 Task: Find connections with filter location Mansoûra with filter topic #Mondaymotivationwith filter profile language Potuguese with filter current company Fragomen with filter school ITM UNIVERSITY, GWALIOR with filter industry Fossil Fuel Electric Power Generation with filter service category Resume Writing with filter keywords title Supervisors
Action: Mouse moved to (679, 83)
Screenshot: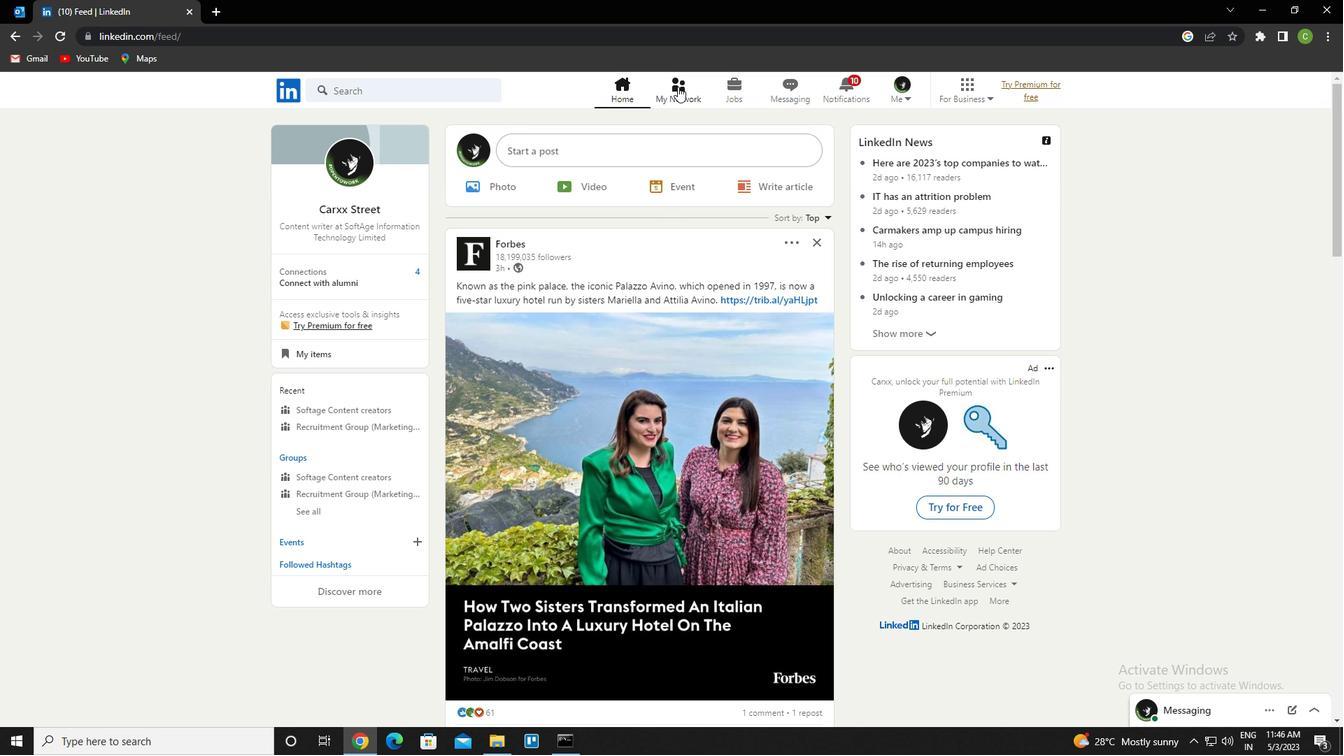 
Action: Mouse pressed left at (679, 83)
Screenshot: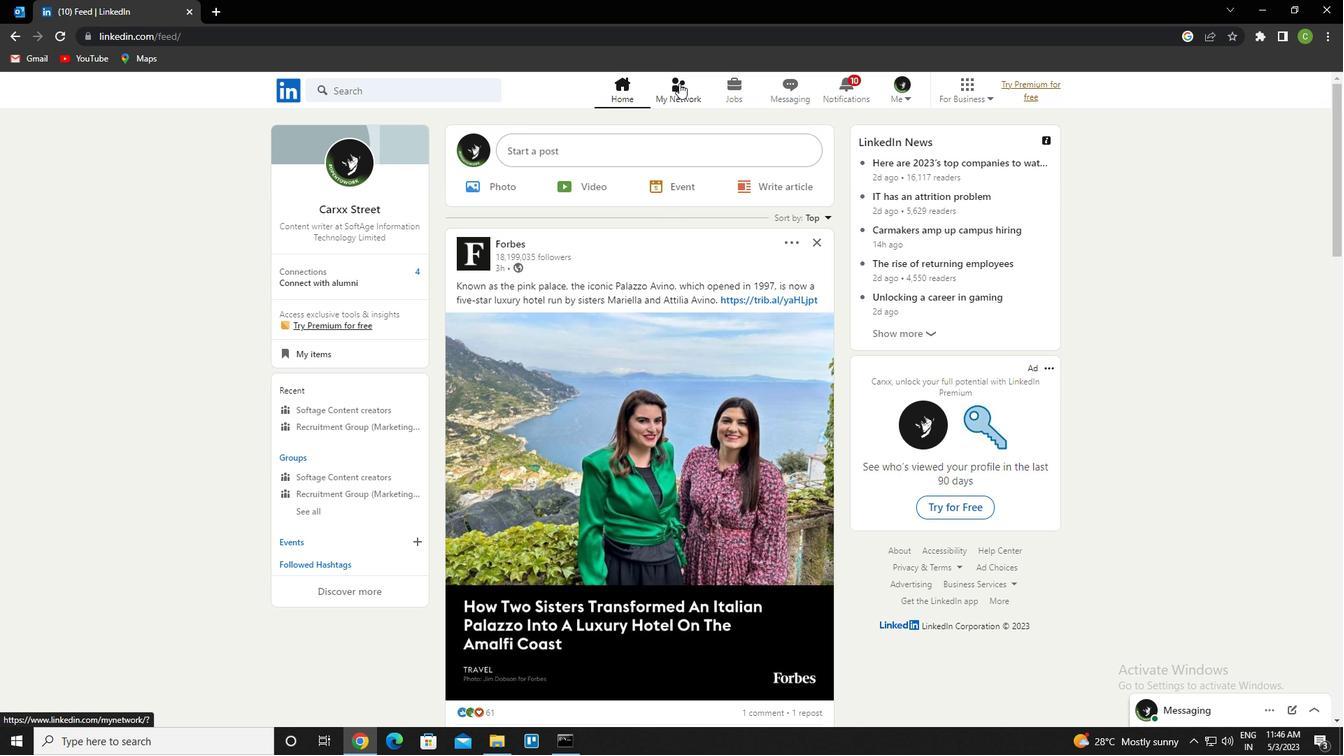 
Action: Mouse moved to (434, 169)
Screenshot: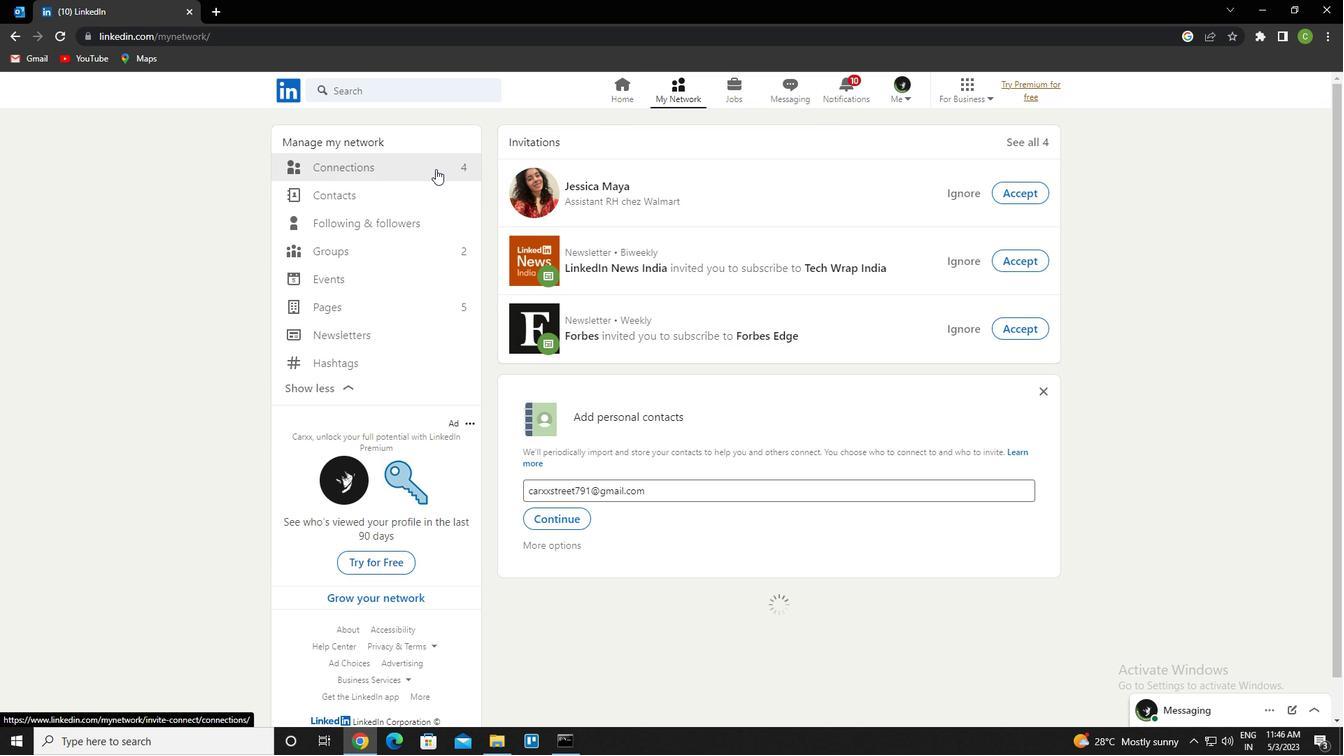 
Action: Mouse pressed left at (434, 169)
Screenshot: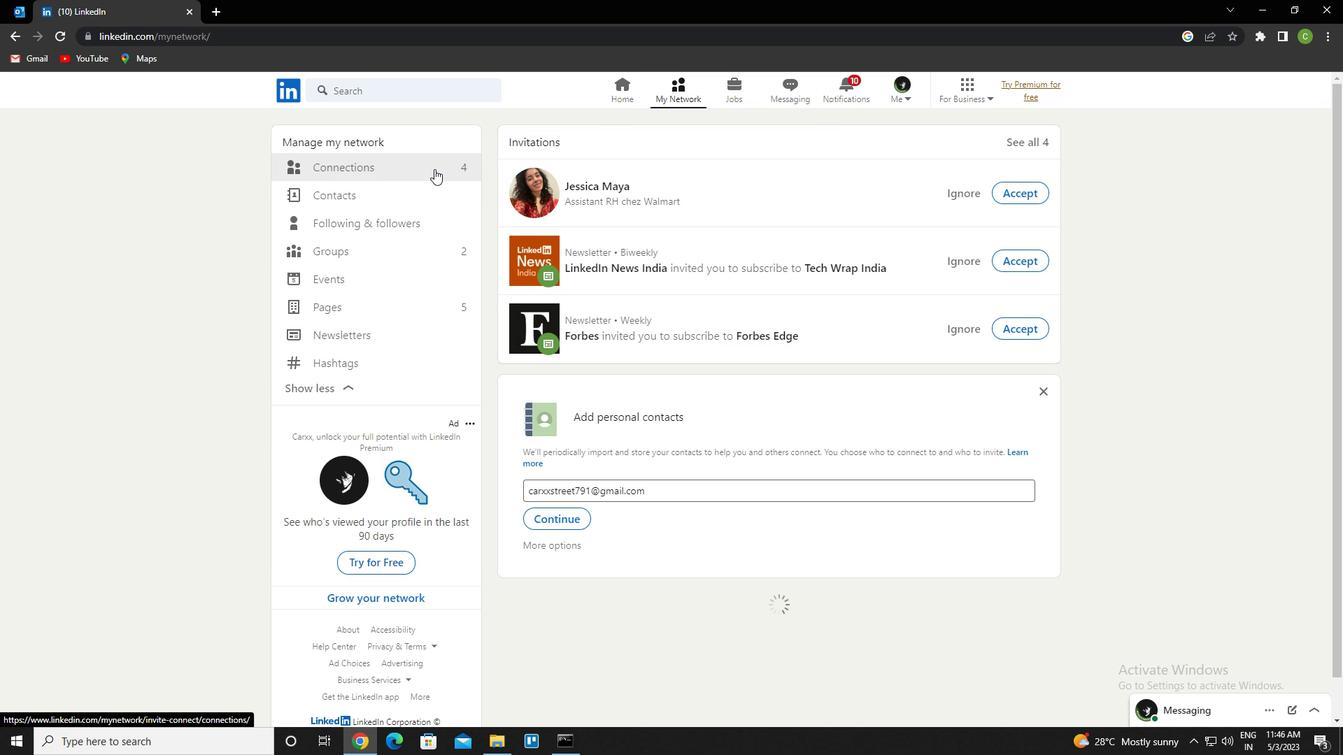 
Action: Mouse moved to (799, 174)
Screenshot: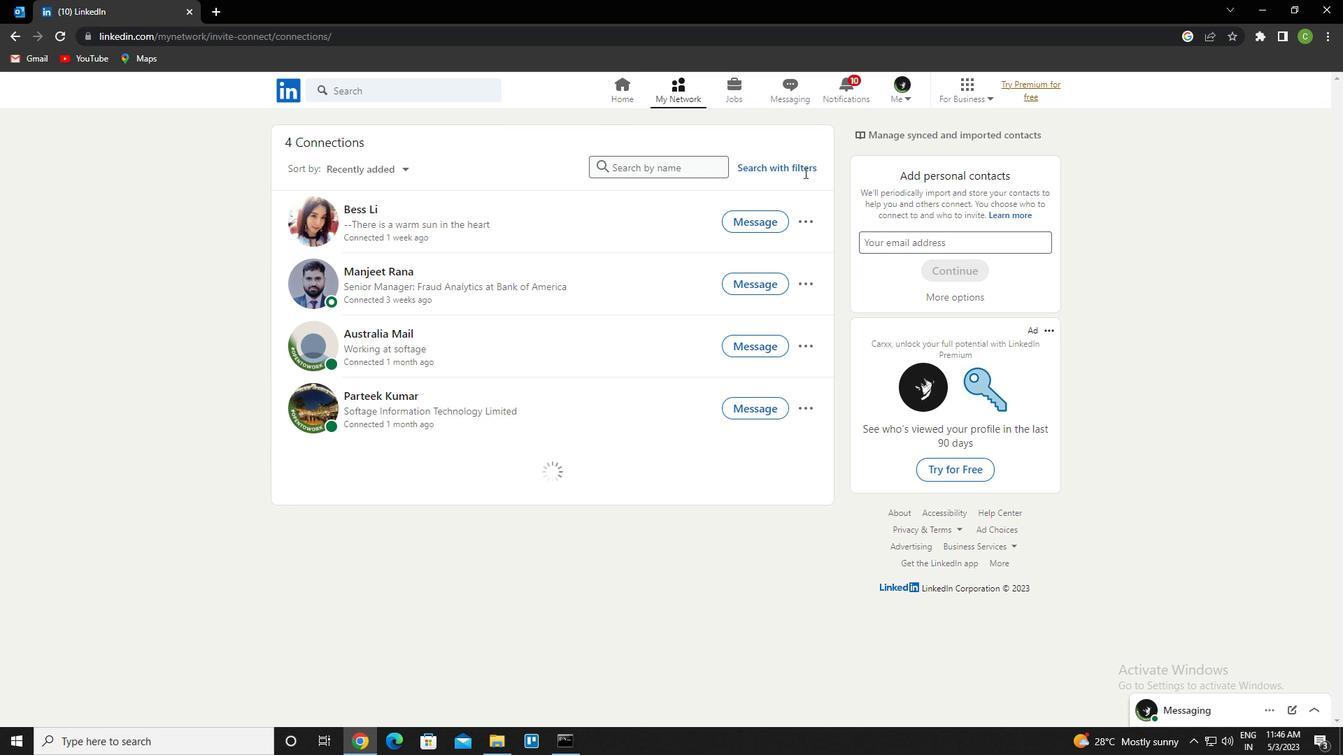 
Action: Mouse pressed left at (799, 174)
Screenshot: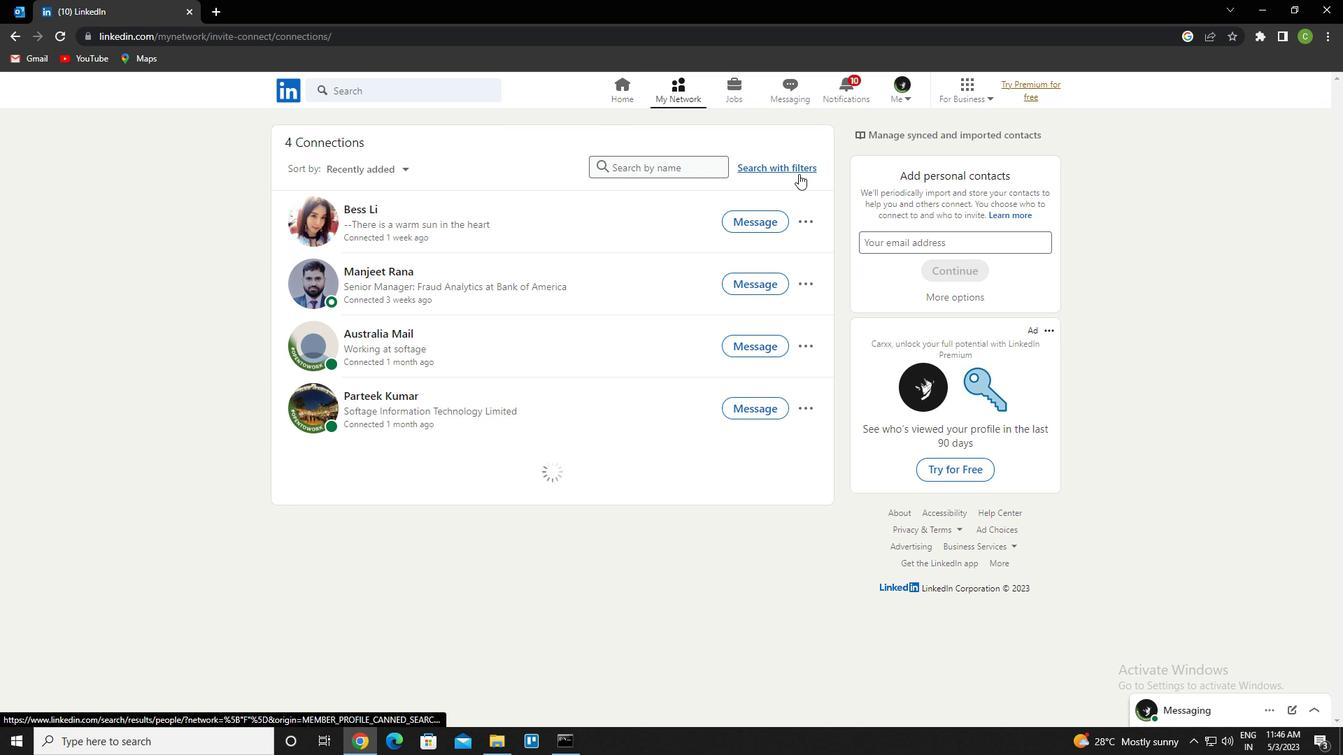 
Action: Mouse moved to (724, 131)
Screenshot: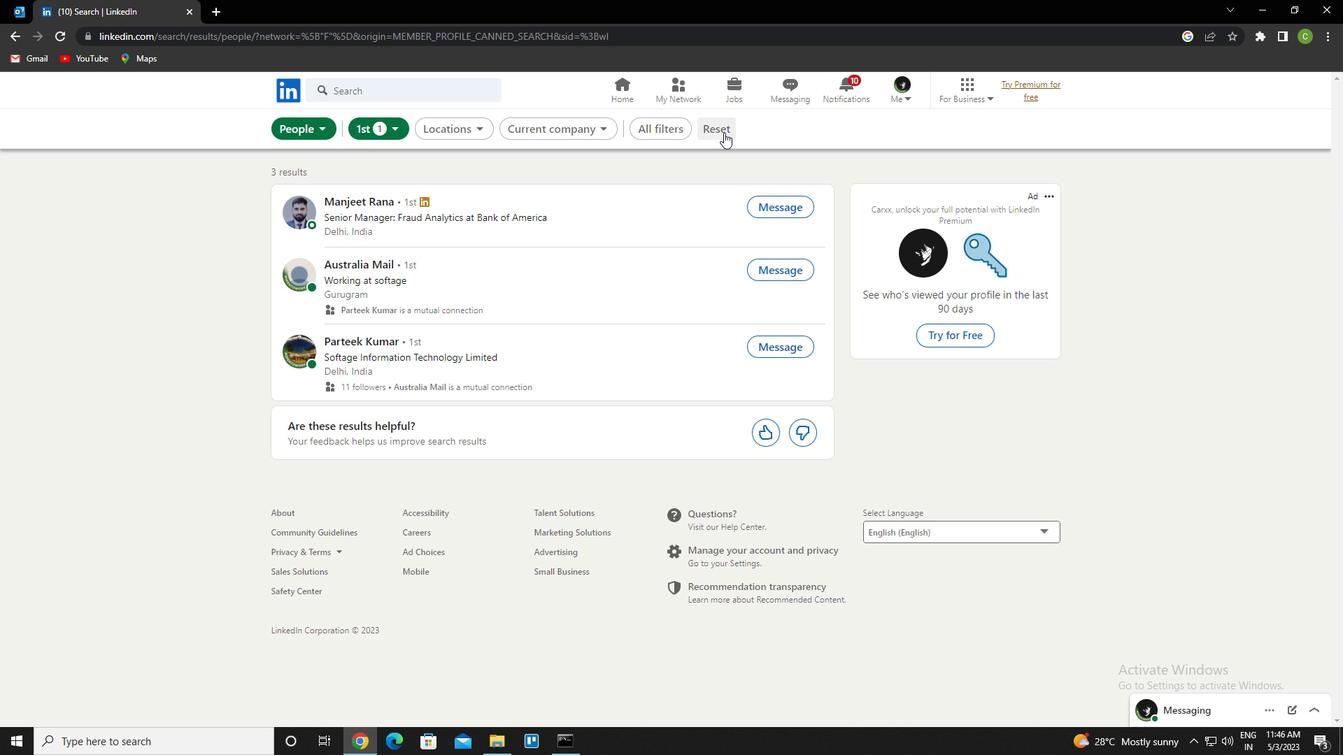 
Action: Mouse pressed left at (724, 131)
Screenshot: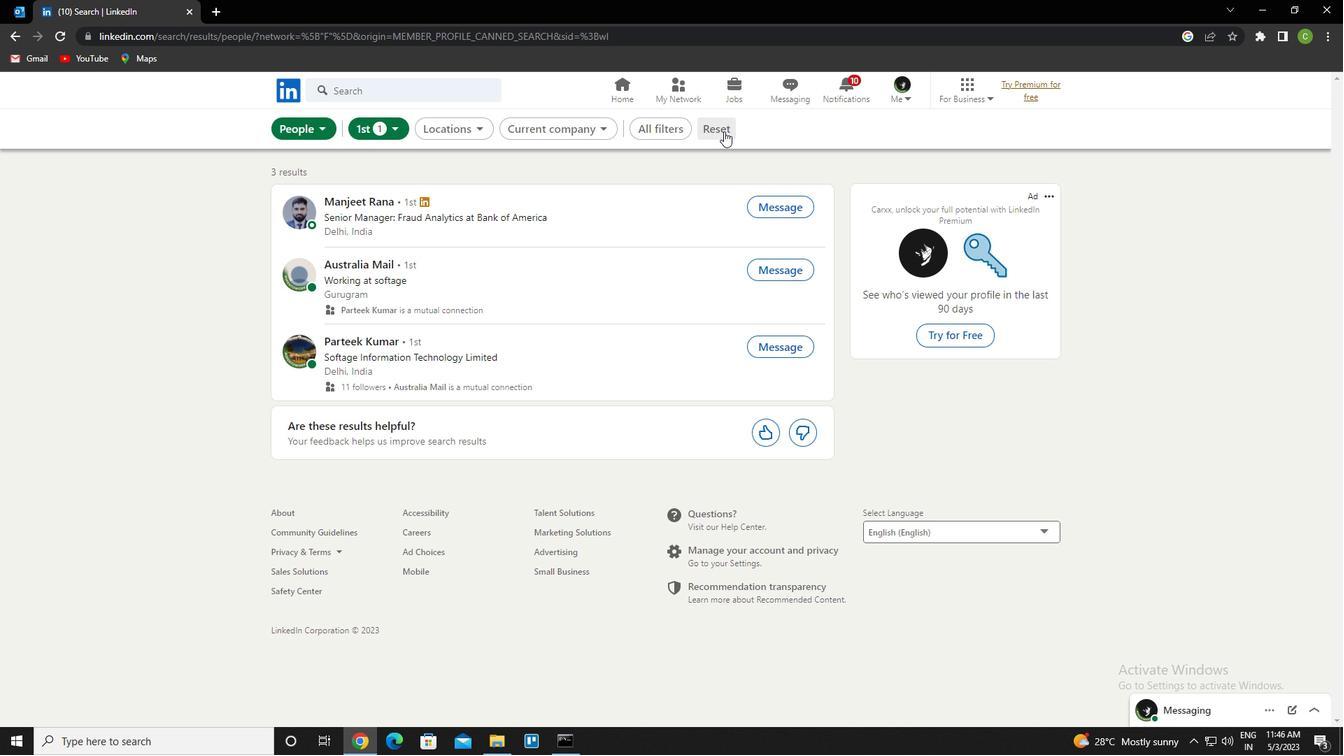 
Action: Mouse moved to (703, 132)
Screenshot: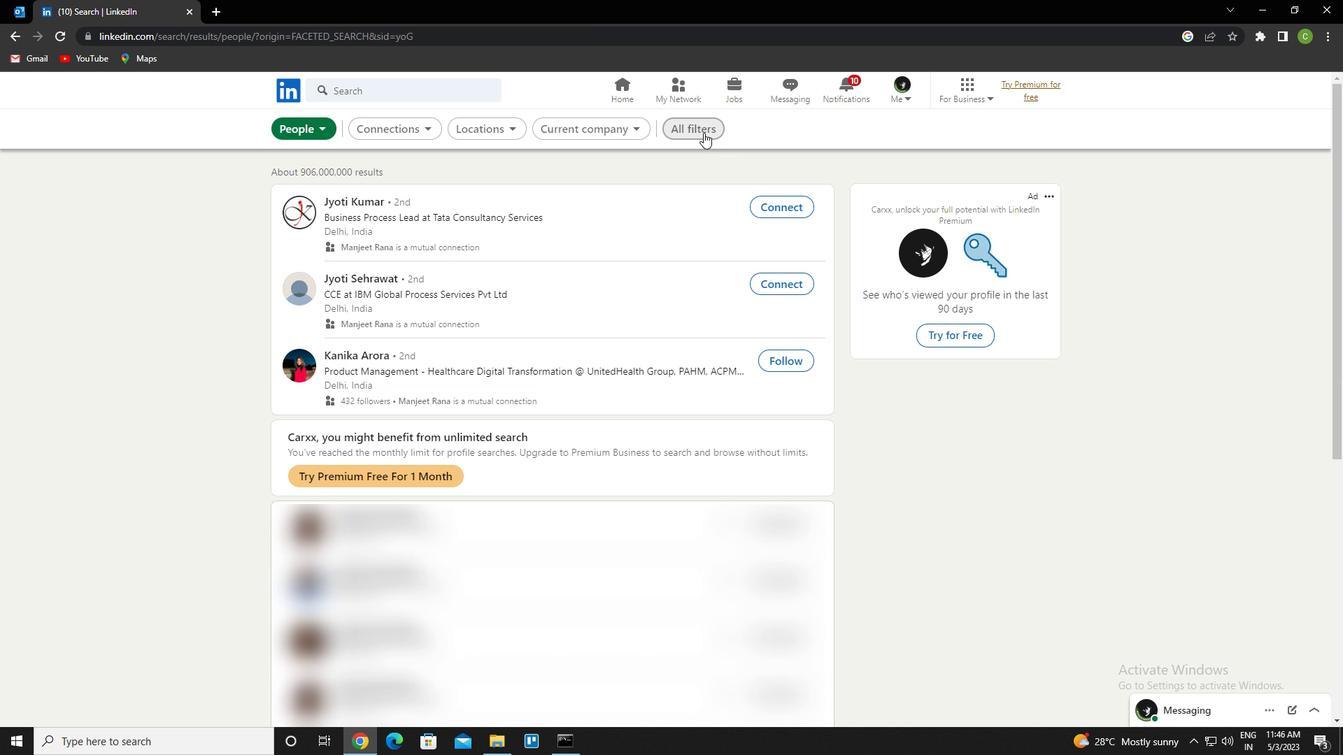 
Action: Mouse pressed left at (703, 132)
Screenshot: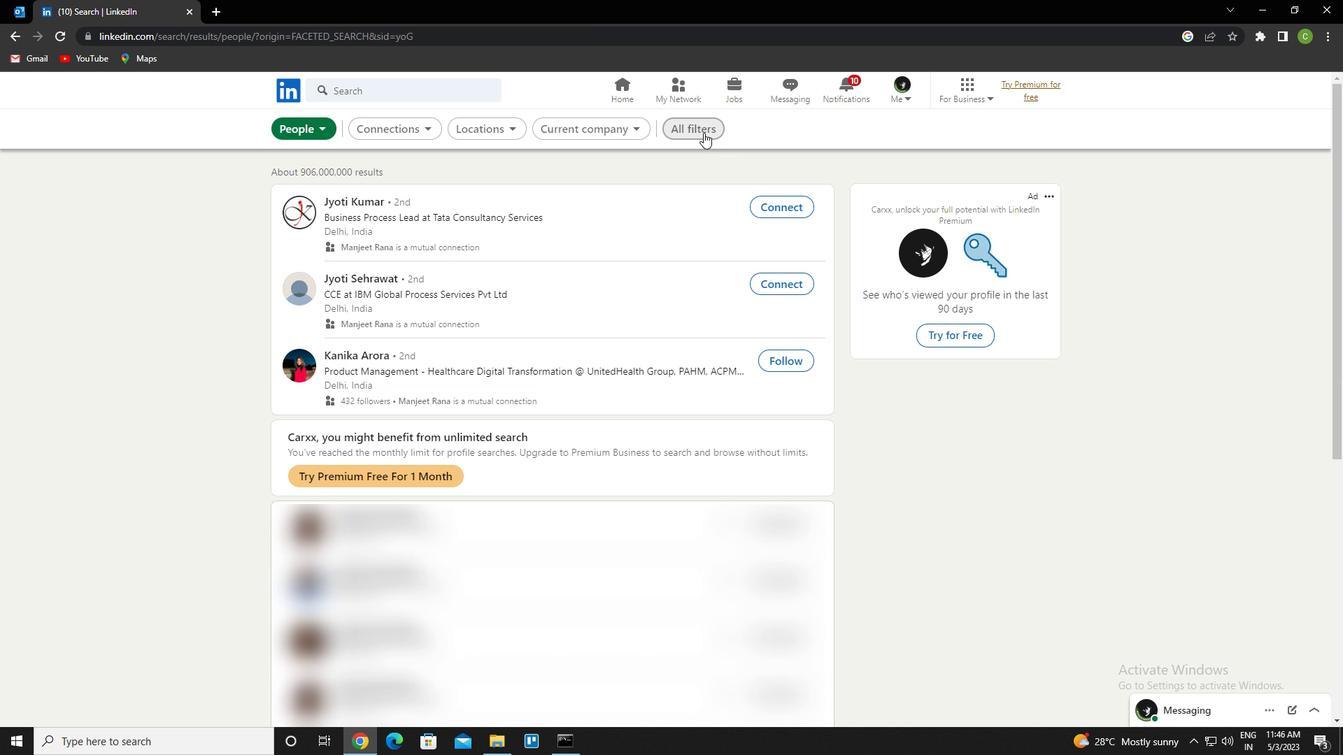 
Action: Mouse moved to (1225, 454)
Screenshot: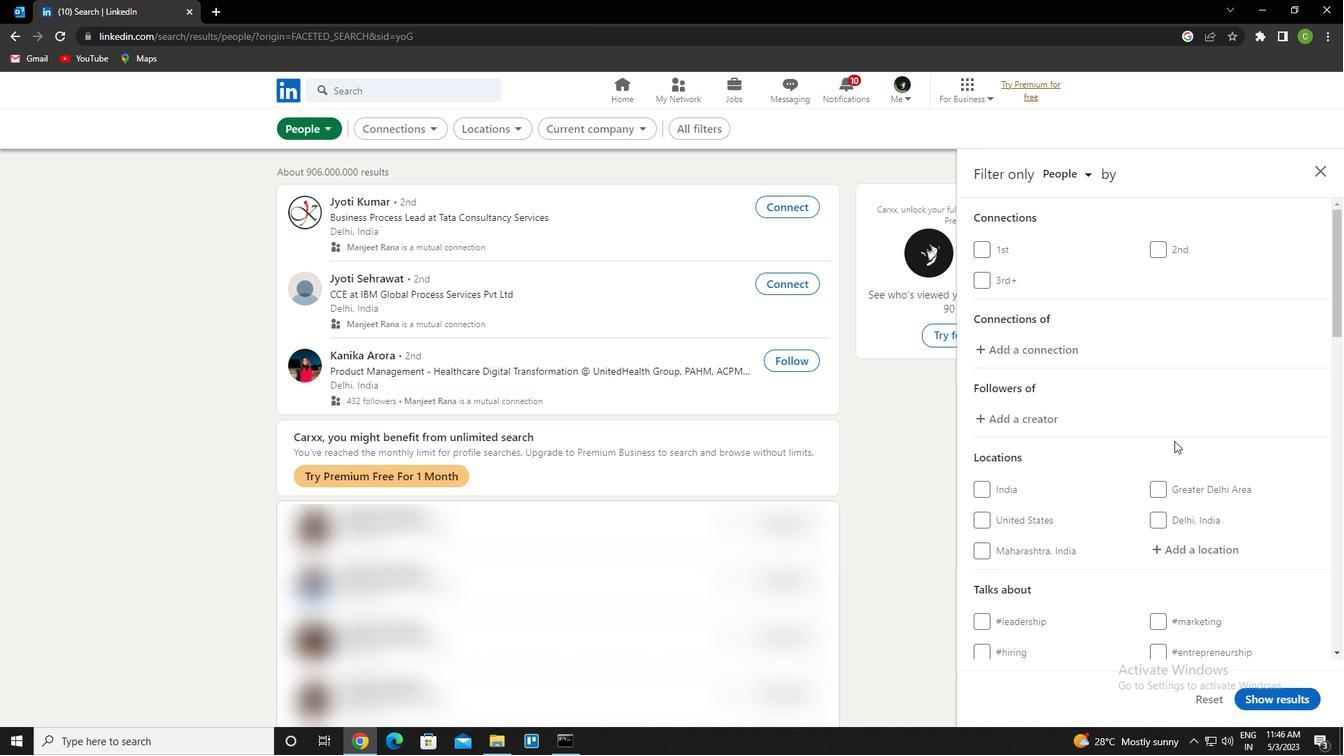 
Action: Mouse scrolled (1225, 453) with delta (0, 0)
Screenshot: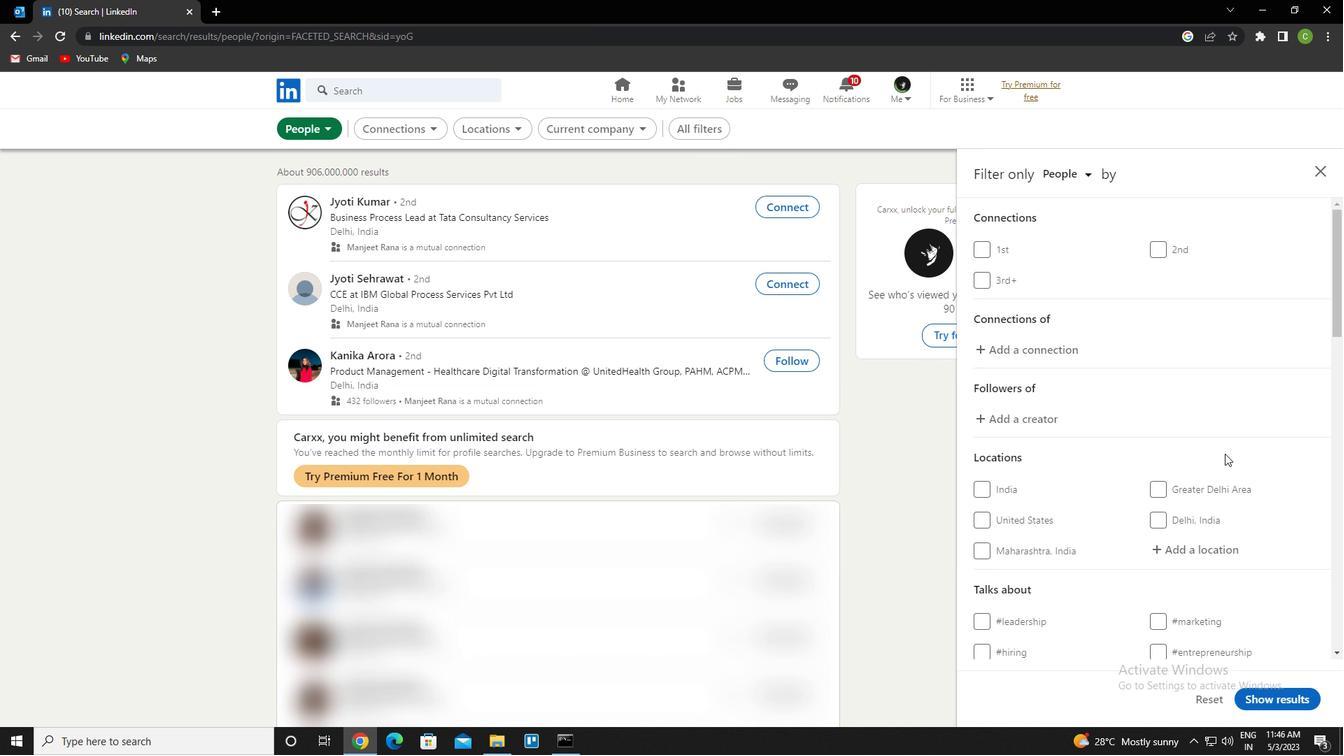 
Action: Mouse scrolled (1225, 453) with delta (0, 0)
Screenshot: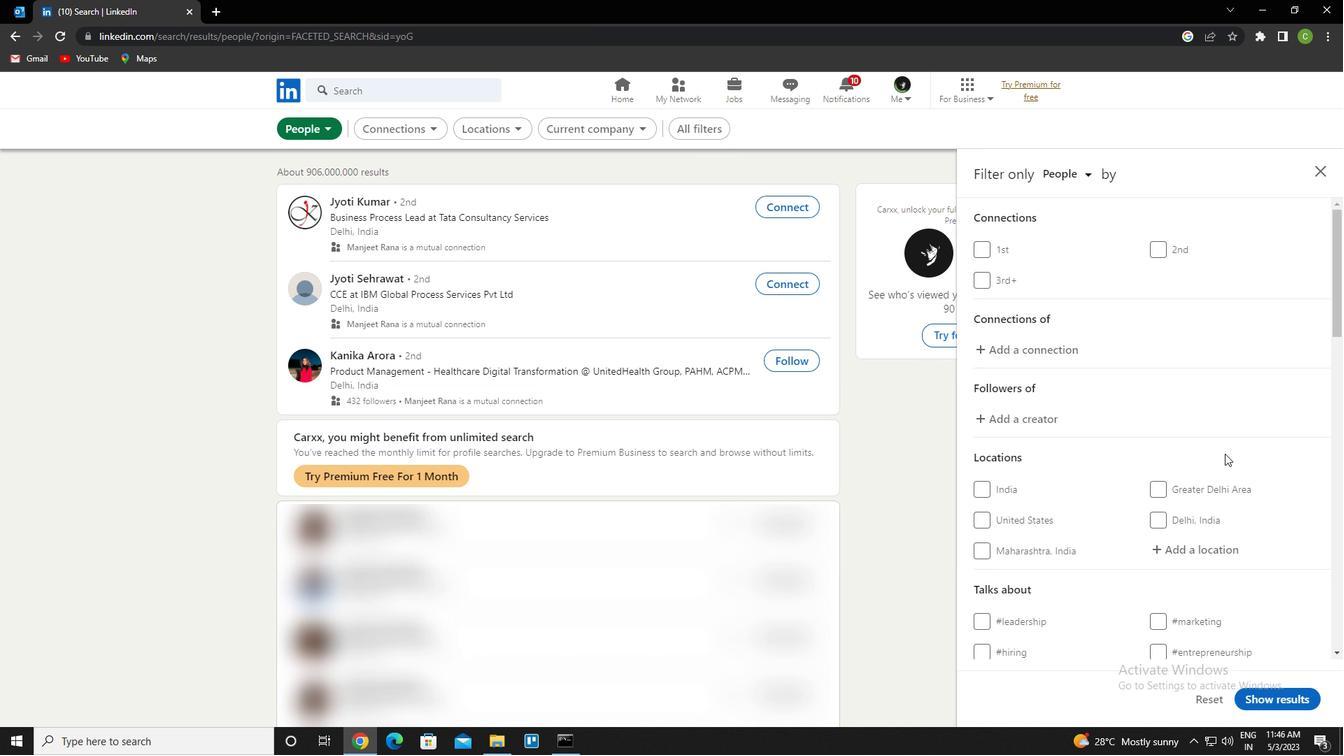 
Action: Mouse scrolled (1225, 453) with delta (0, 0)
Screenshot: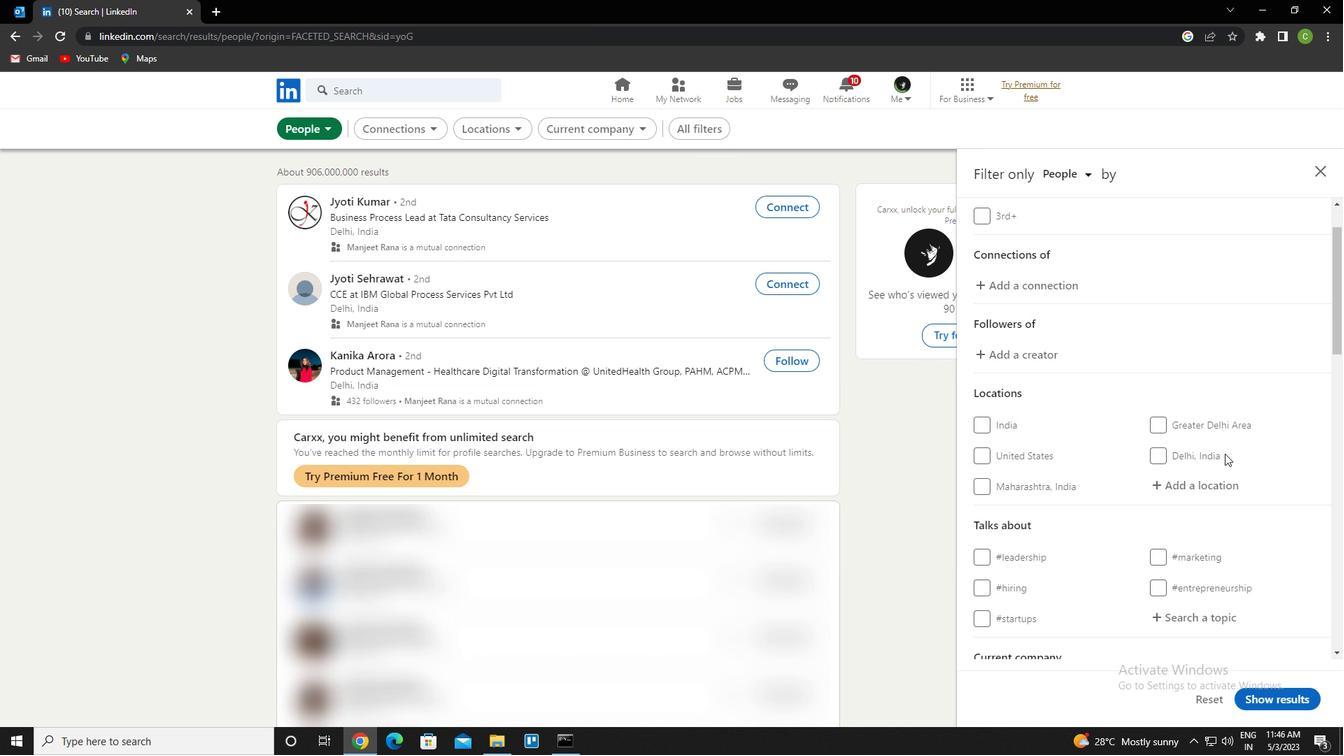 
Action: Mouse moved to (1209, 340)
Screenshot: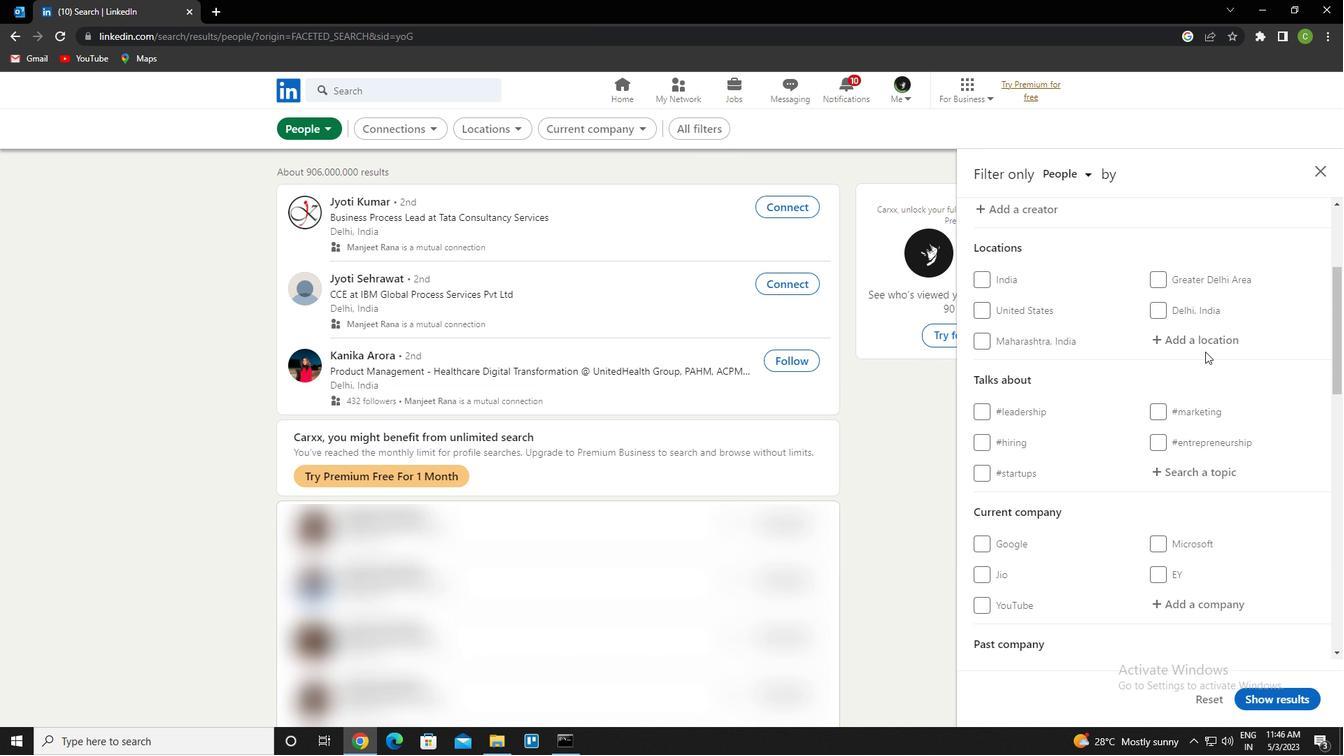 
Action: Mouse pressed left at (1209, 340)
Screenshot: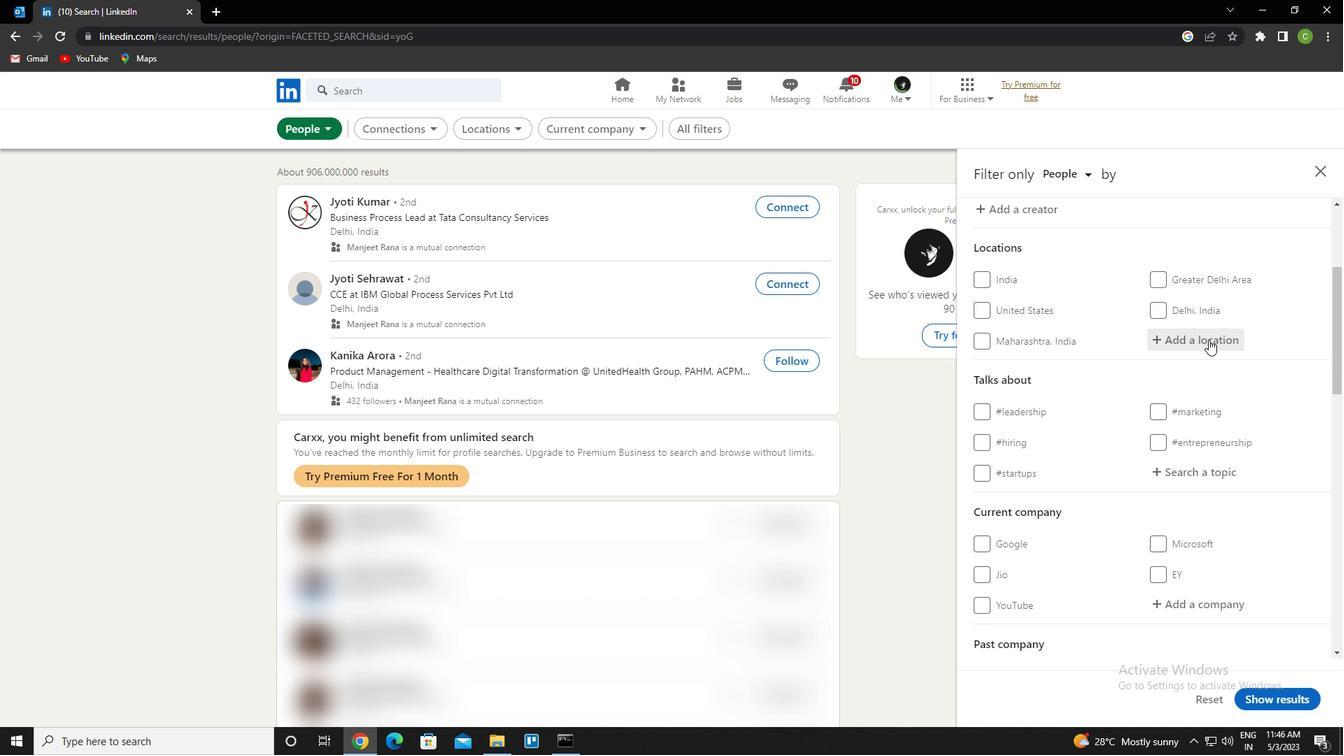 
Action: Key pressed <Key.caps_lock>m<Key.caps_lock>ansoura<Key.down><Key.down><Key.enter>
Screenshot: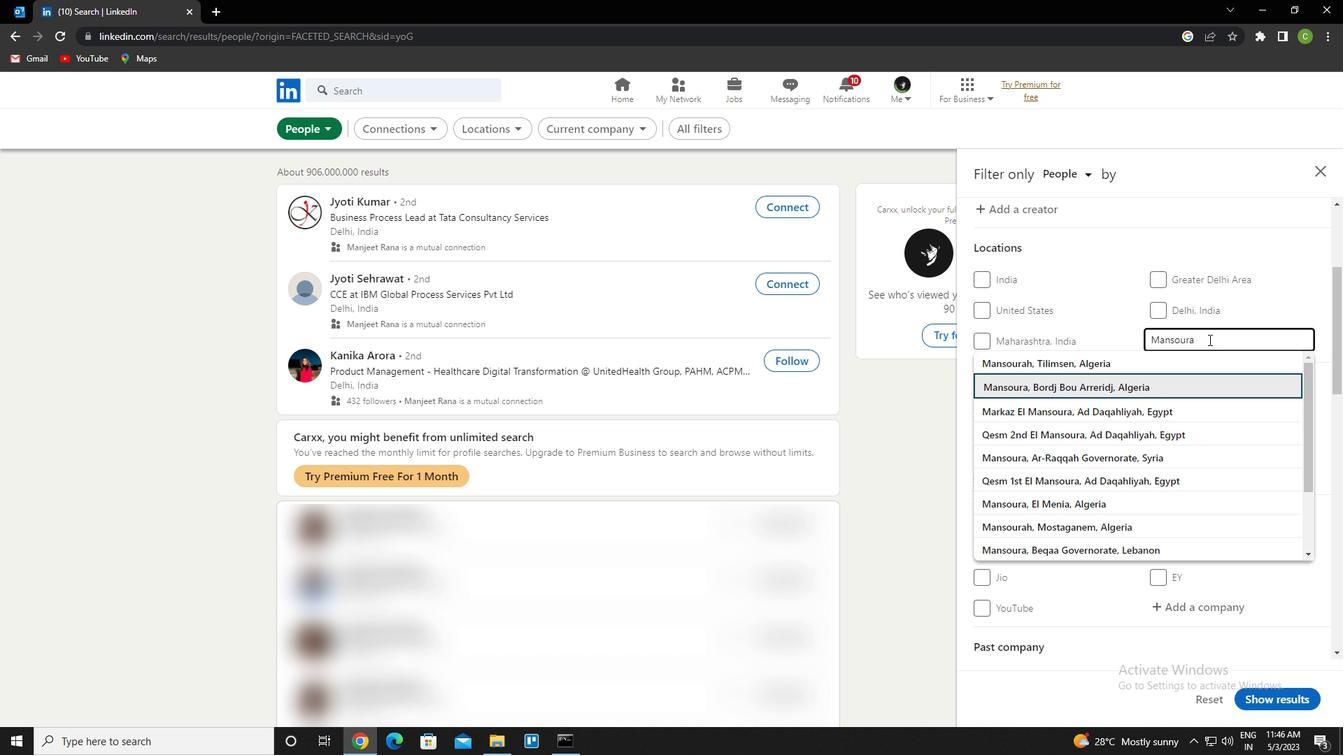 
Action: Mouse scrolled (1209, 339) with delta (0, 0)
Screenshot: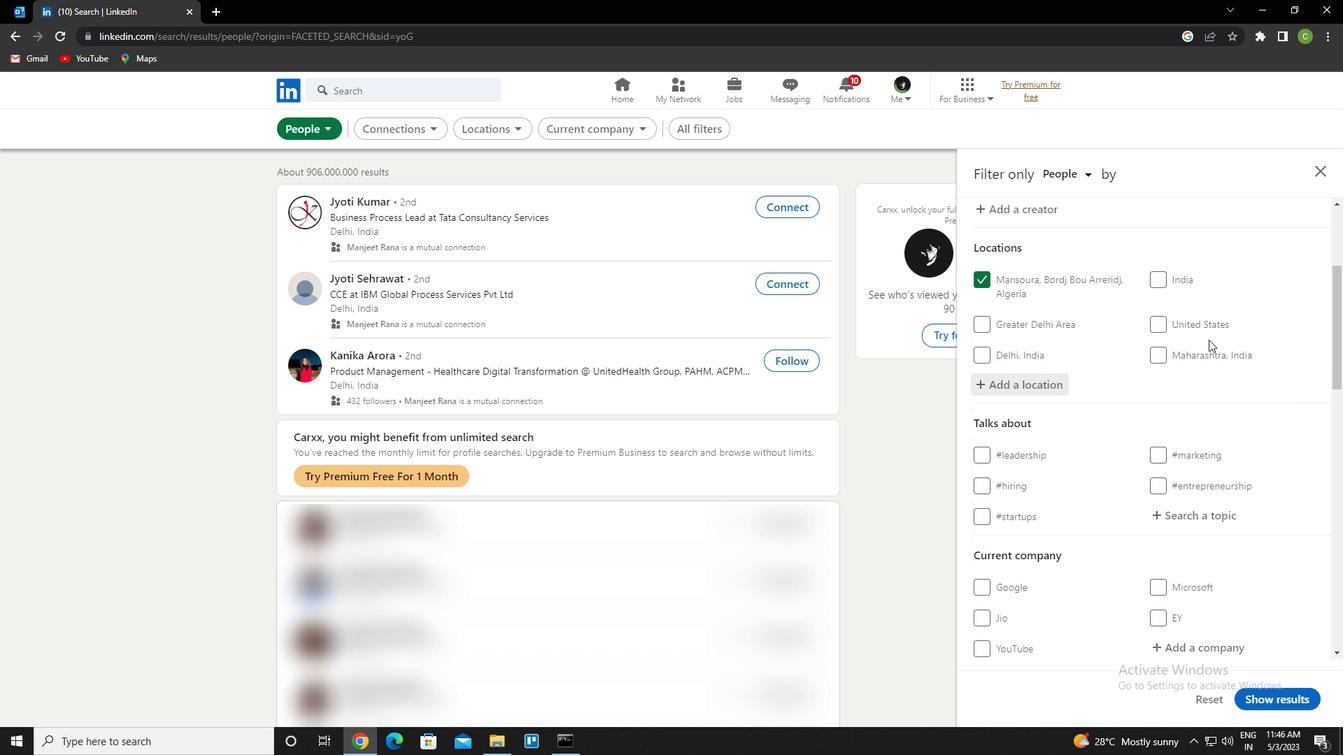 
Action: Mouse scrolled (1209, 339) with delta (0, 0)
Screenshot: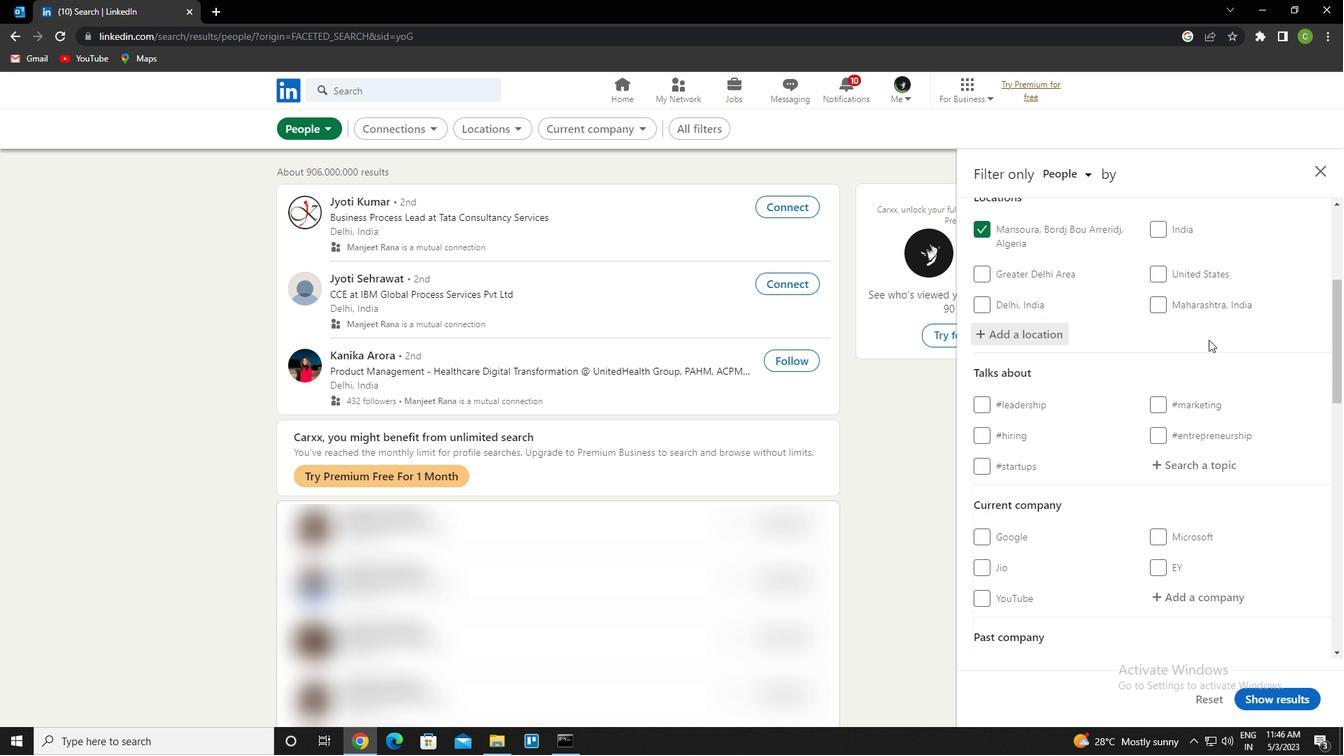 
Action: Mouse moved to (1212, 379)
Screenshot: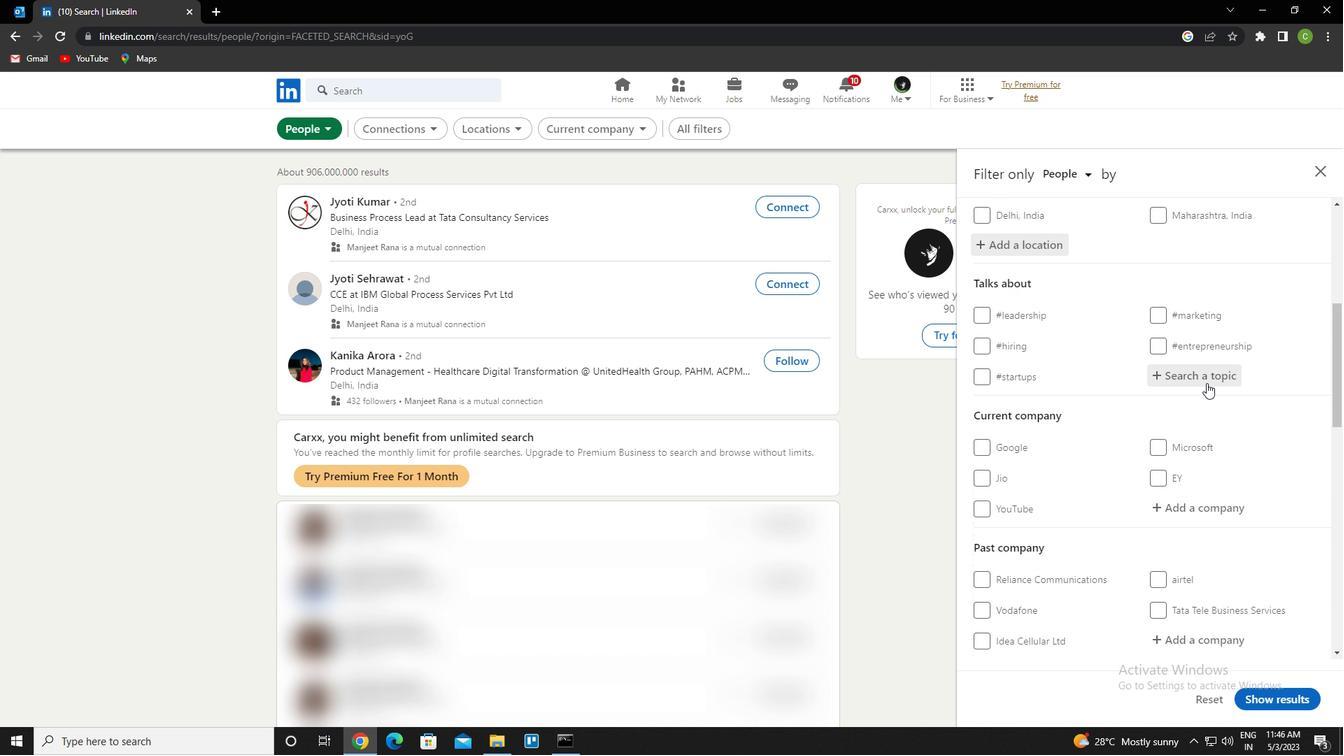 
Action: Mouse pressed left at (1212, 379)
Screenshot: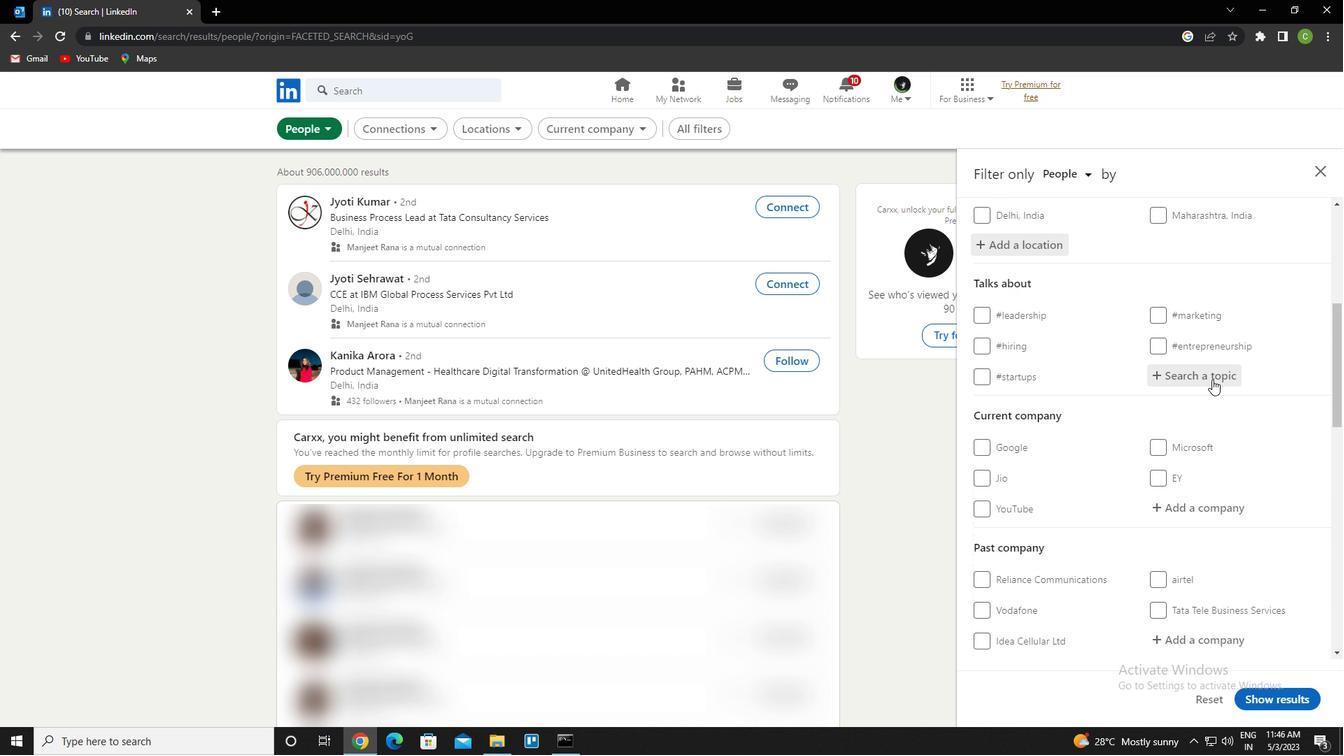 
Action: Key pressed mondaymotivation<Key.down><Key.enter>
Screenshot: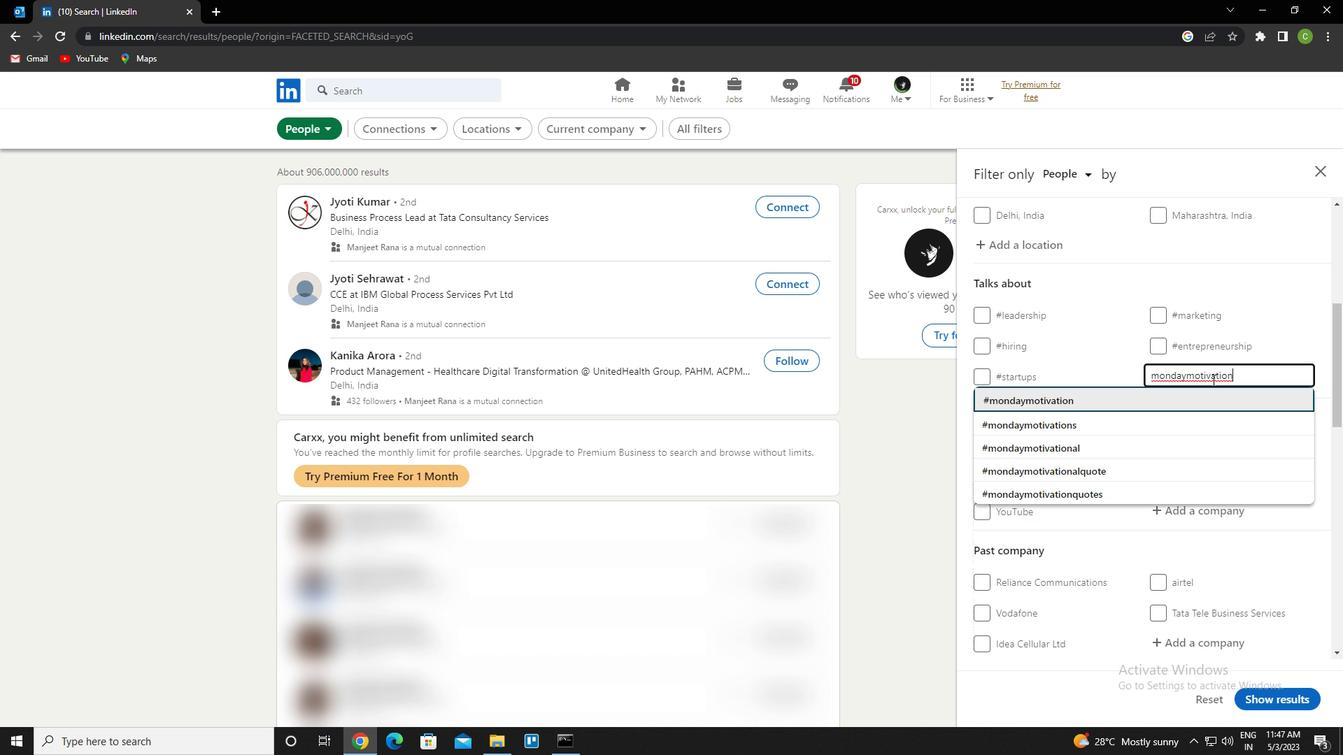 
Action: Mouse scrolled (1212, 379) with delta (0, 0)
Screenshot: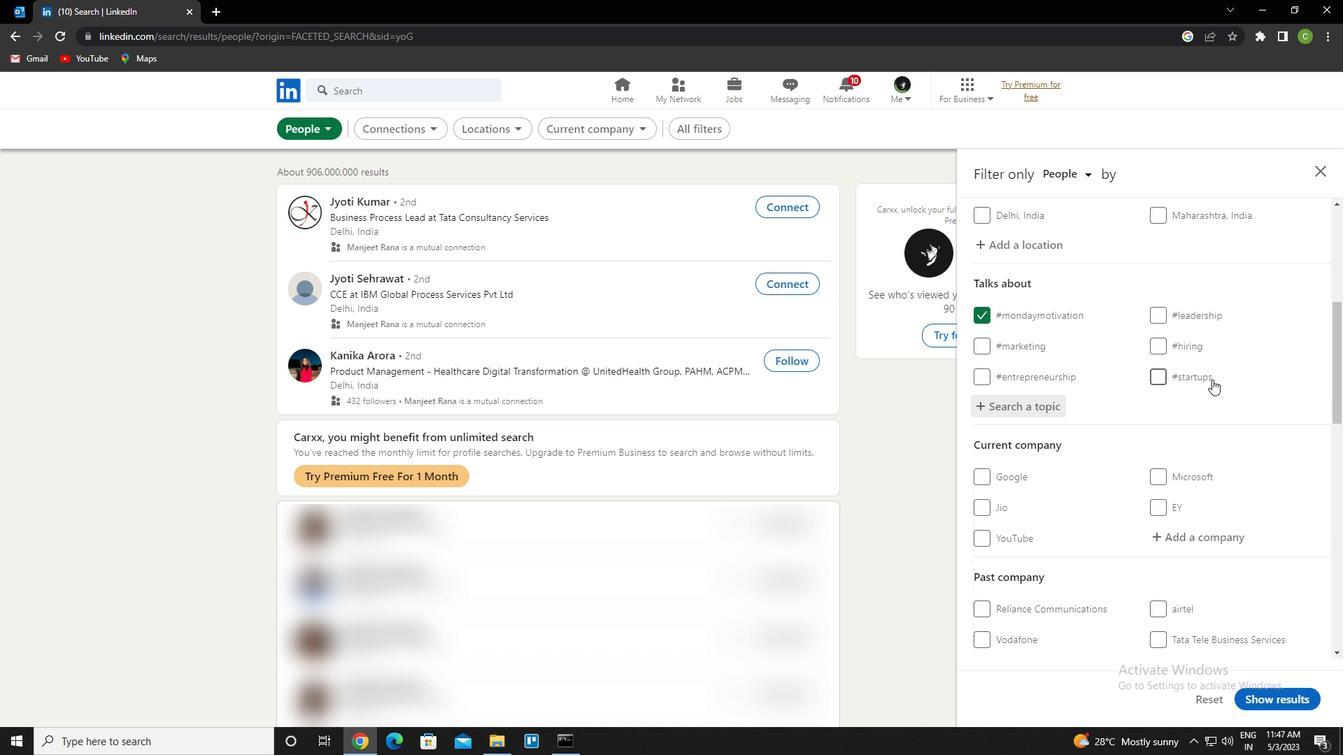 
Action: Mouse scrolled (1212, 379) with delta (0, 0)
Screenshot: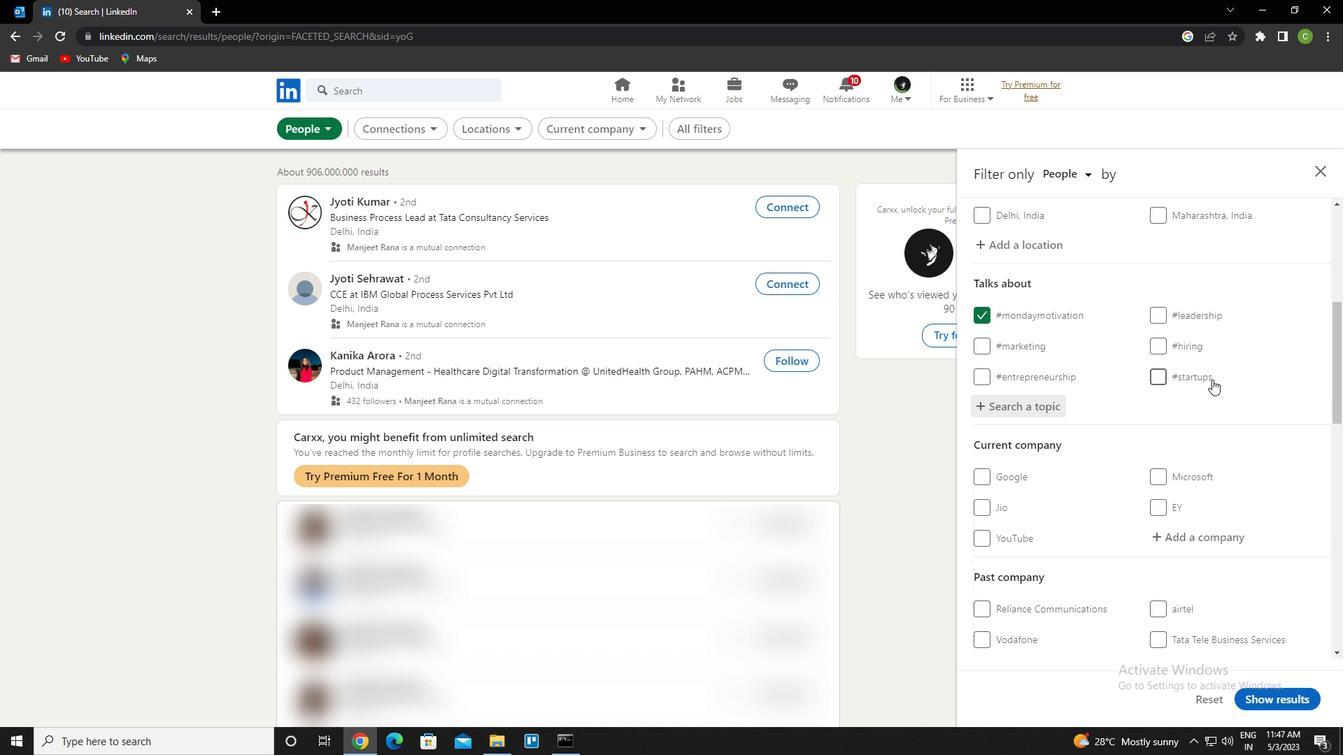 
Action: Mouse moved to (1212, 379)
Screenshot: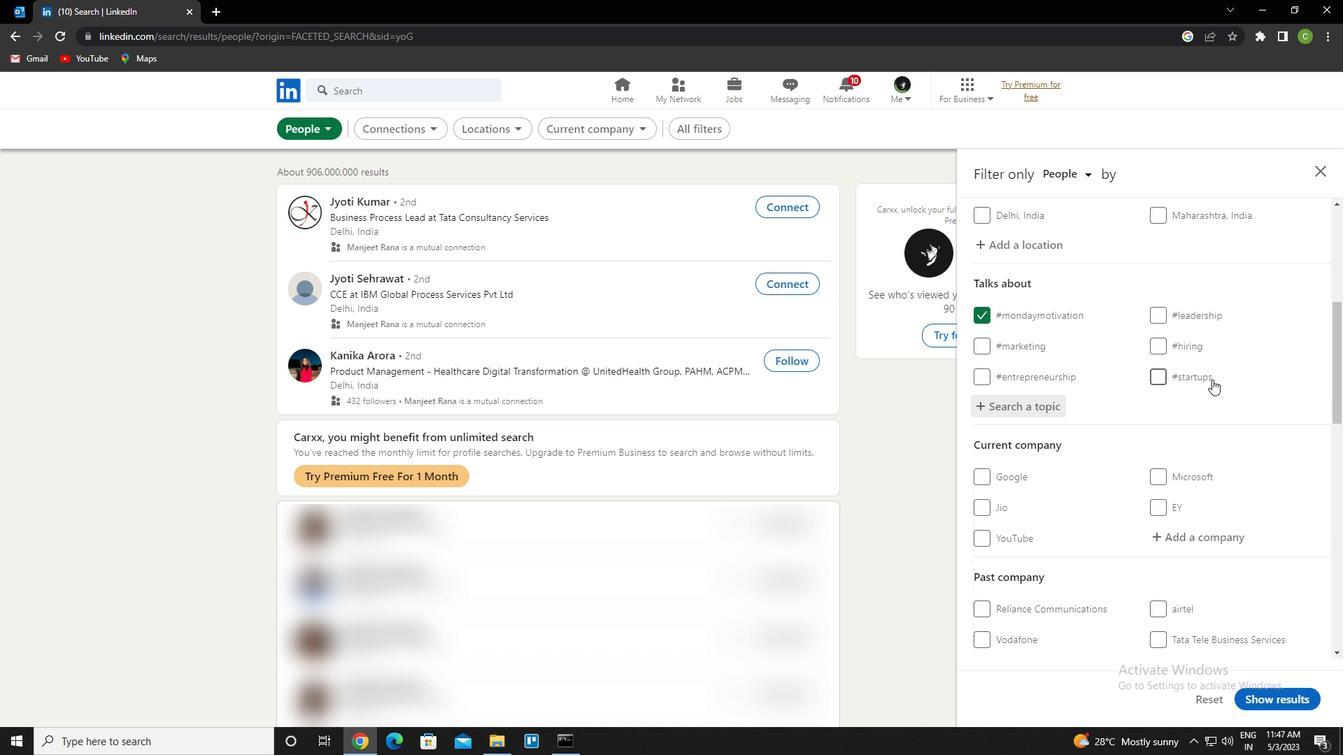 
Action: Mouse scrolled (1212, 379) with delta (0, 0)
Screenshot: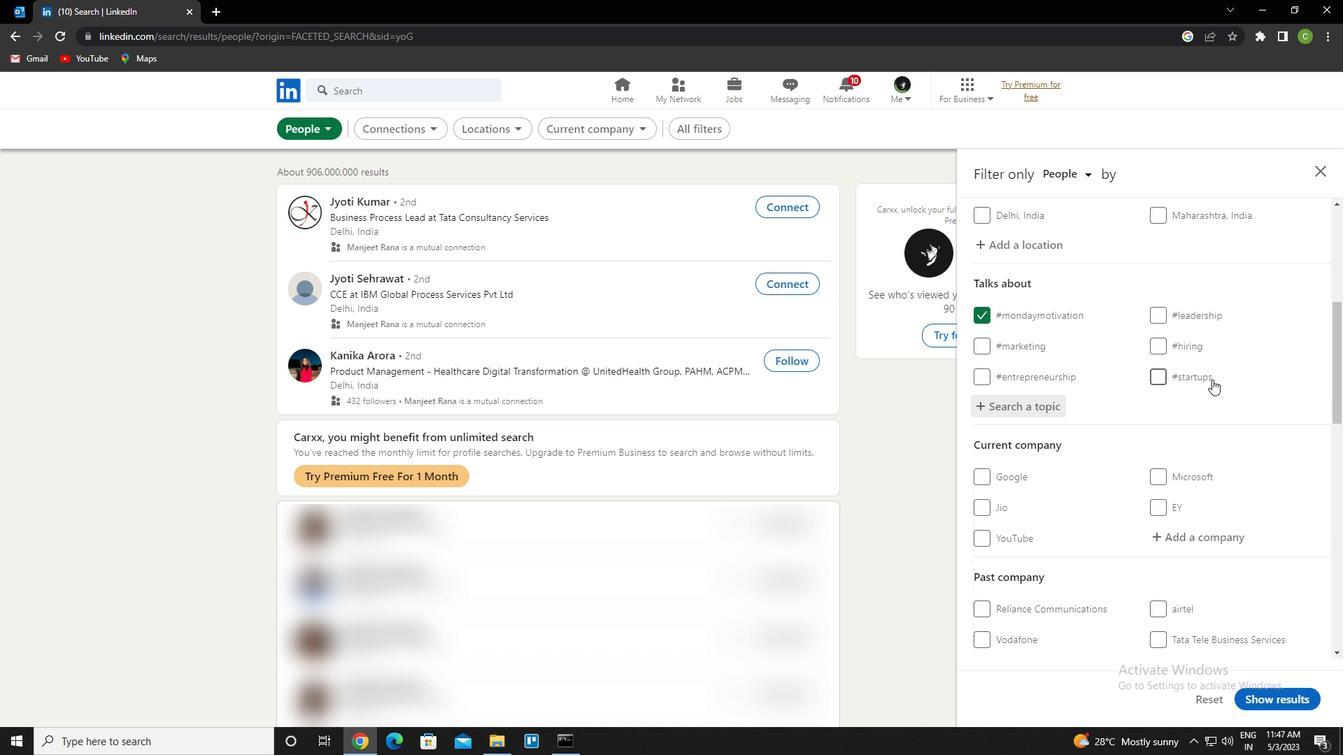 
Action: Mouse moved to (1208, 382)
Screenshot: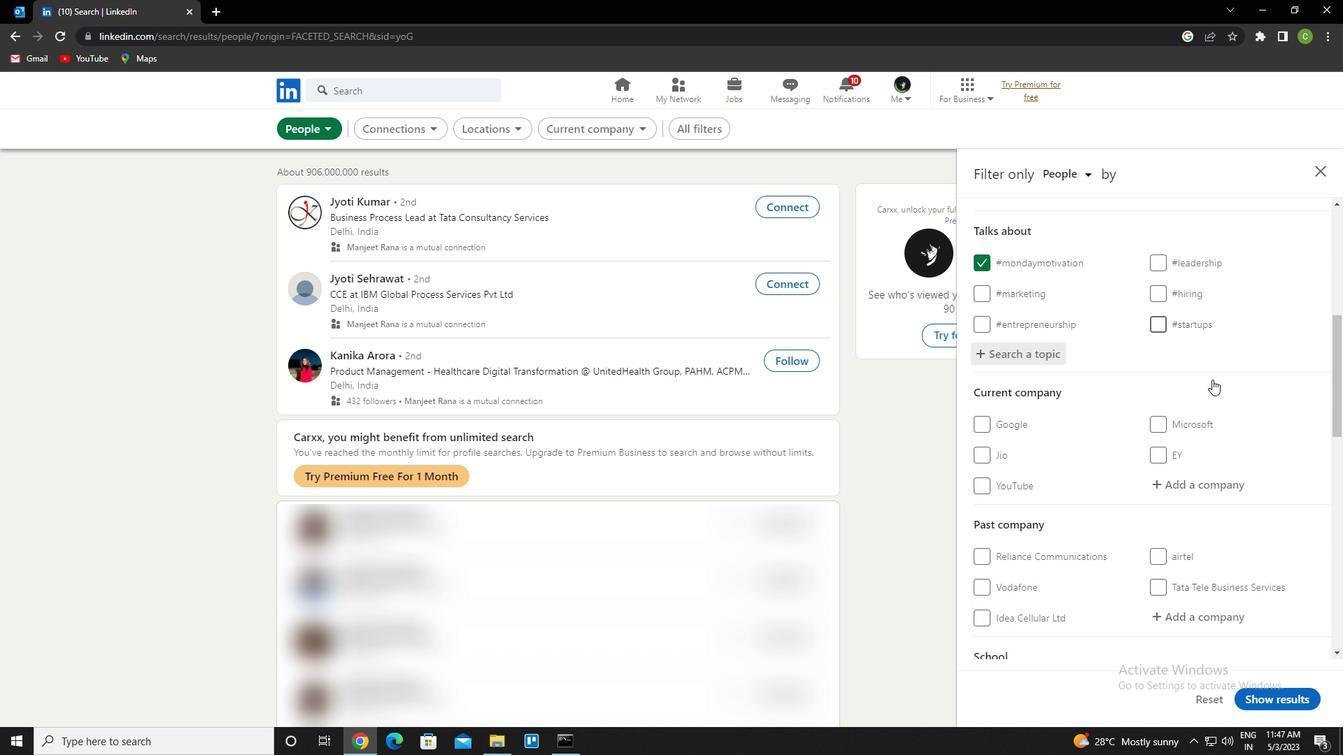 
Action: Mouse scrolled (1208, 381) with delta (0, 0)
Screenshot: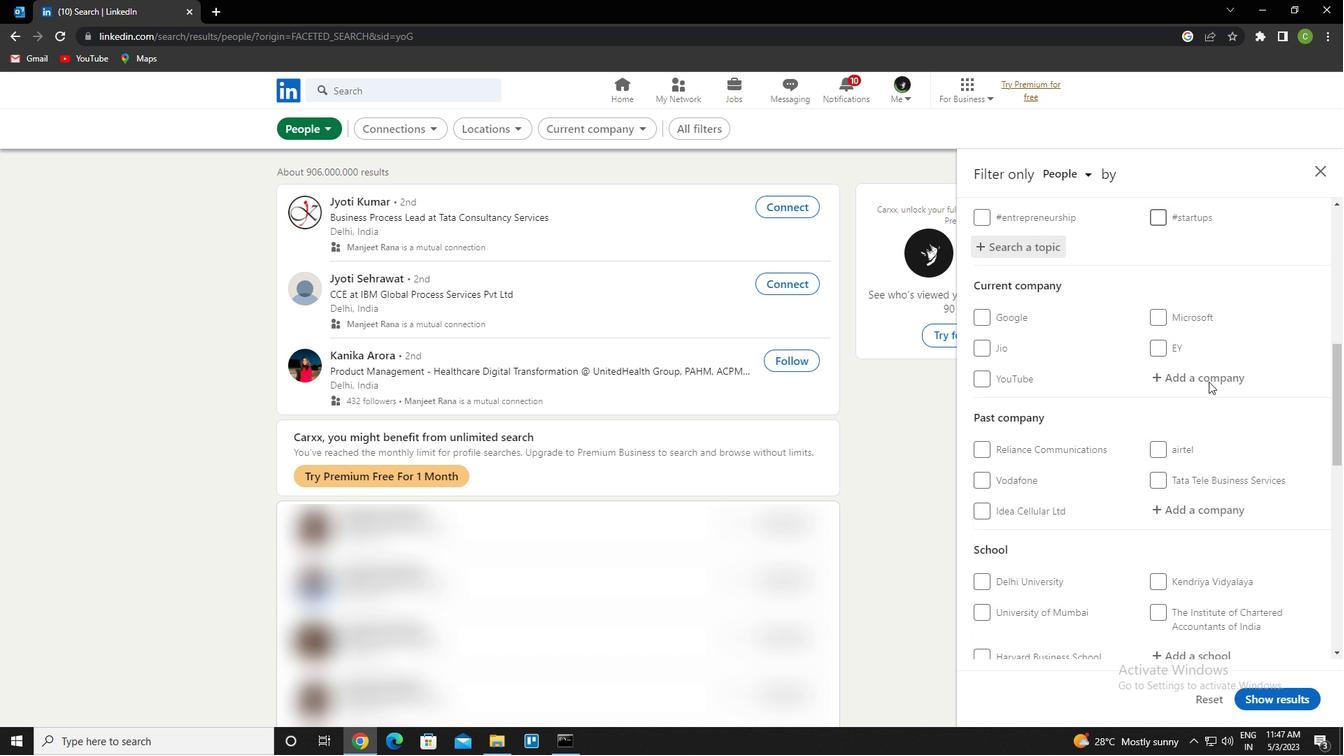 
Action: Mouse moved to (1206, 382)
Screenshot: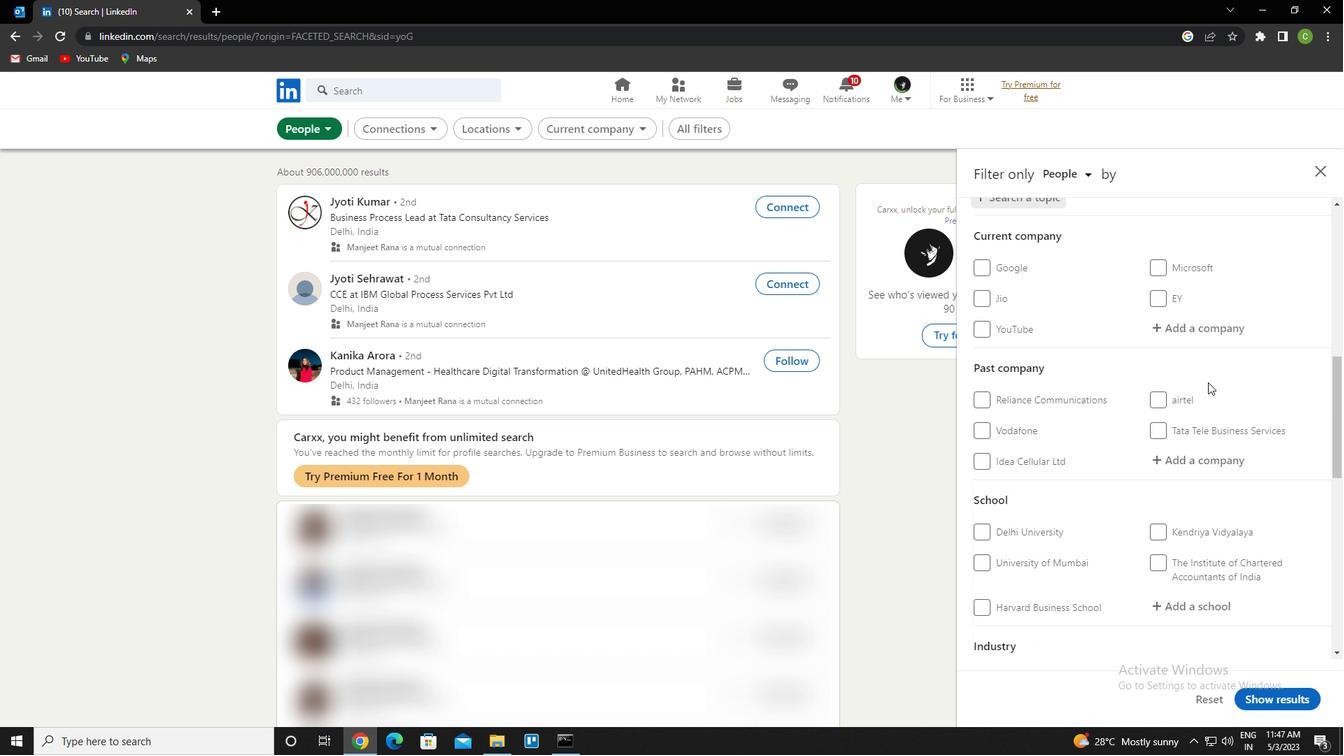
Action: Mouse scrolled (1206, 382) with delta (0, 0)
Screenshot: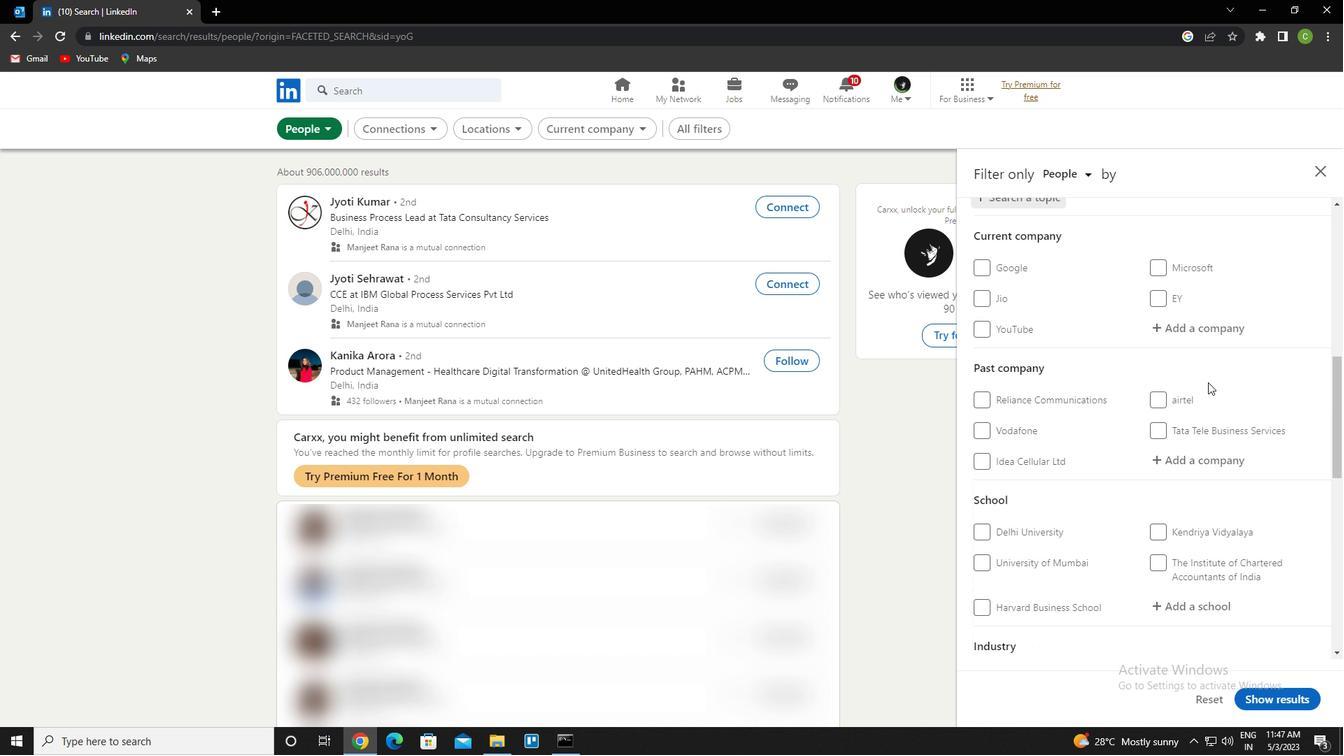 
Action: Mouse moved to (1204, 384)
Screenshot: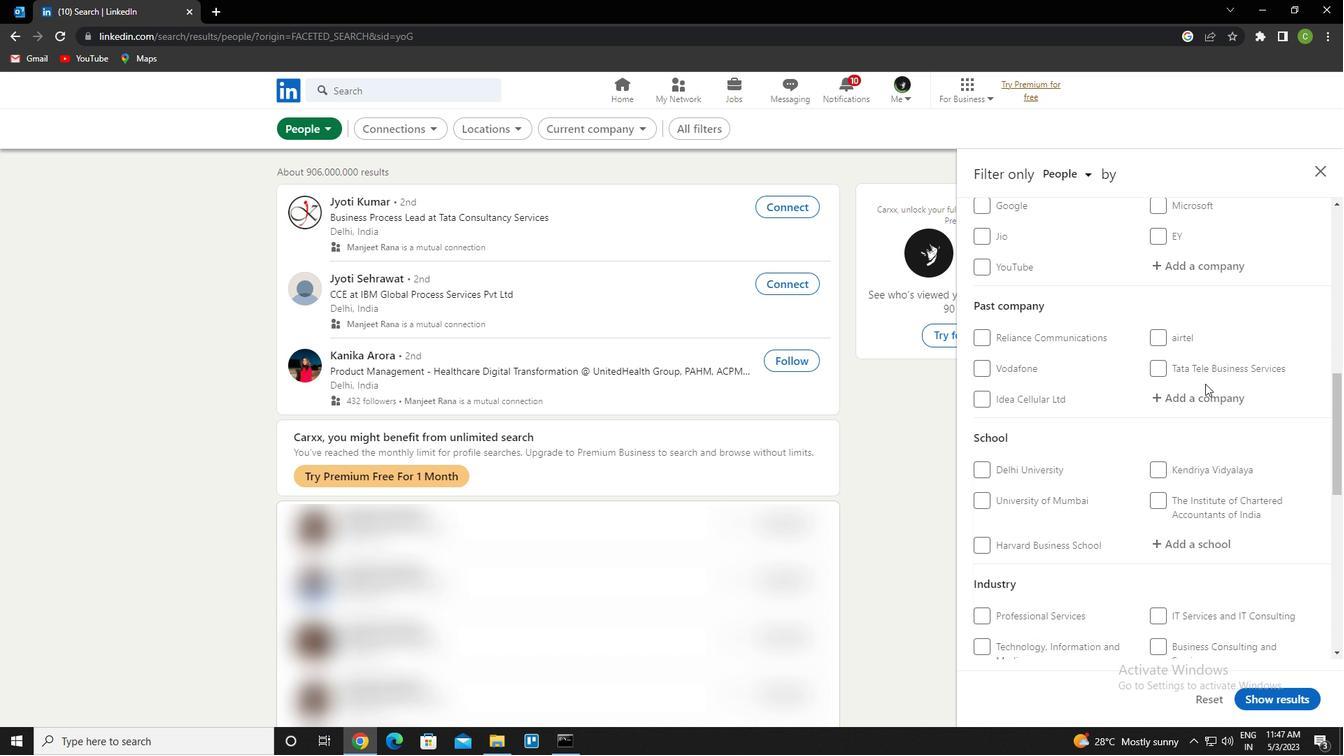 
Action: Mouse scrolled (1204, 383) with delta (0, 0)
Screenshot: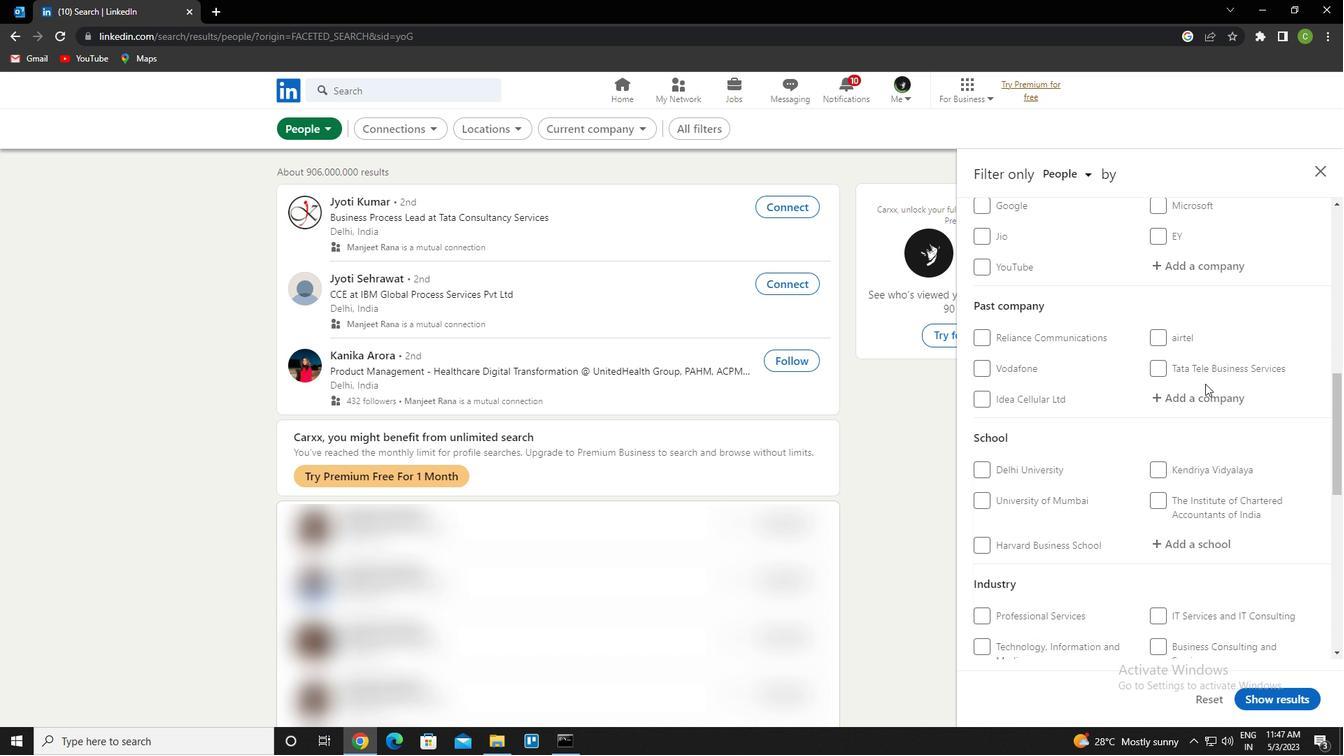 
Action: Mouse moved to (1194, 374)
Screenshot: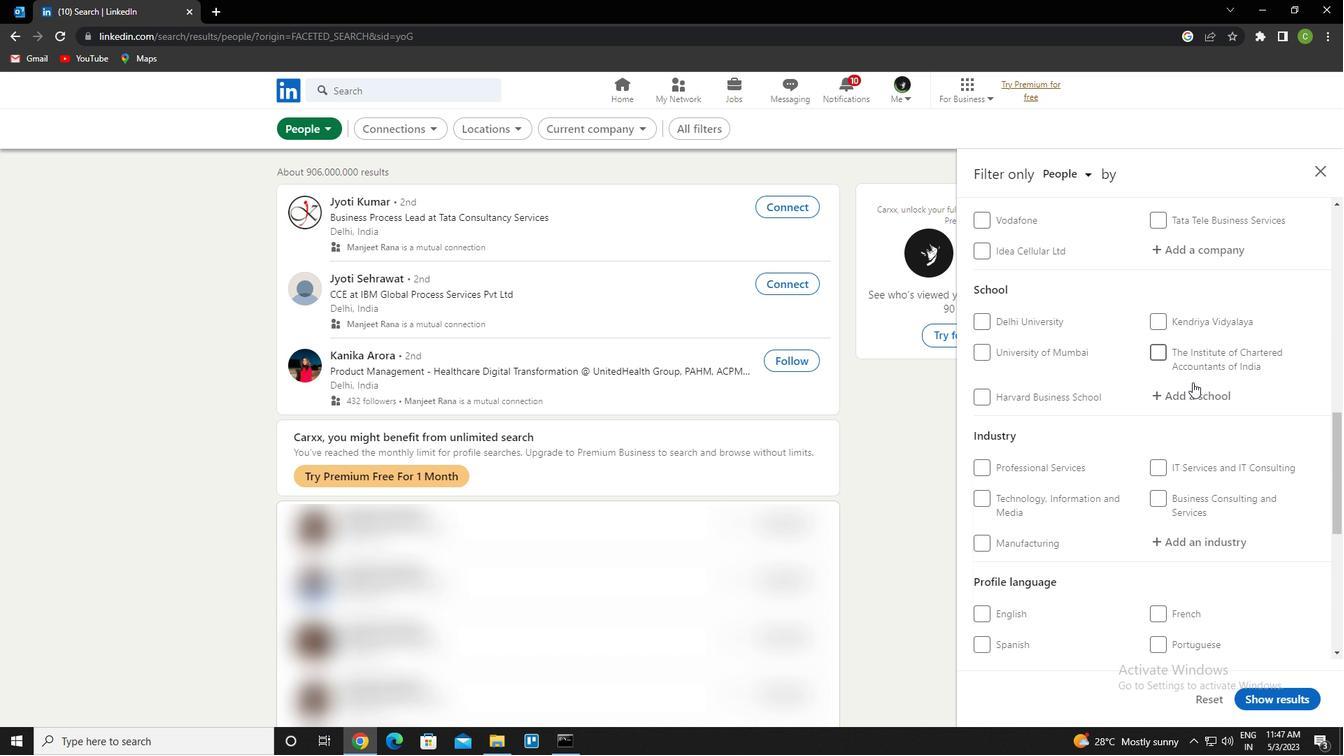 
Action: Mouse scrolled (1194, 373) with delta (0, 0)
Screenshot: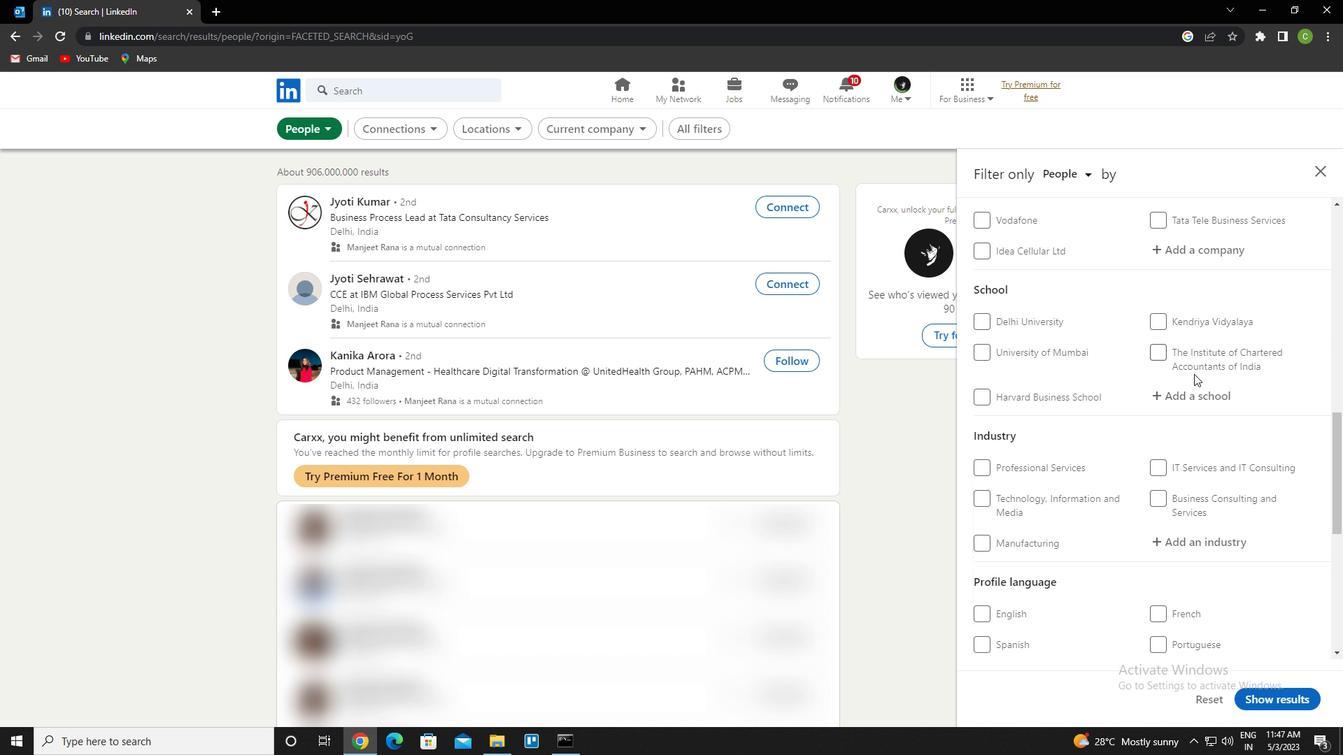 
Action: Mouse moved to (1193, 374)
Screenshot: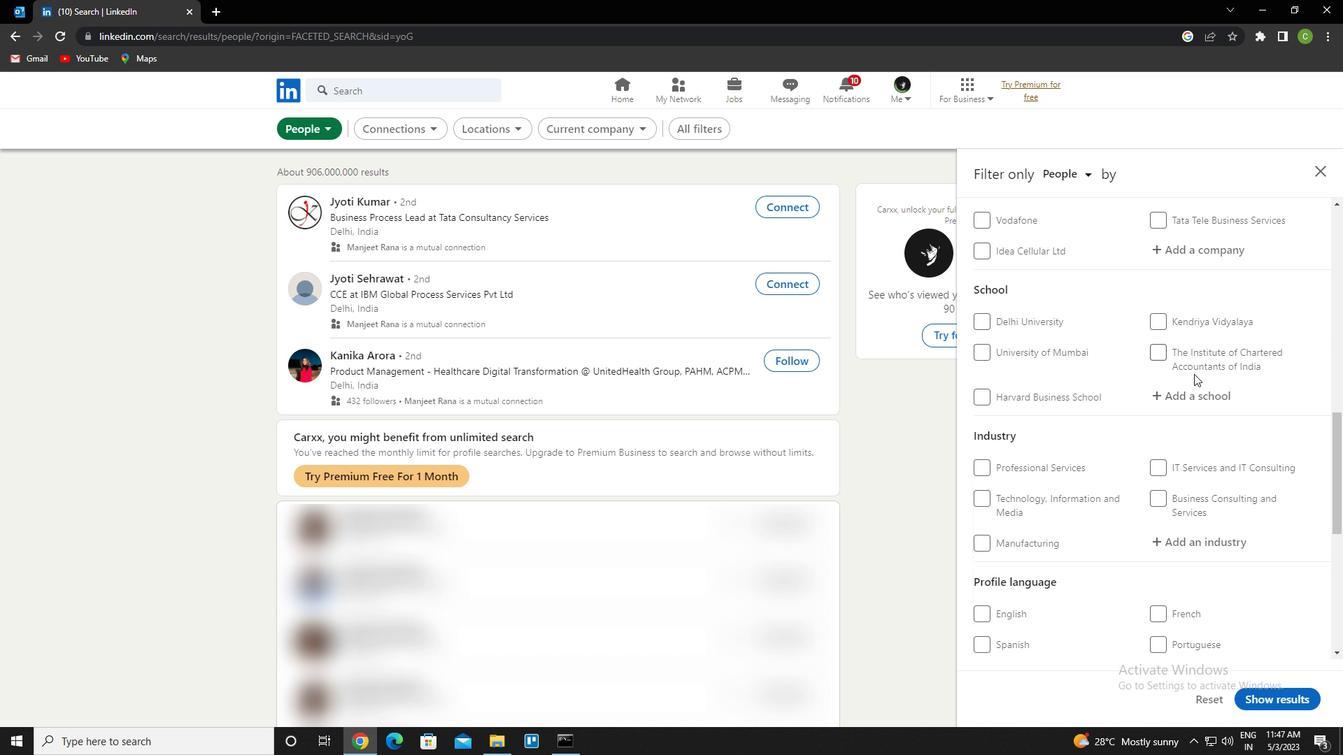 
Action: Mouse scrolled (1193, 373) with delta (0, 0)
Screenshot: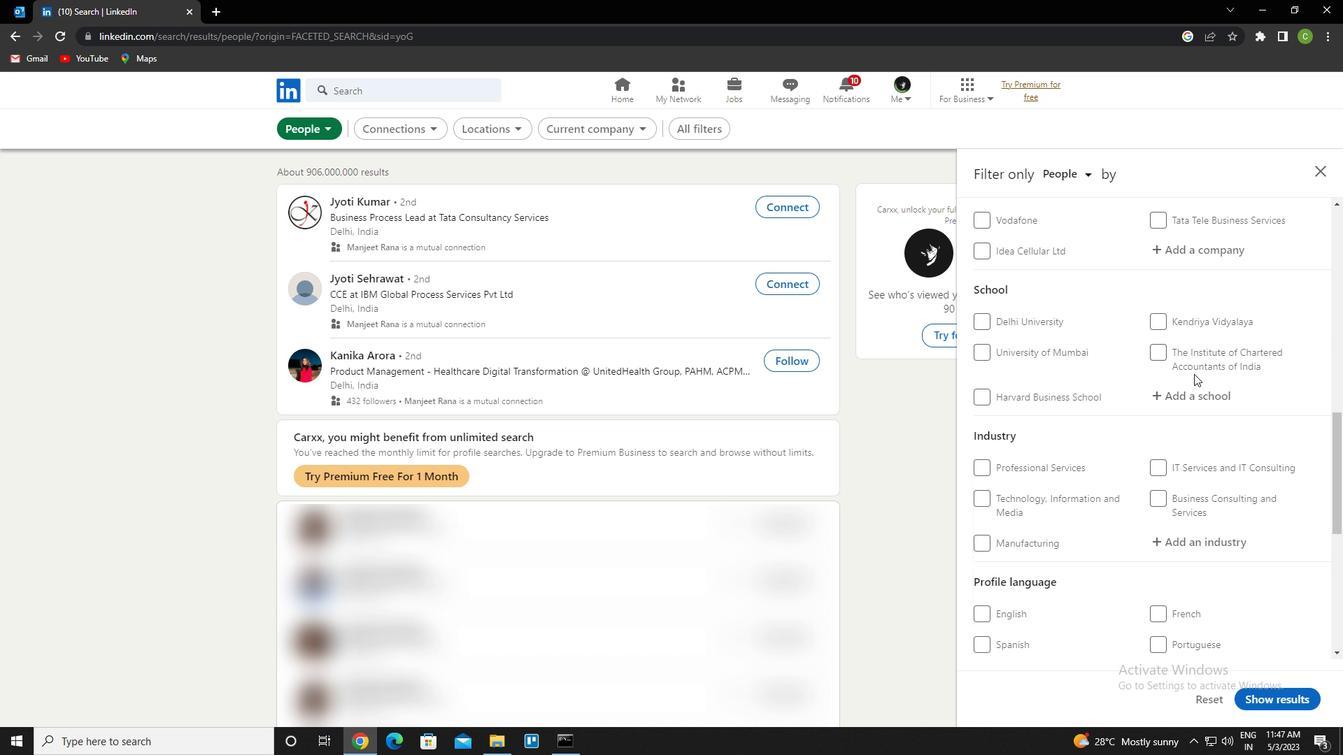 
Action: Mouse scrolled (1193, 373) with delta (0, 0)
Screenshot: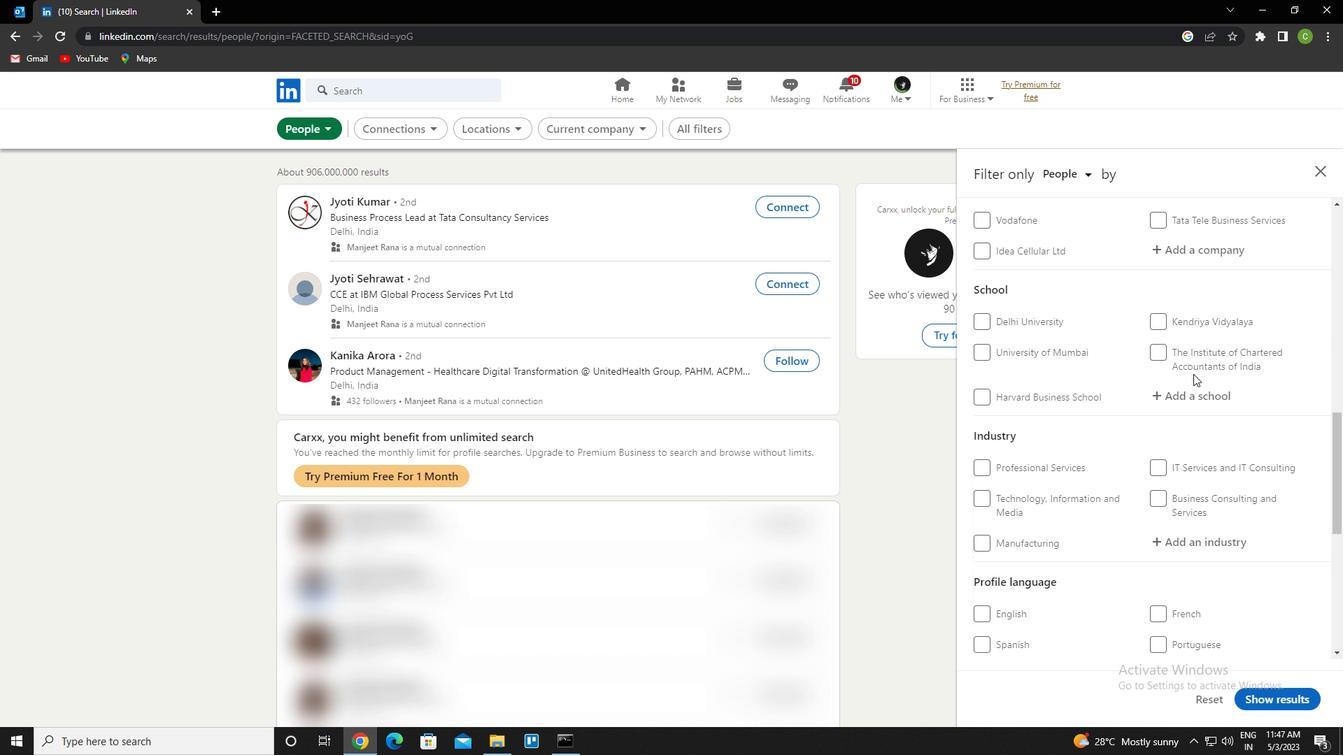 
Action: Mouse moved to (1158, 433)
Screenshot: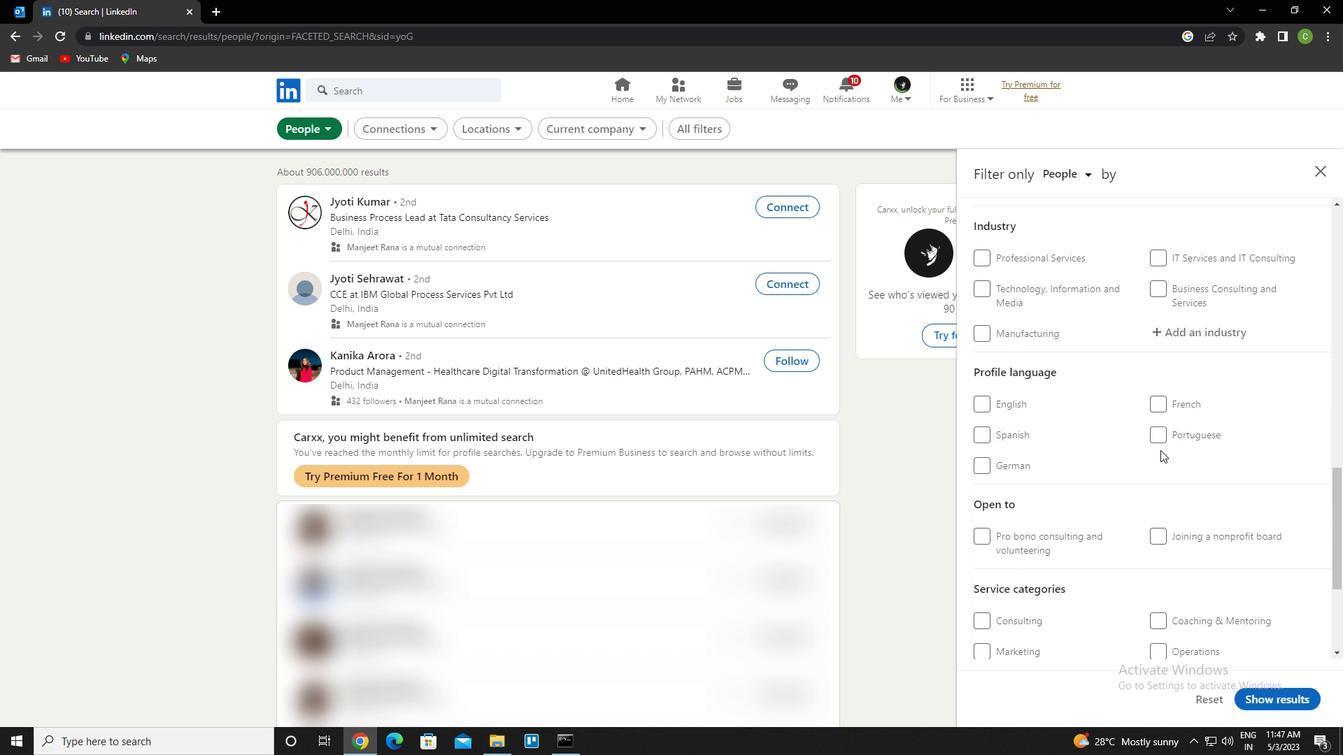 
Action: Mouse pressed left at (1158, 433)
Screenshot: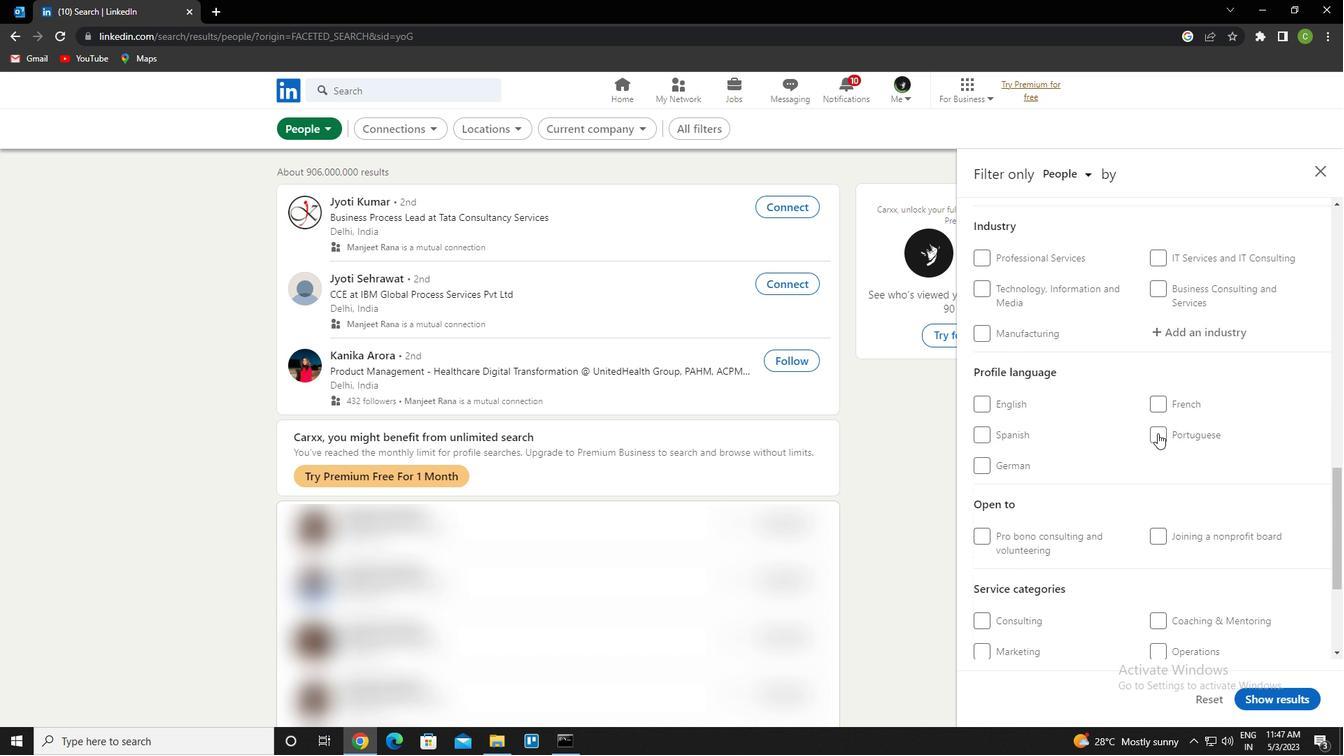 
Action: Mouse moved to (1097, 465)
Screenshot: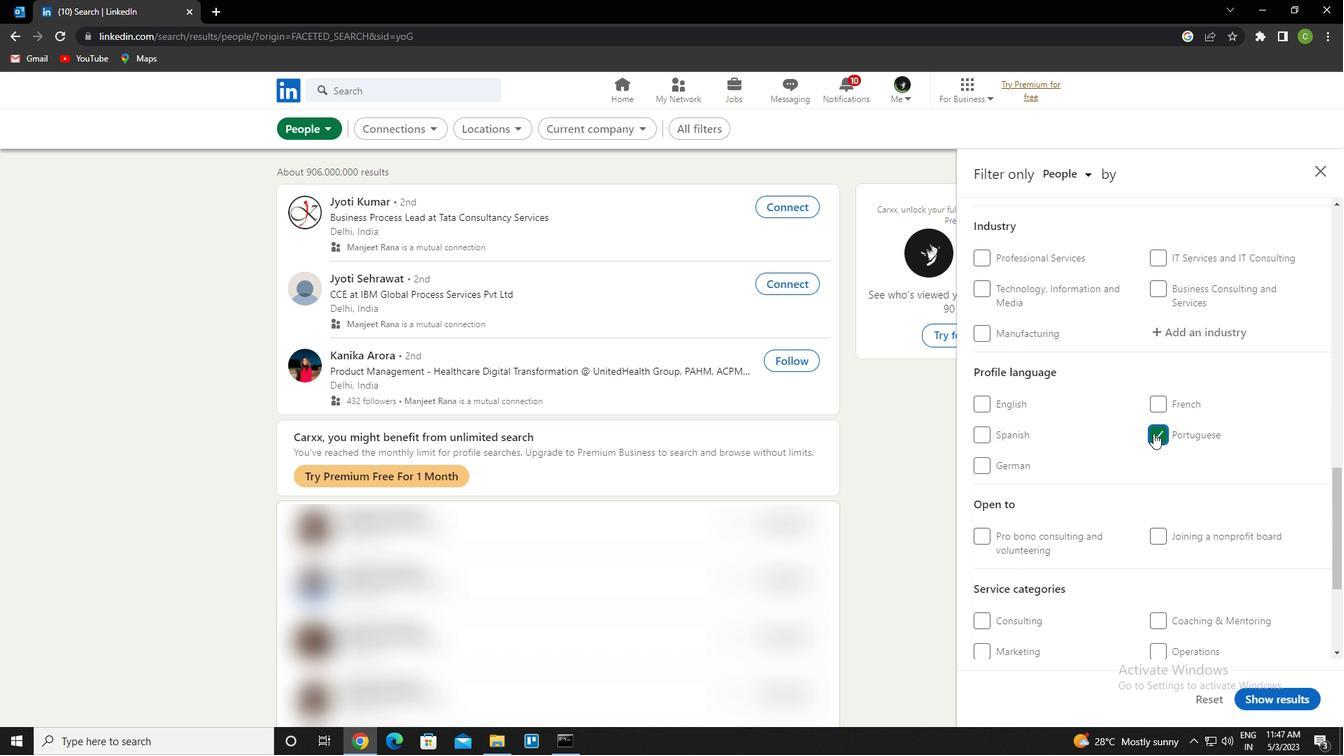 
Action: Mouse scrolled (1097, 466) with delta (0, 0)
Screenshot: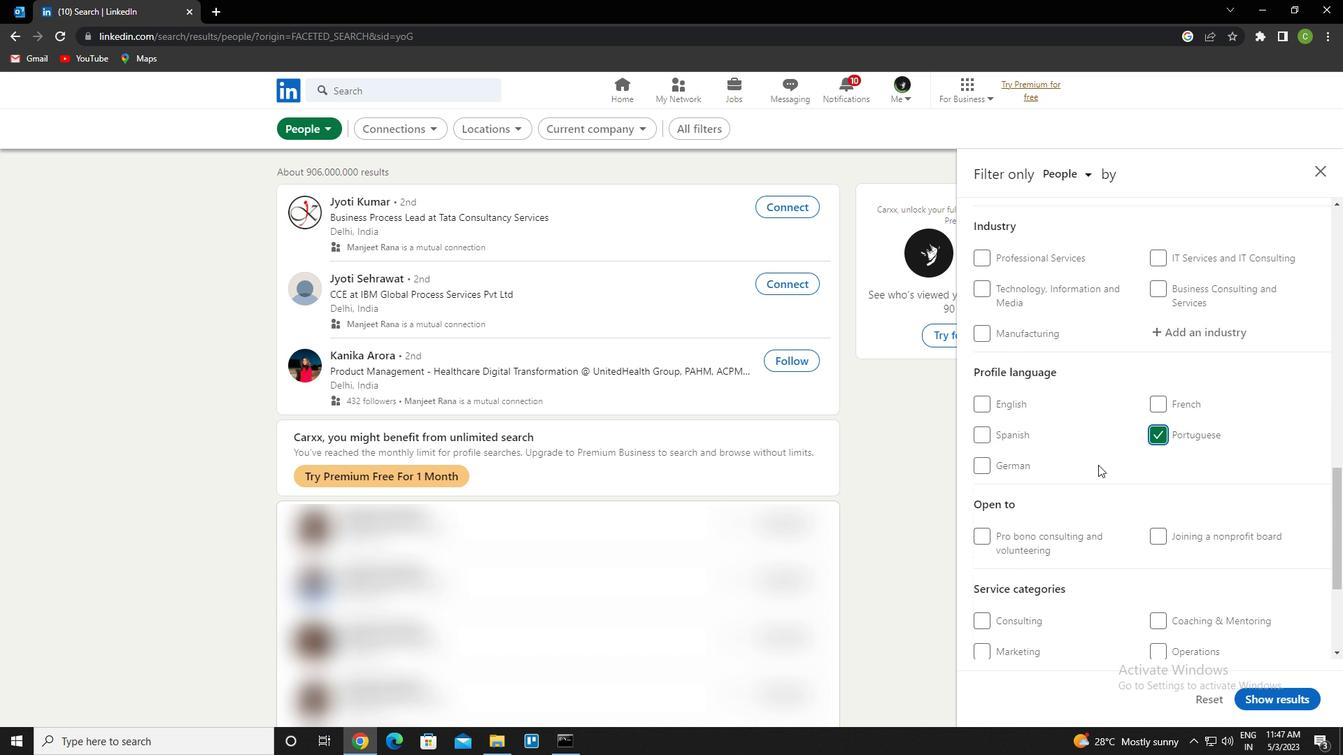 
Action: Mouse scrolled (1097, 466) with delta (0, 0)
Screenshot: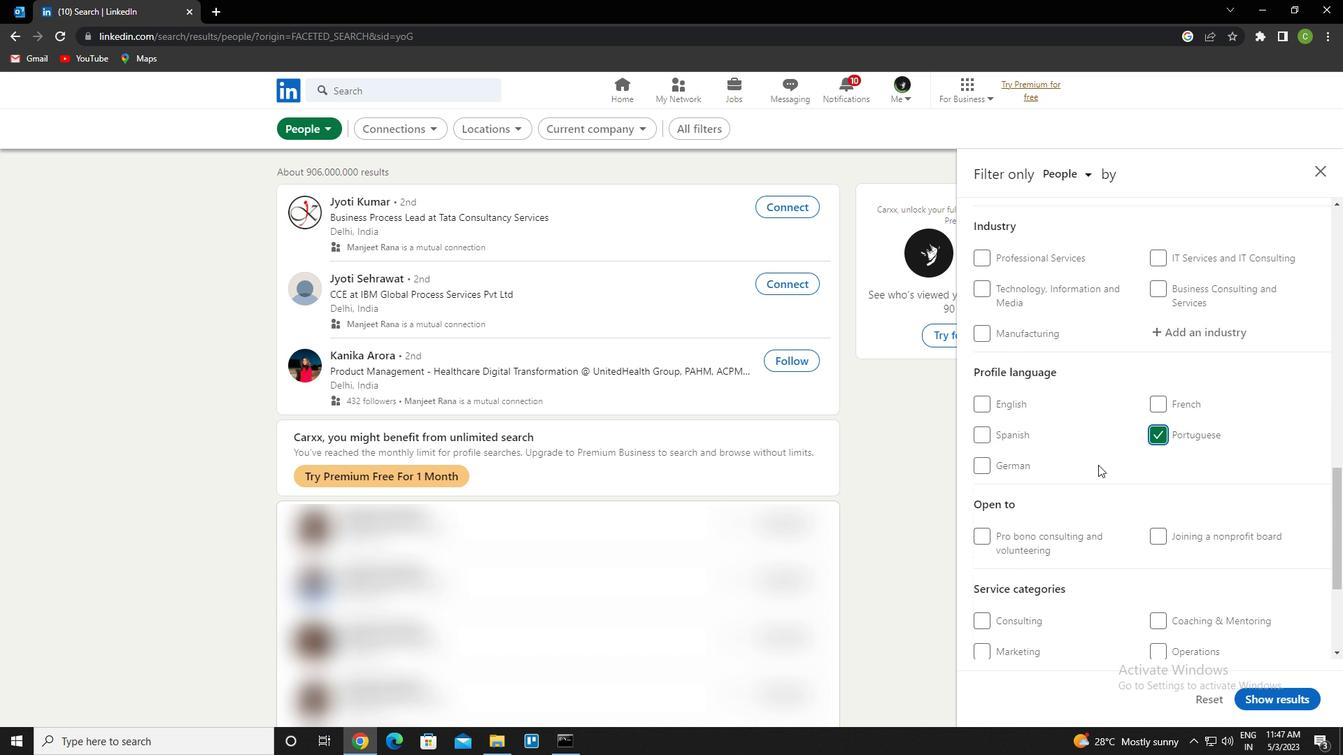 
Action: Mouse scrolled (1097, 466) with delta (0, 0)
Screenshot: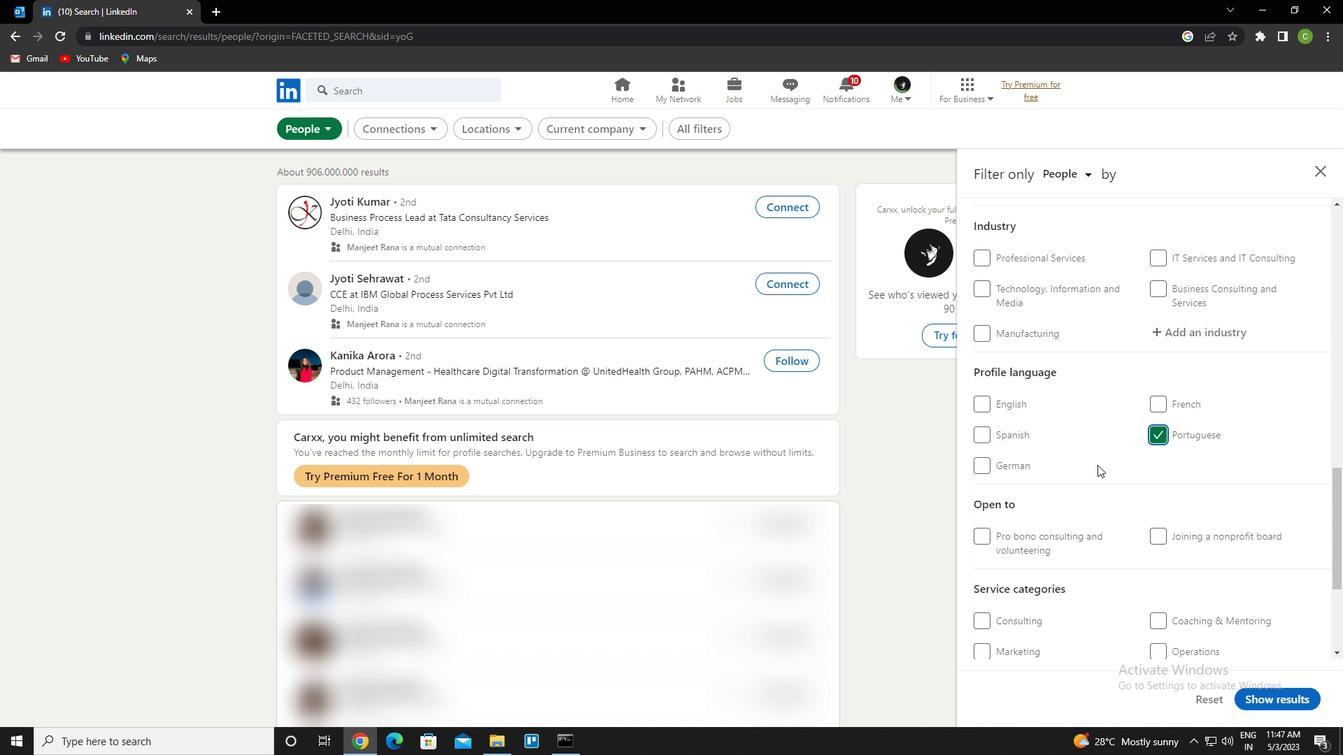 
Action: Mouse scrolled (1097, 466) with delta (0, 0)
Screenshot: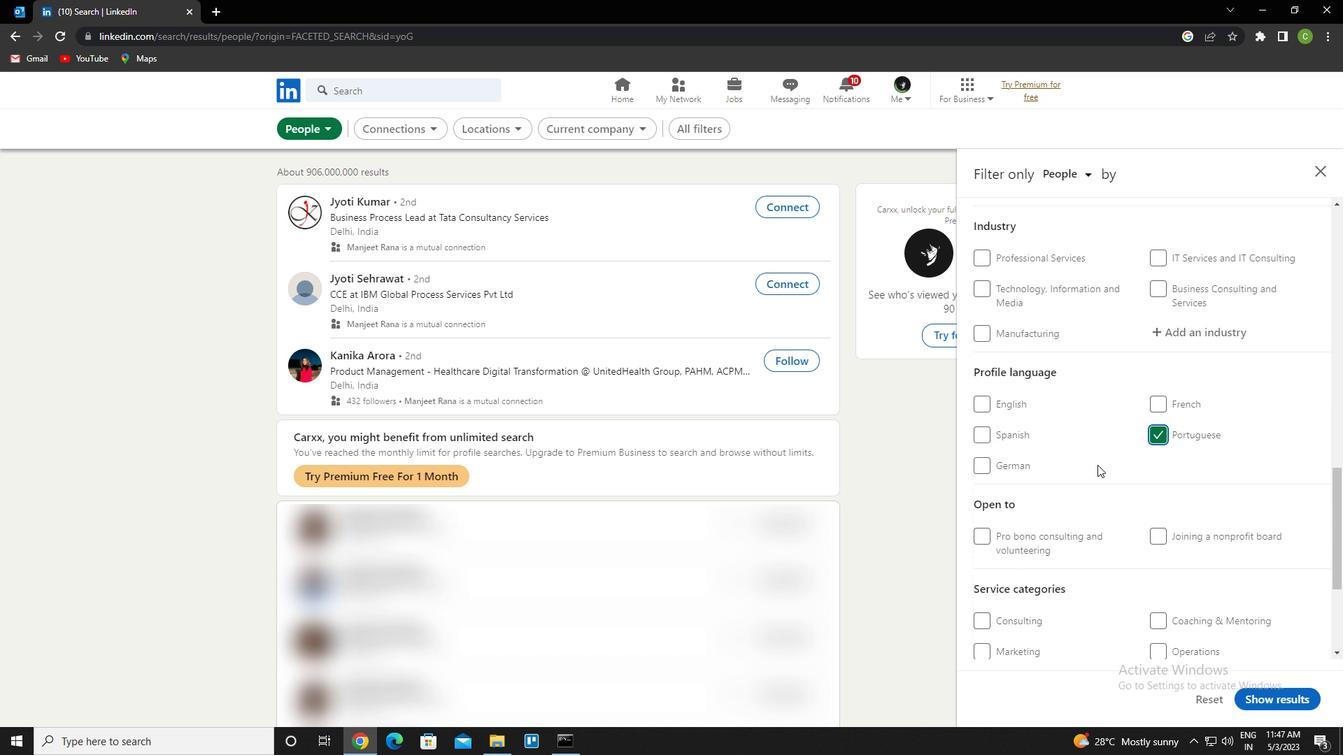 
Action: Mouse scrolled (1097, 466) with delta (0, 0)
Screenshot: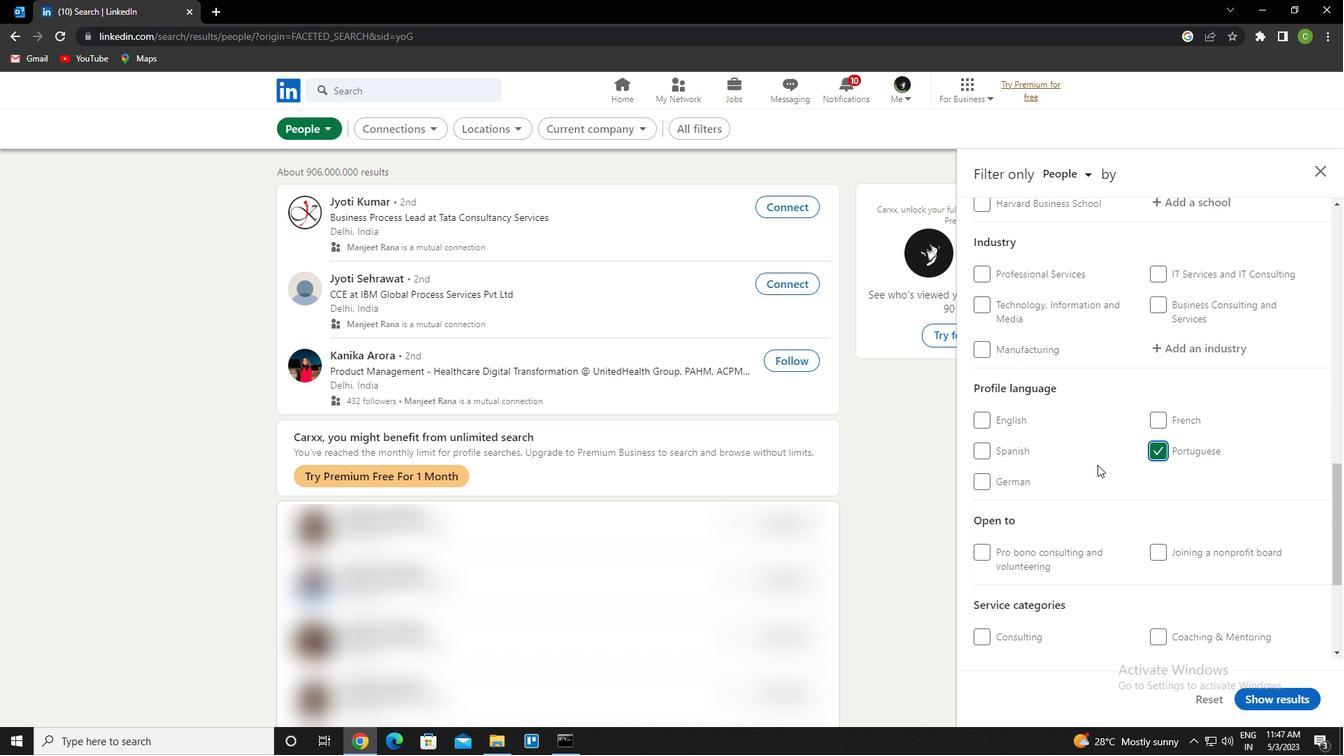 
Action: Mouse moved to (1102, 461)
Screenshot: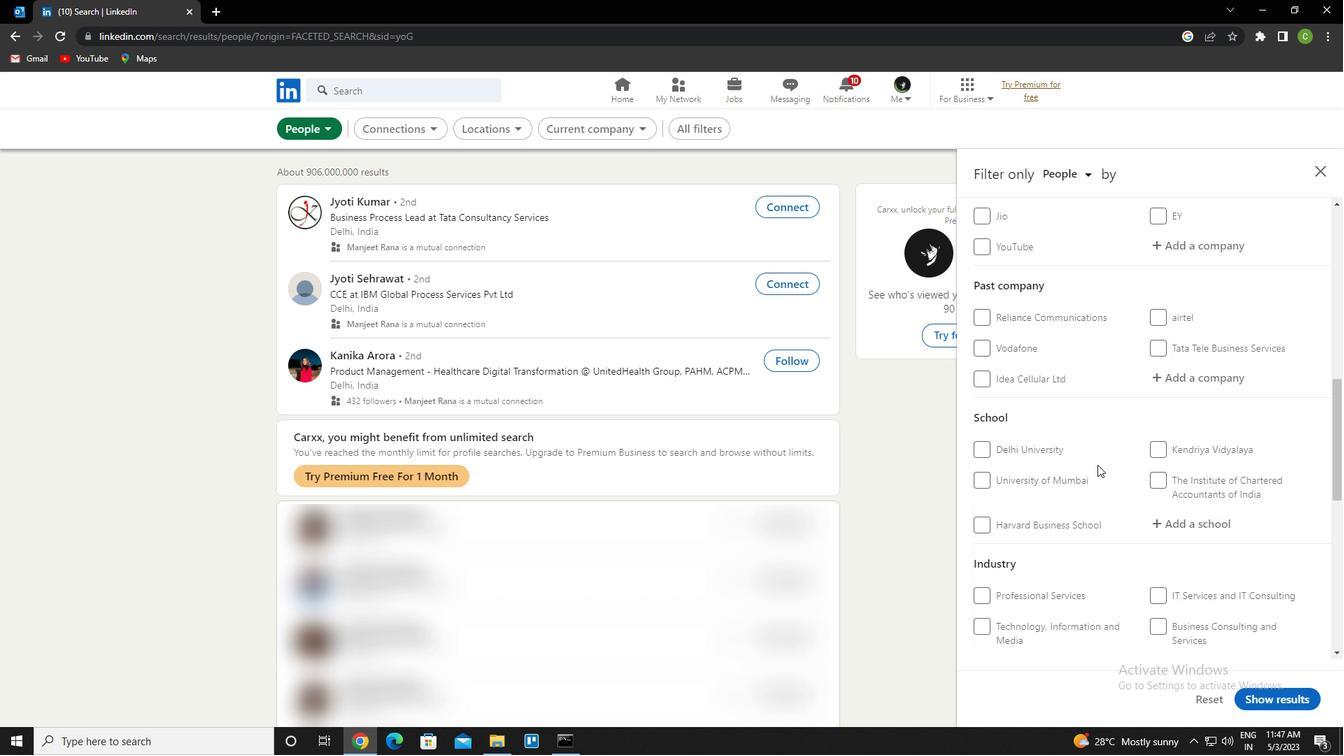 
Action: Mouse scrolled (1102, 462) with delta (0, 0)
Screenshot: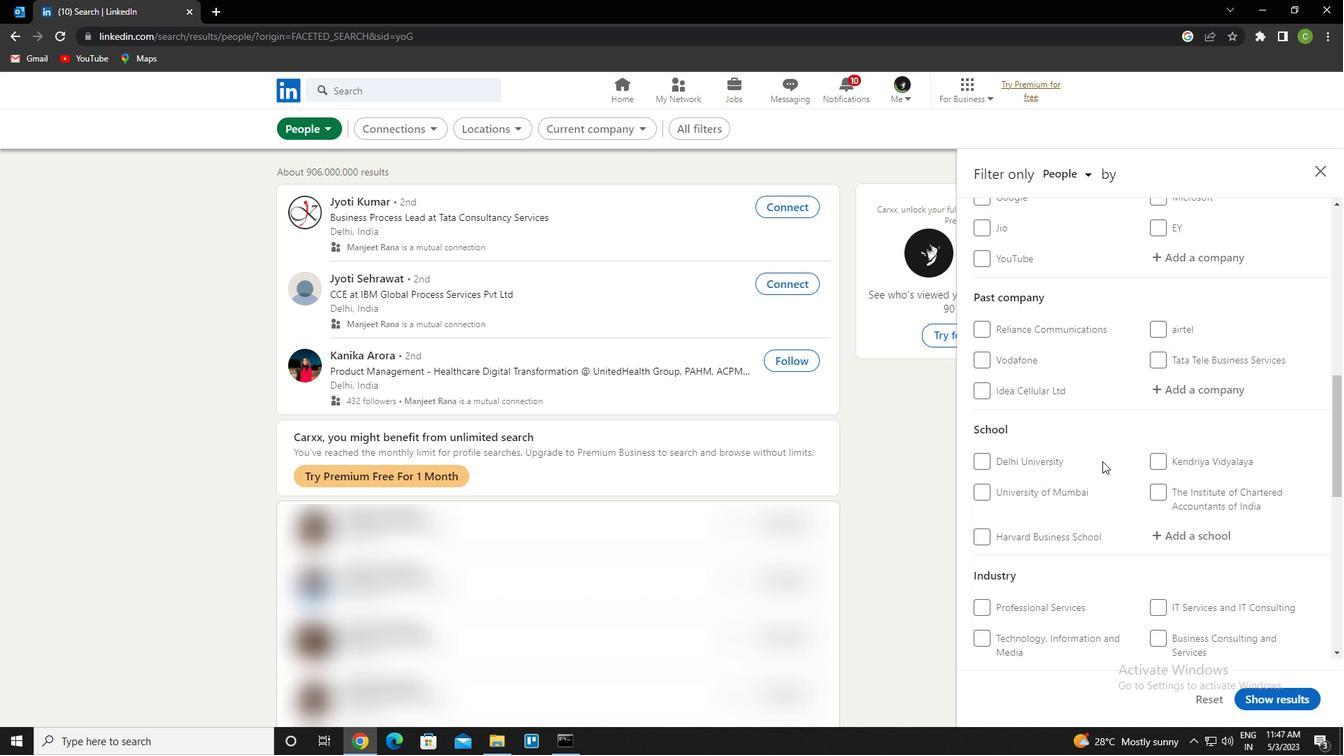 
Action: Mouse scrolled (1102, 462) with delta (0, 0)
Screenshot: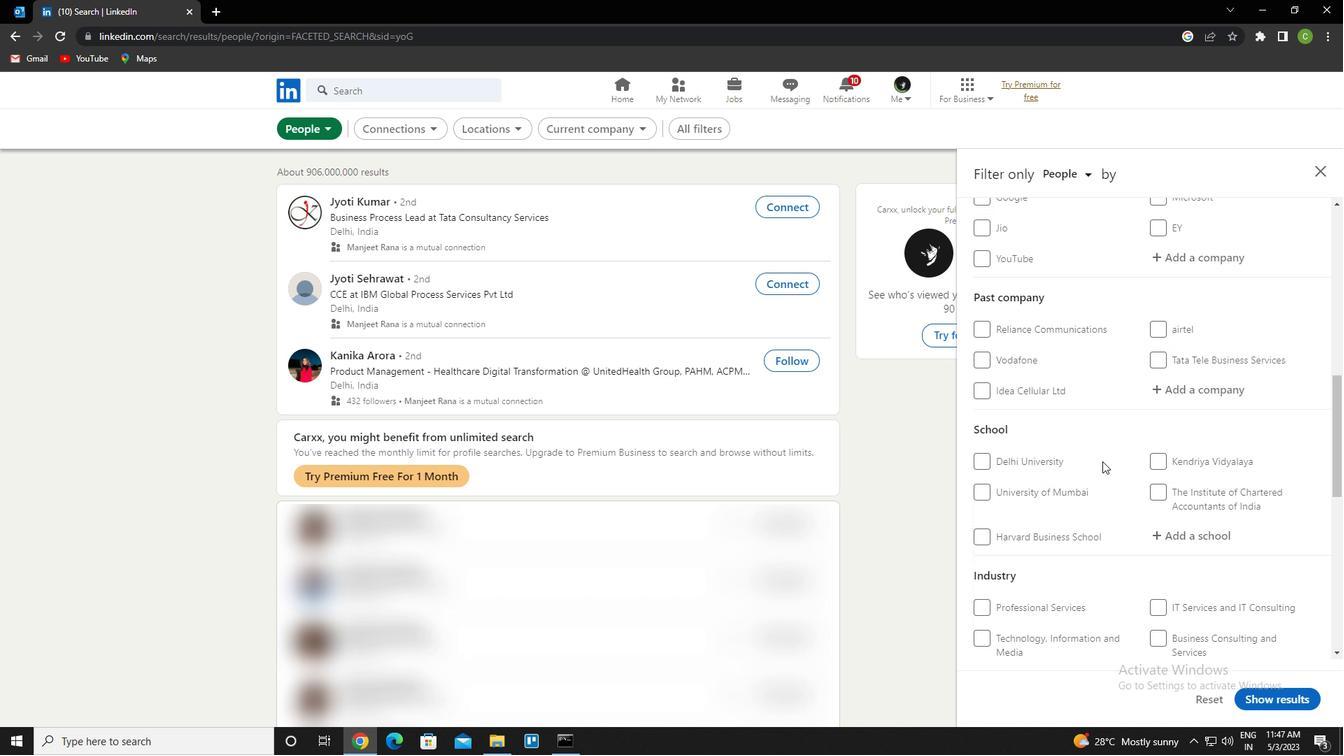 
Action: Mouse moved to (1180, 396)
Screenshot: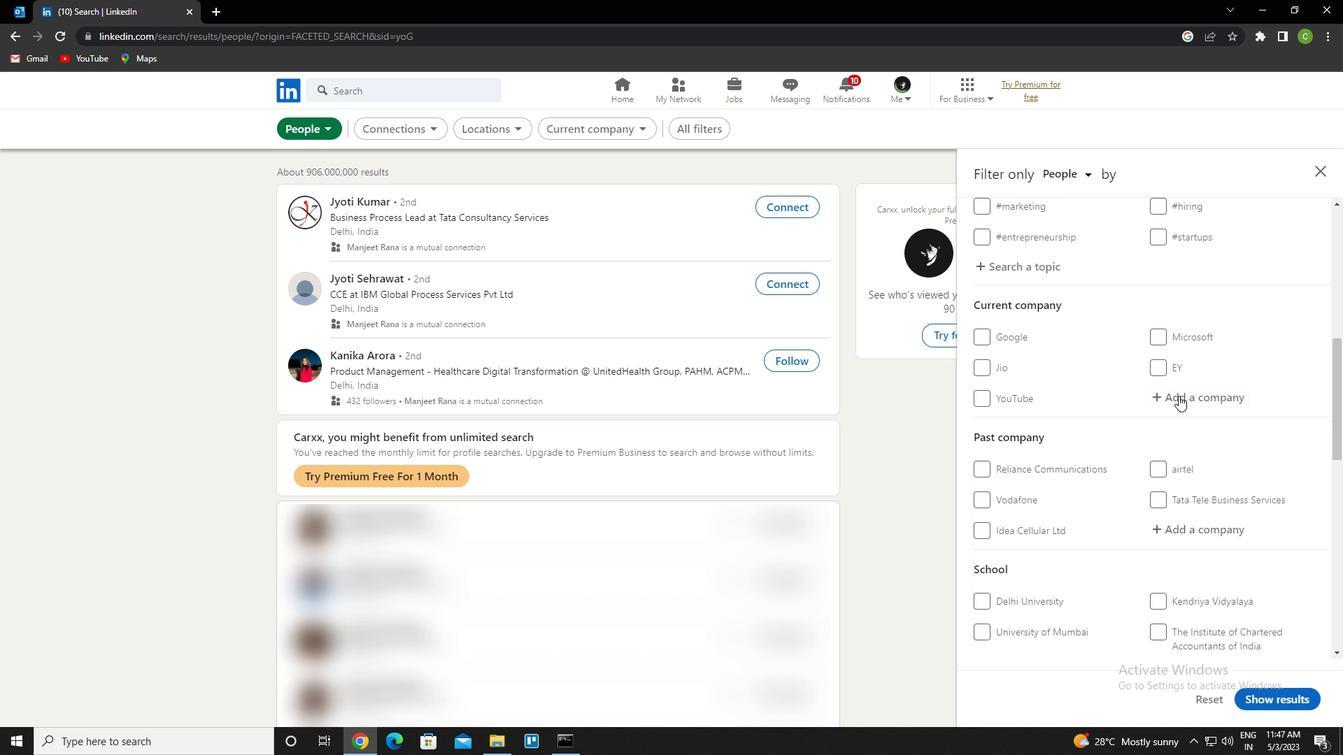 
Action: Mouse pressed left at (1180, 396)
Screenshot: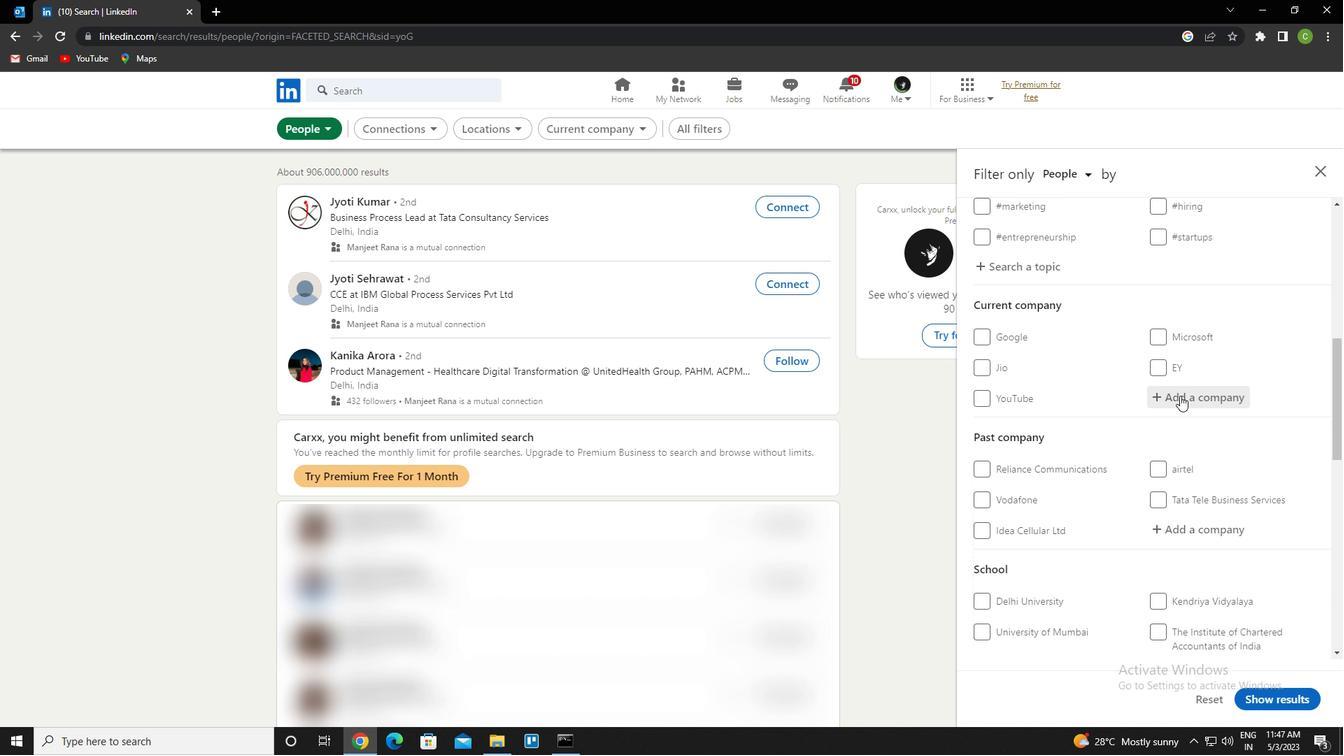 
Action: Key pressed <Key.caps_lock>f<Key.caps_lock>ragoman<Key.backspace><Key.backspace>en<Key.down><Key.enter>
Screenshot: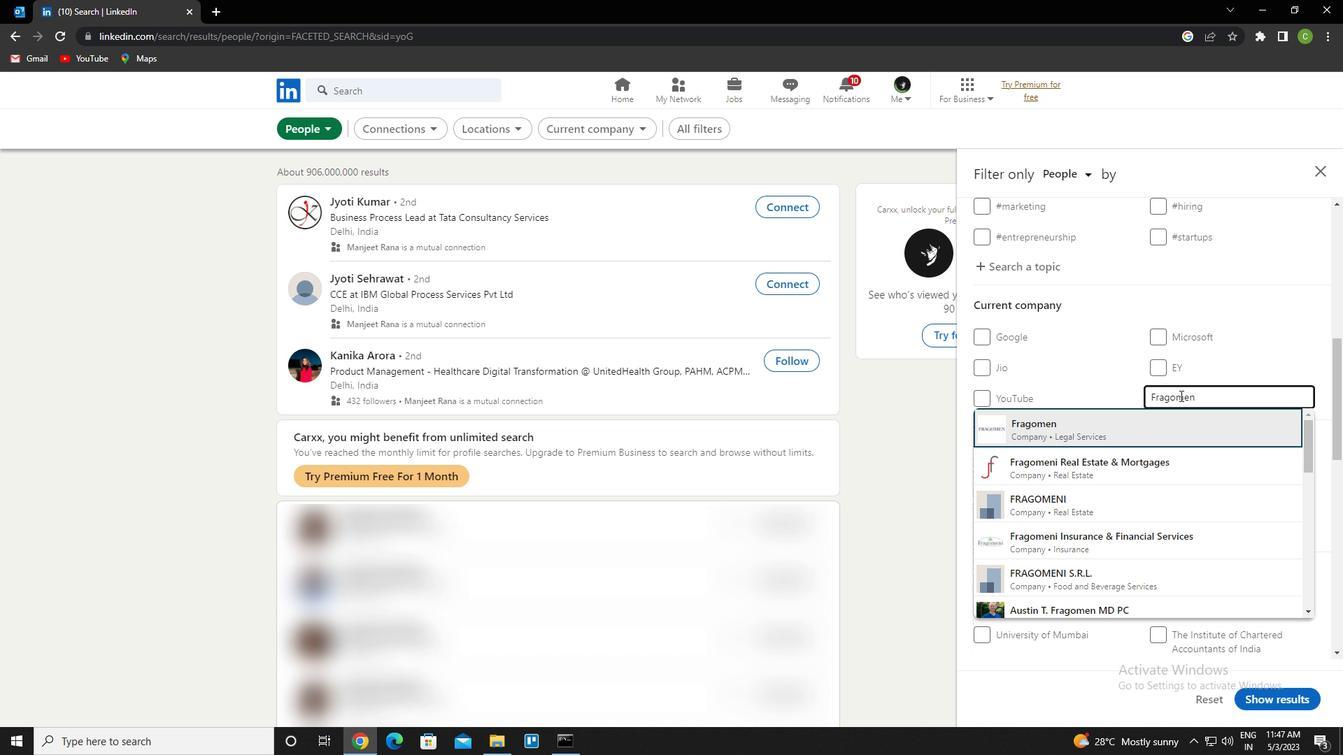 
Action: Mouse scrolled (1180, 395) with delta (0, 0)
Screenshot: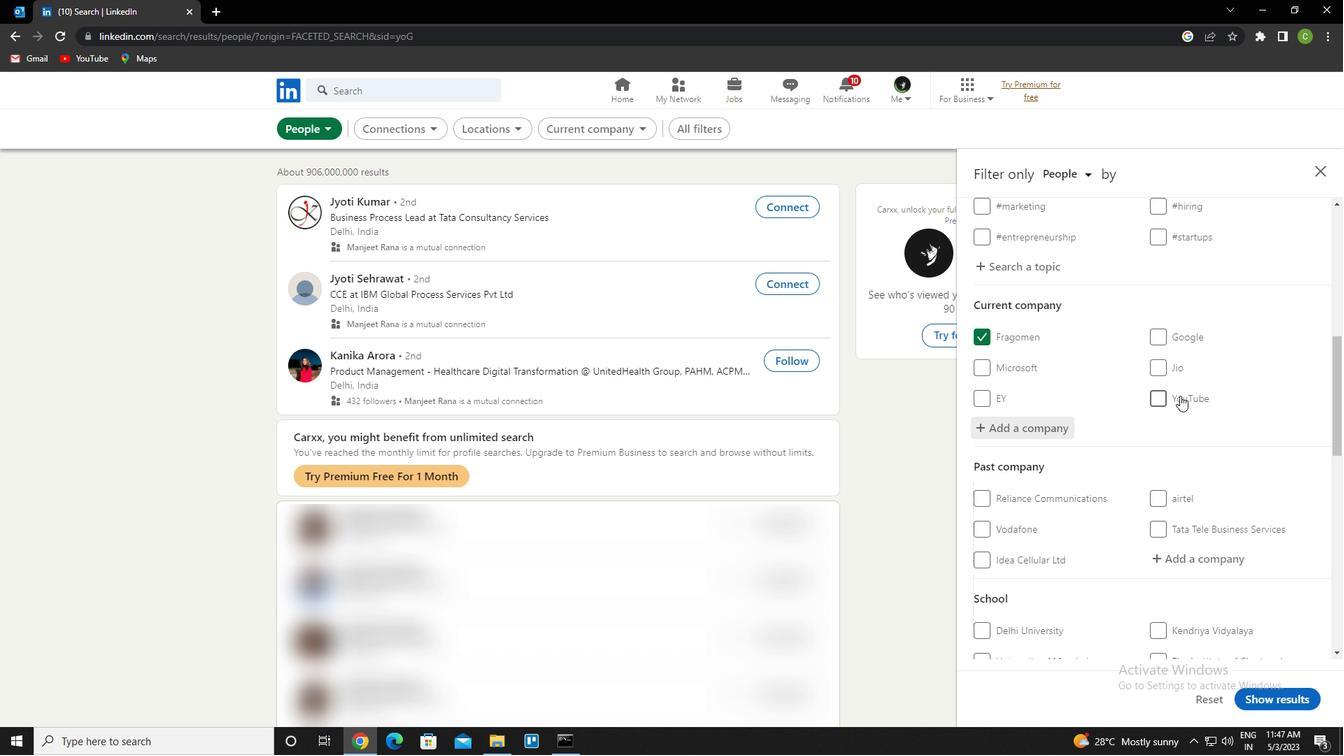 
Action: Mouse scrolled (1180, 395) with delta (0, 0)
Screenshot: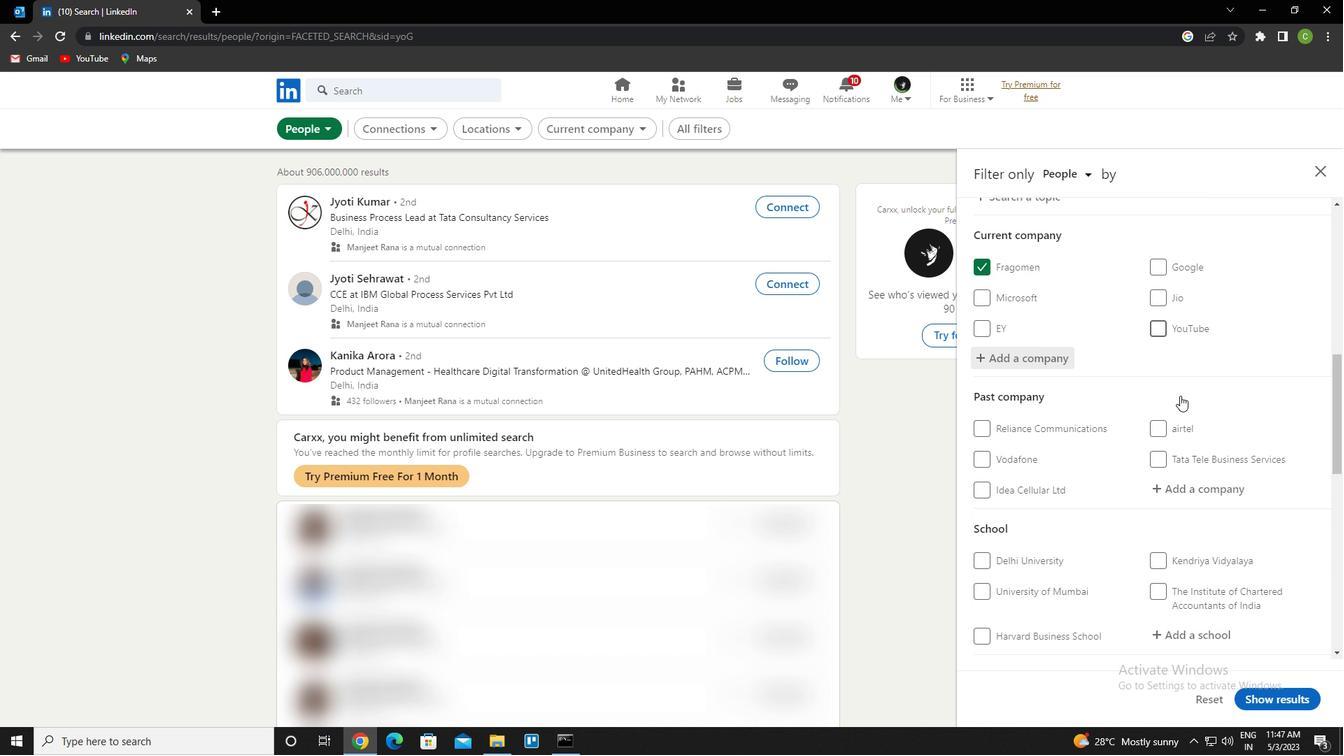 
Action: Mouse scrolled (1180, 395) with delta (0, 0)
Screenshot: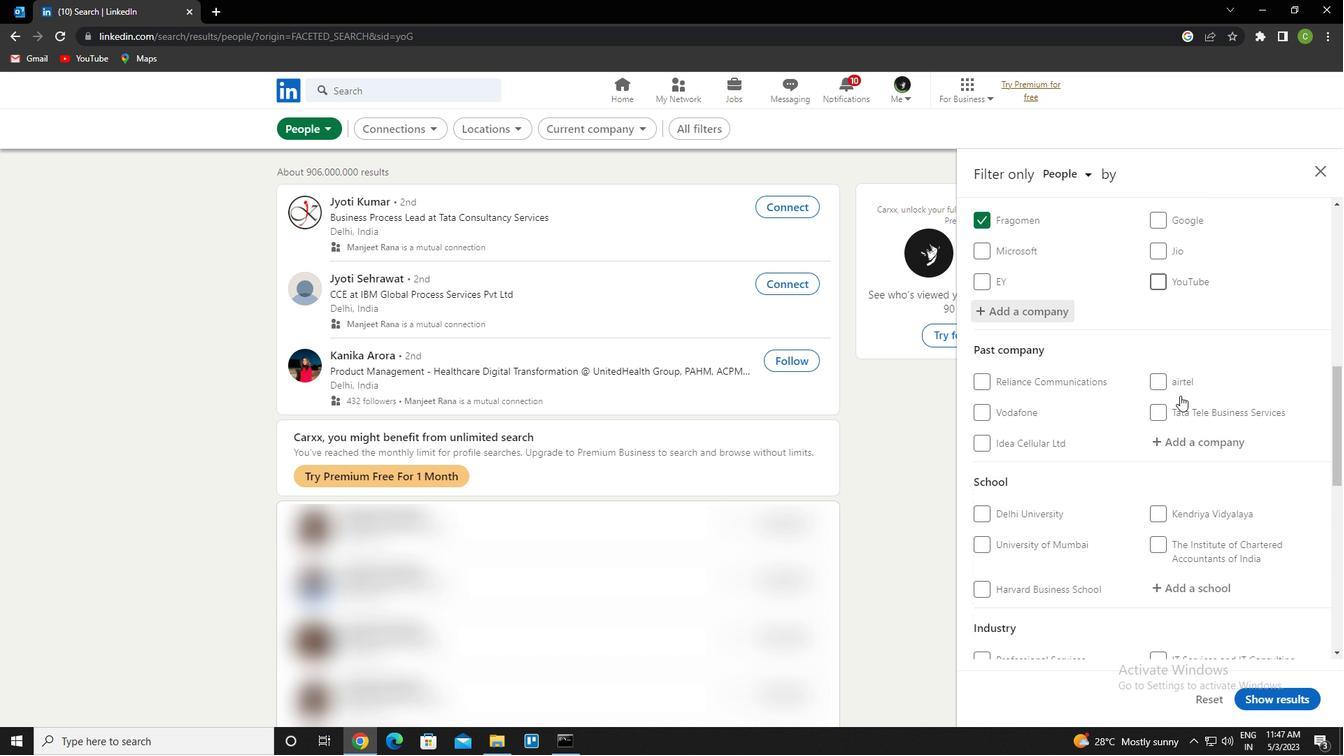
Action: Mouse scrolled (1180, 395) with delta (0, 0)
Screenshot: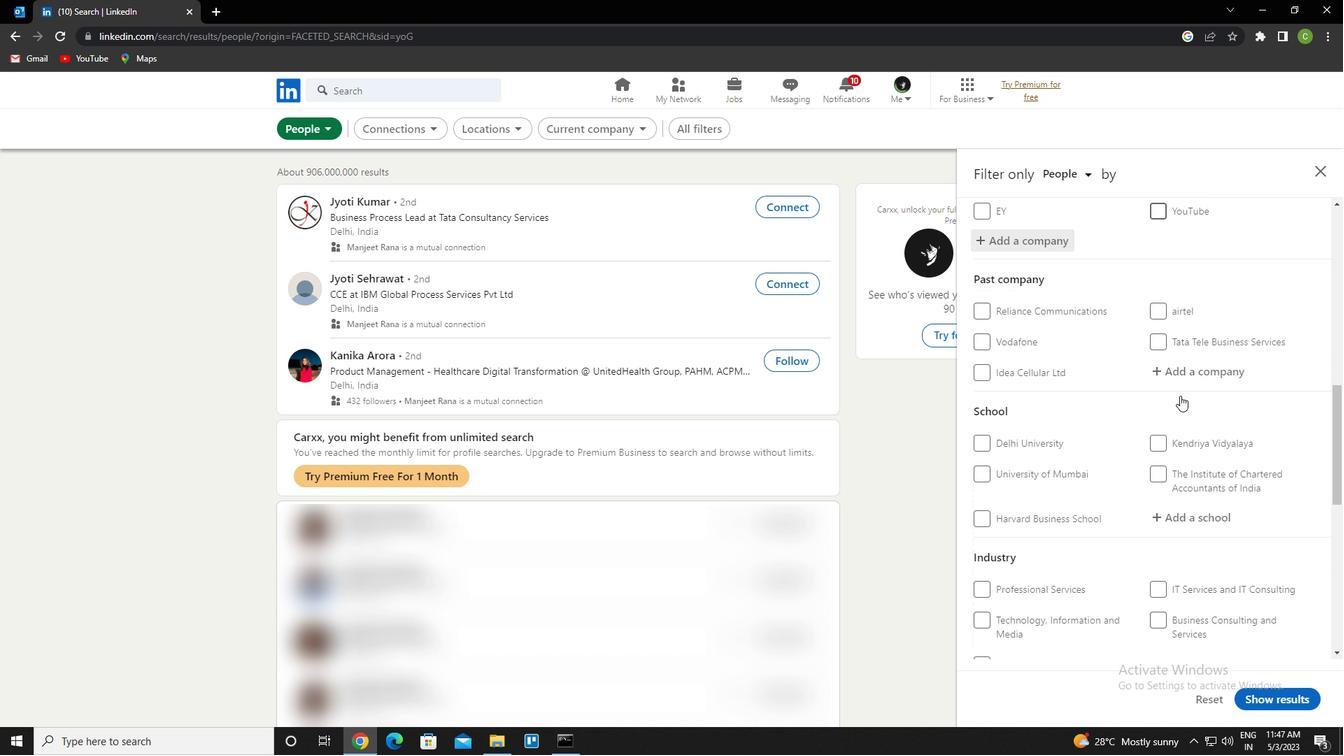 
Action: Mouse scrolled (1180, 395) with delta (0, 0)
Screenshot: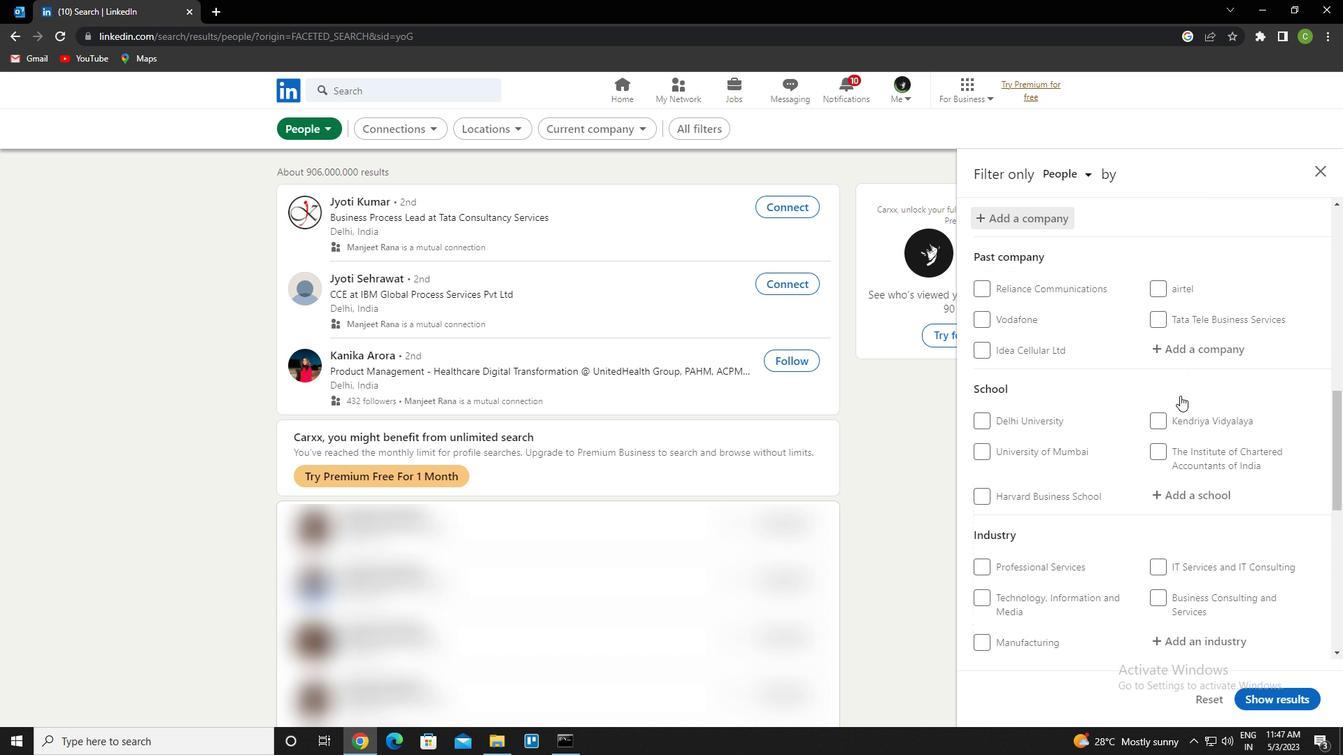 
Action: Mouse moved to (1200, 360)
Screenshot: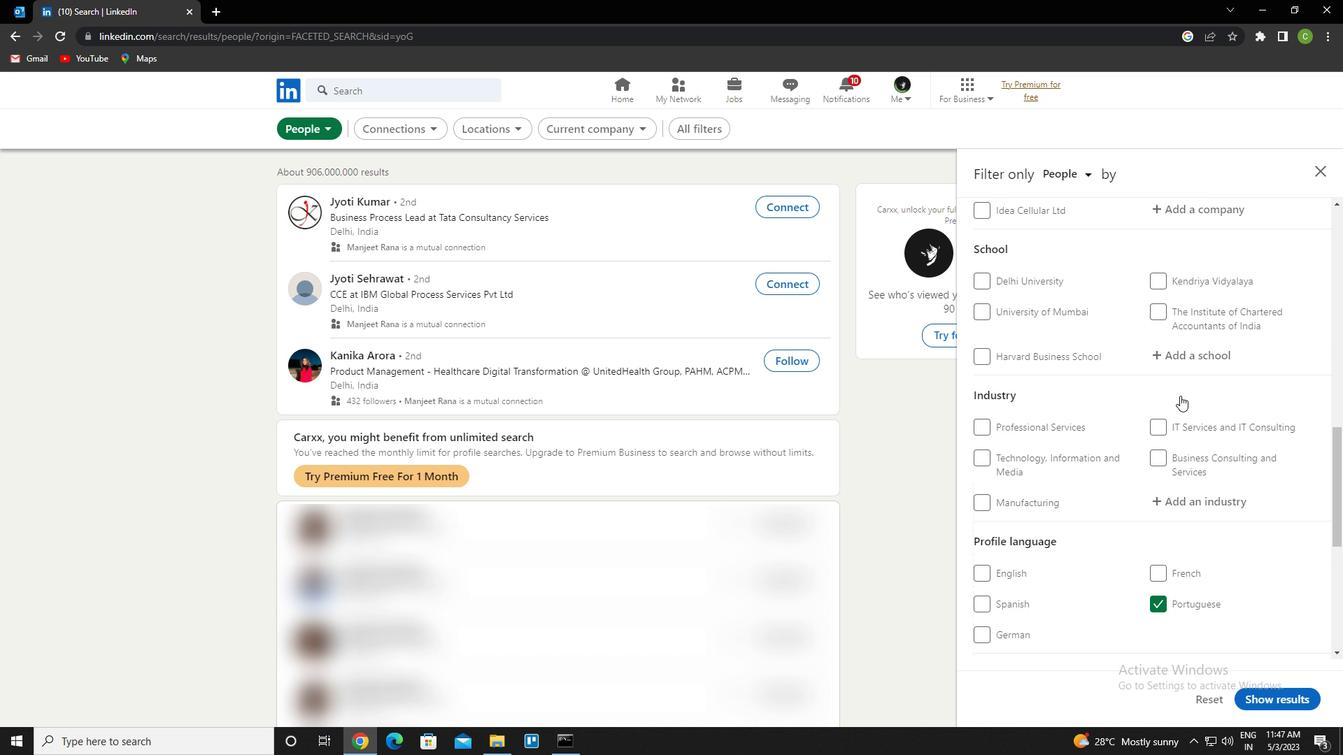 
Action: Mouse pressed left at (1200, 360)
Screenshot: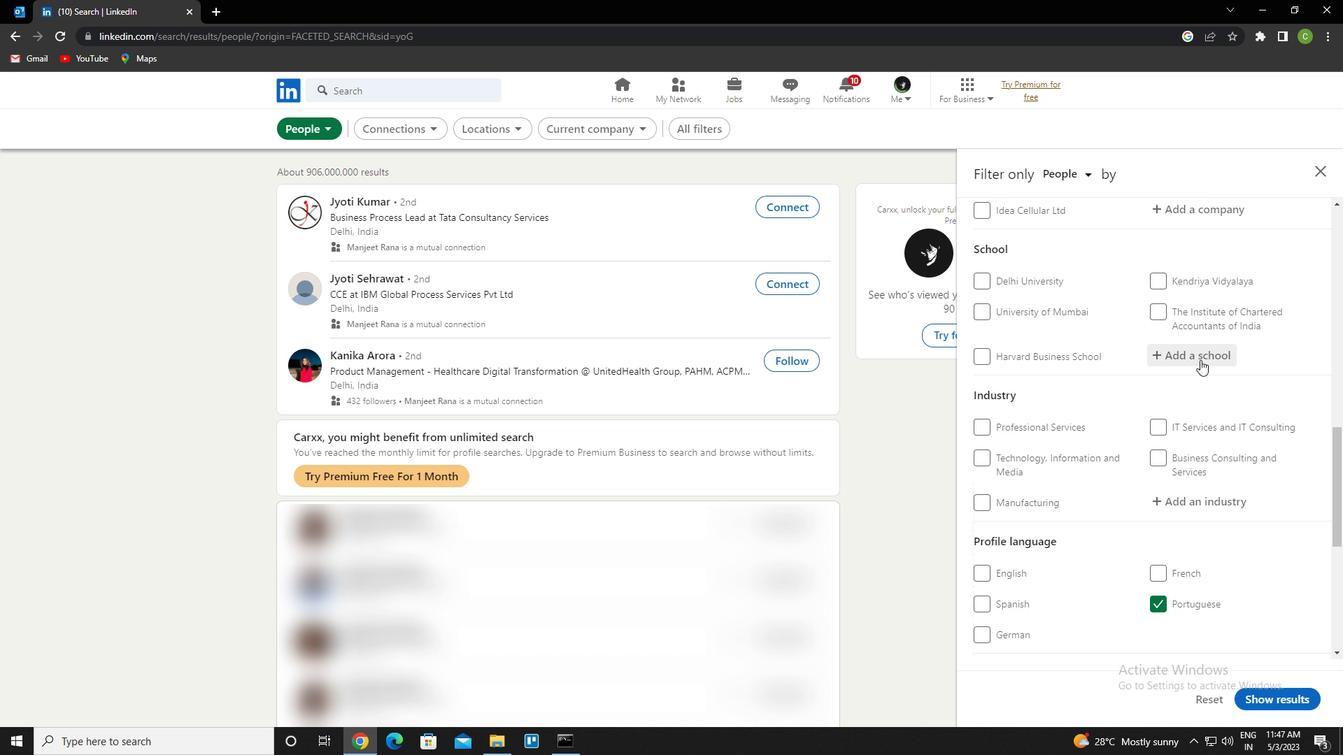 
Action: Key pressed <Key.caps_lock>itm<Key.space>u<Key.caps_lock>ni<Key.down><Key.enter>
Screenshot: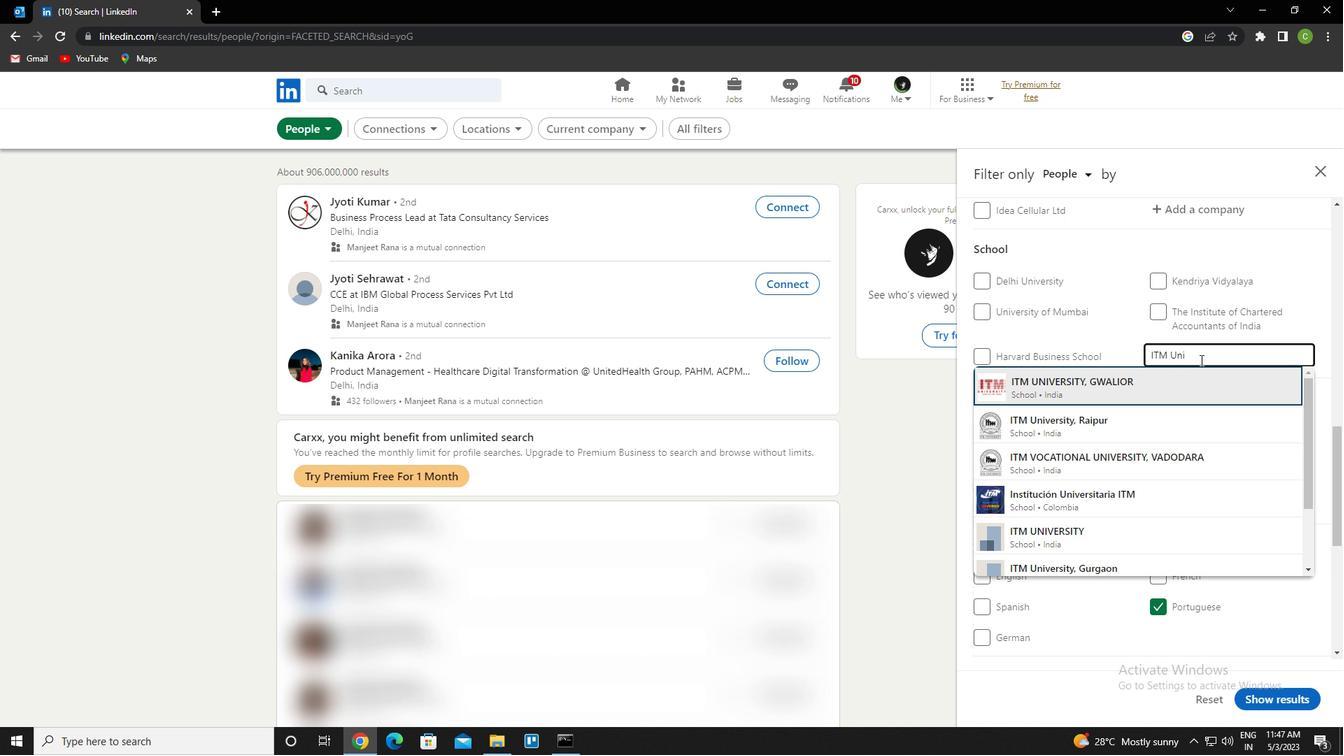 
Action: Mouse scrolled (1200, 359) with delta (0, 0)
Screenshot: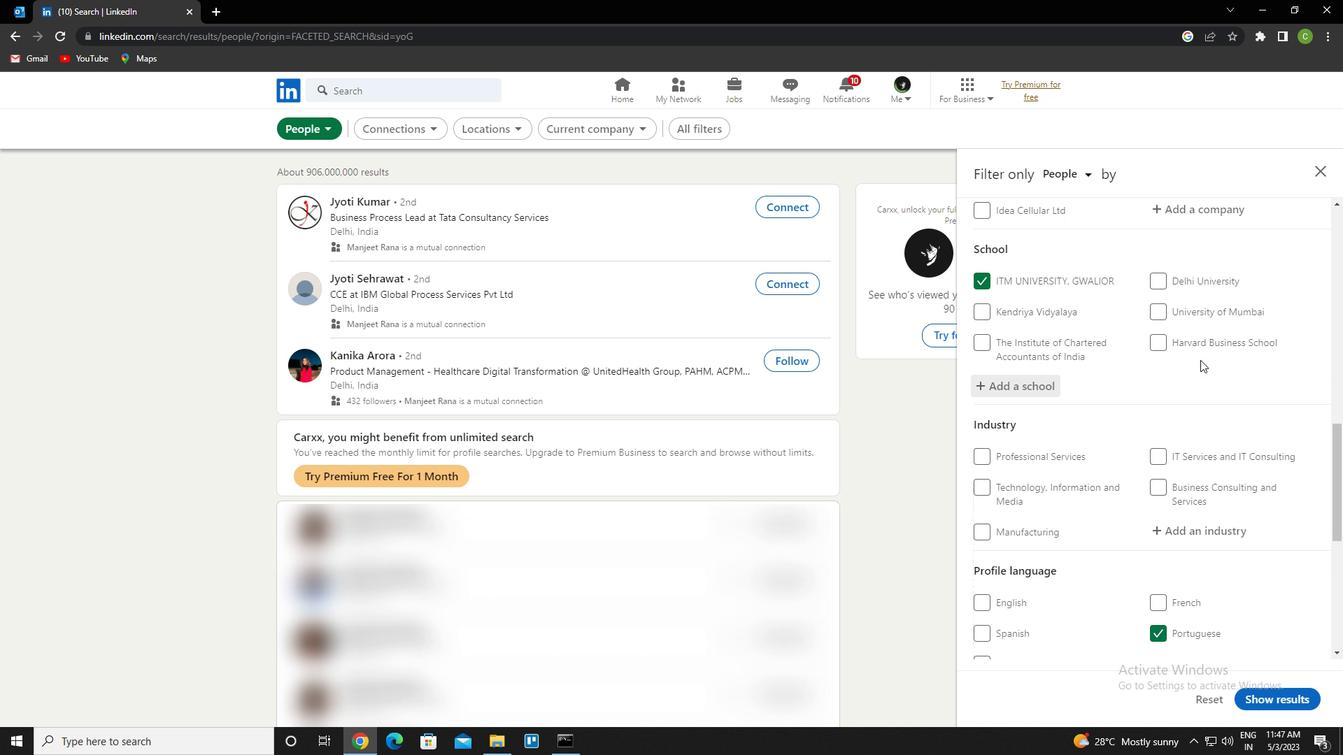 
Action: Mouse scrolled (1200, 359) with delta (0, 0)
Screenshot: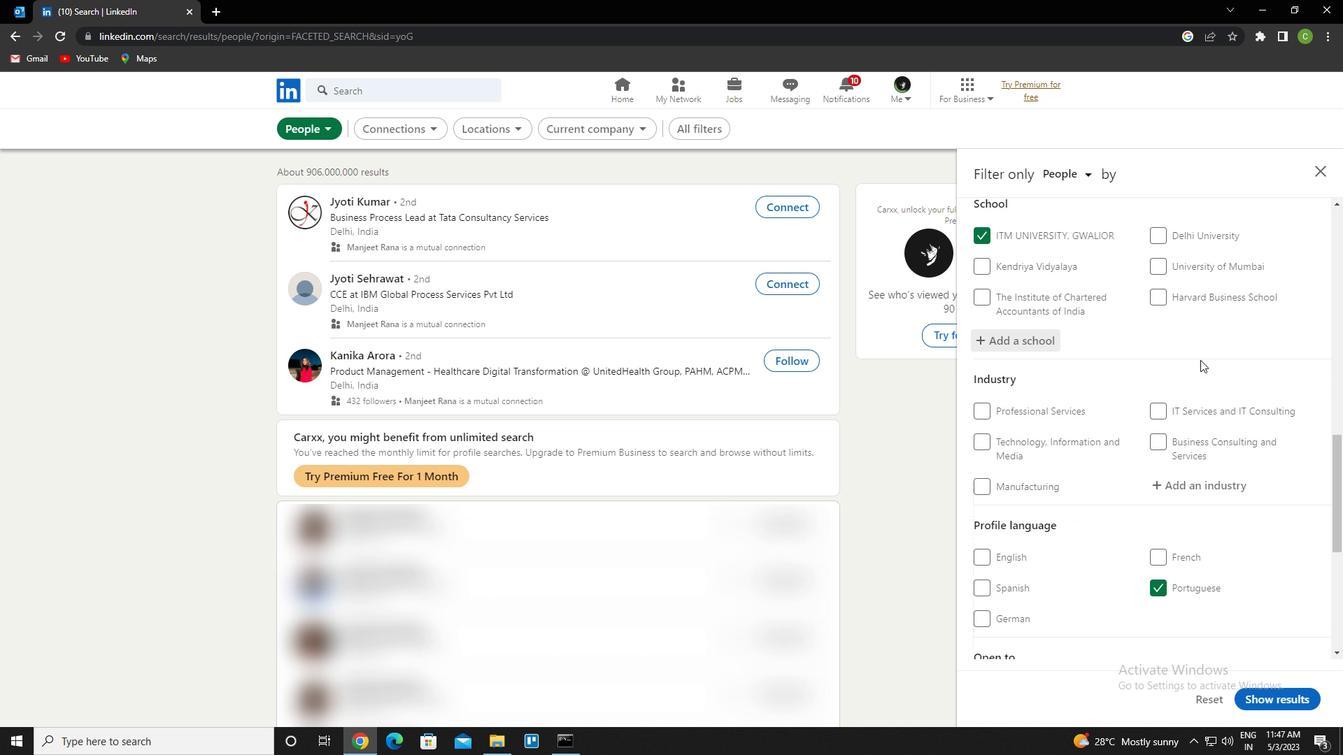 
Action: Mouse moved to (1208, 393)
Screenshot: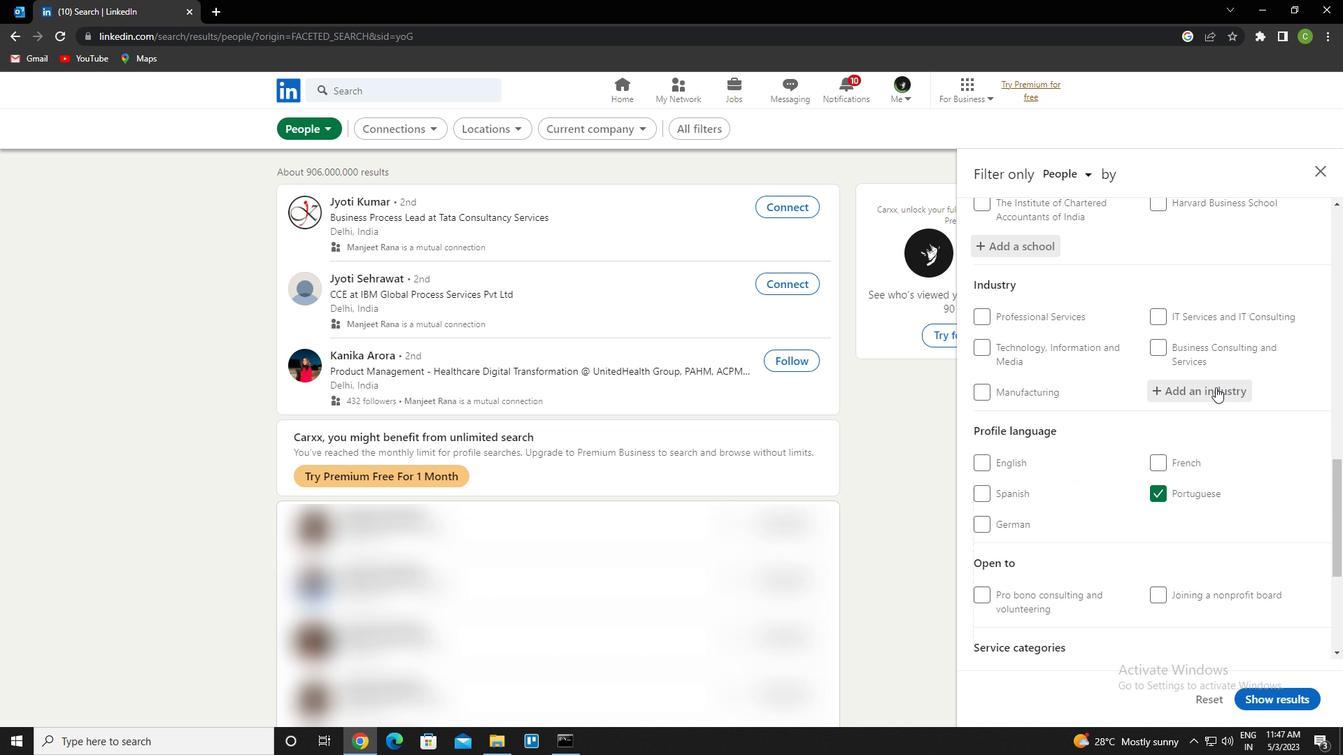 
Action: Mouse pressed left at (1208, 393)
Screenshot: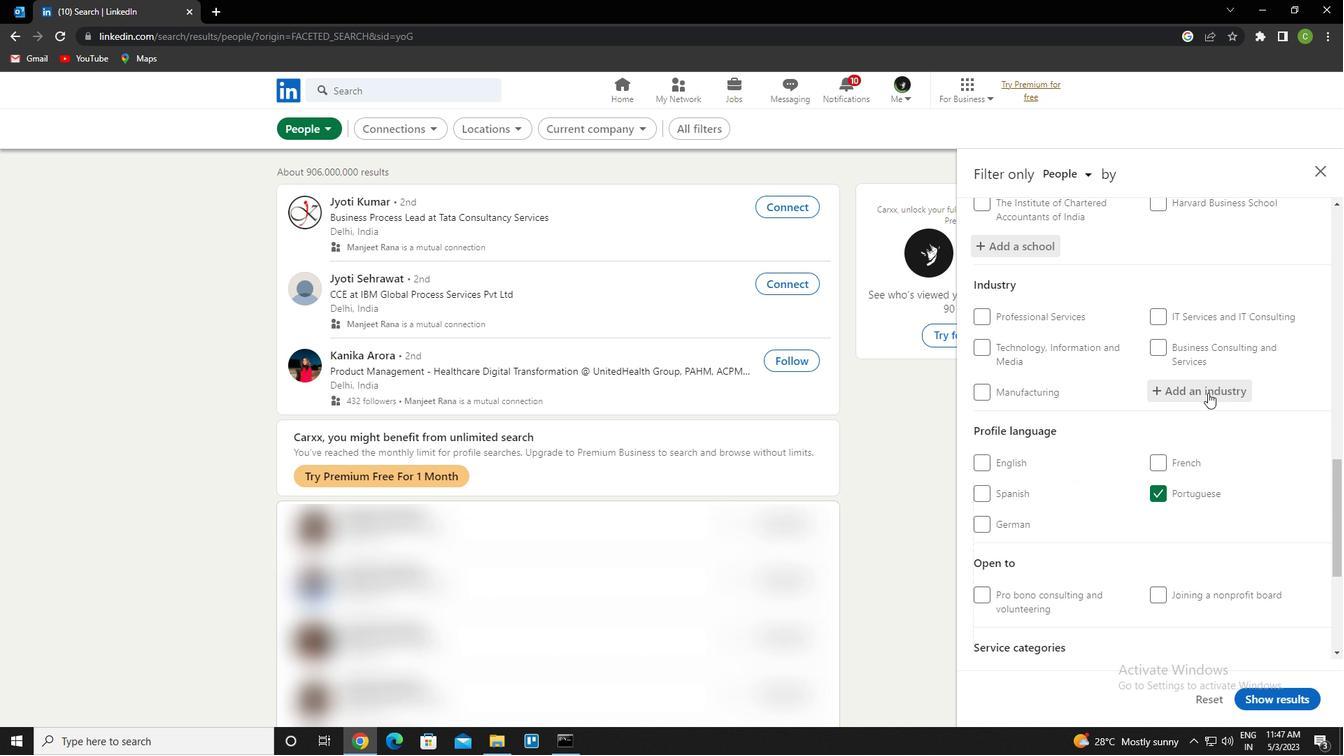 
Action: Key pressed <Key.caps_lock>f<Key.caps_lock>ossil<Key.space>fuel<Key.down><Key.enter>
Screenshot: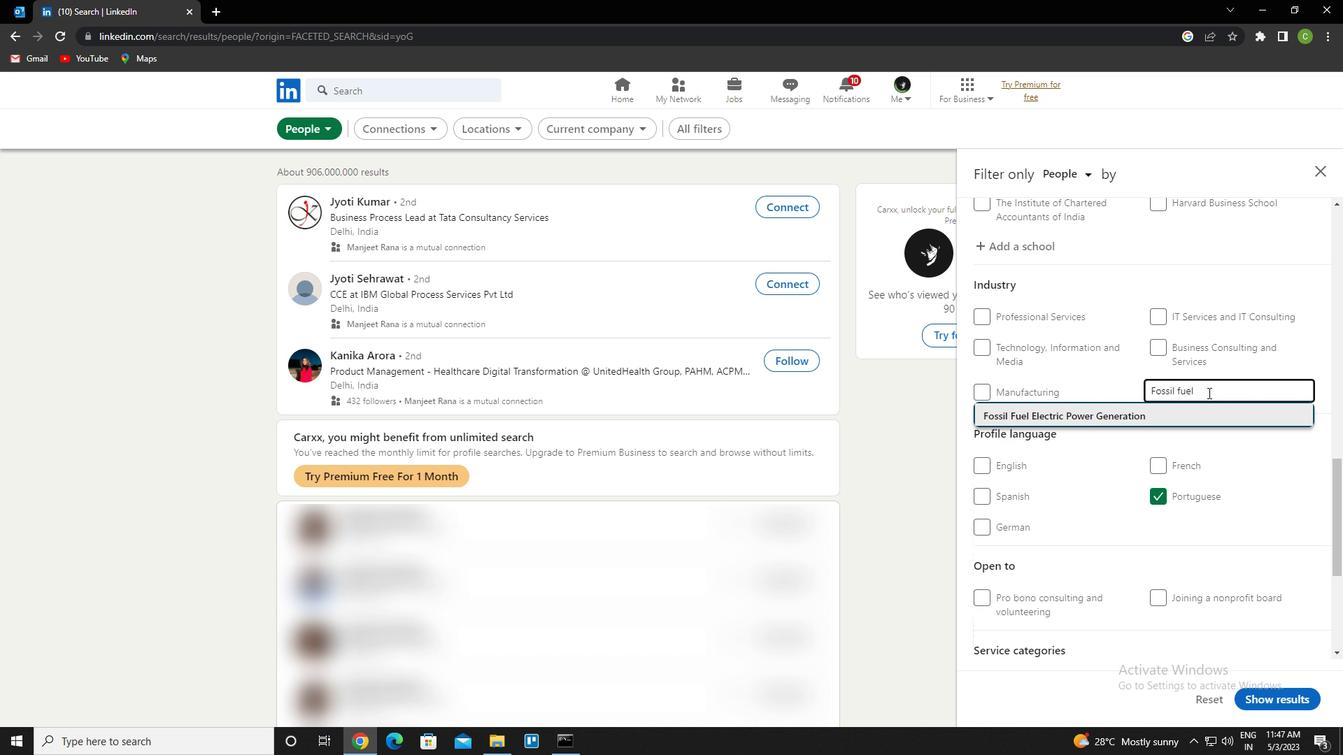 
Action: Mouse scrolled (1208, 392) with delta (0, 0)
Screenshot: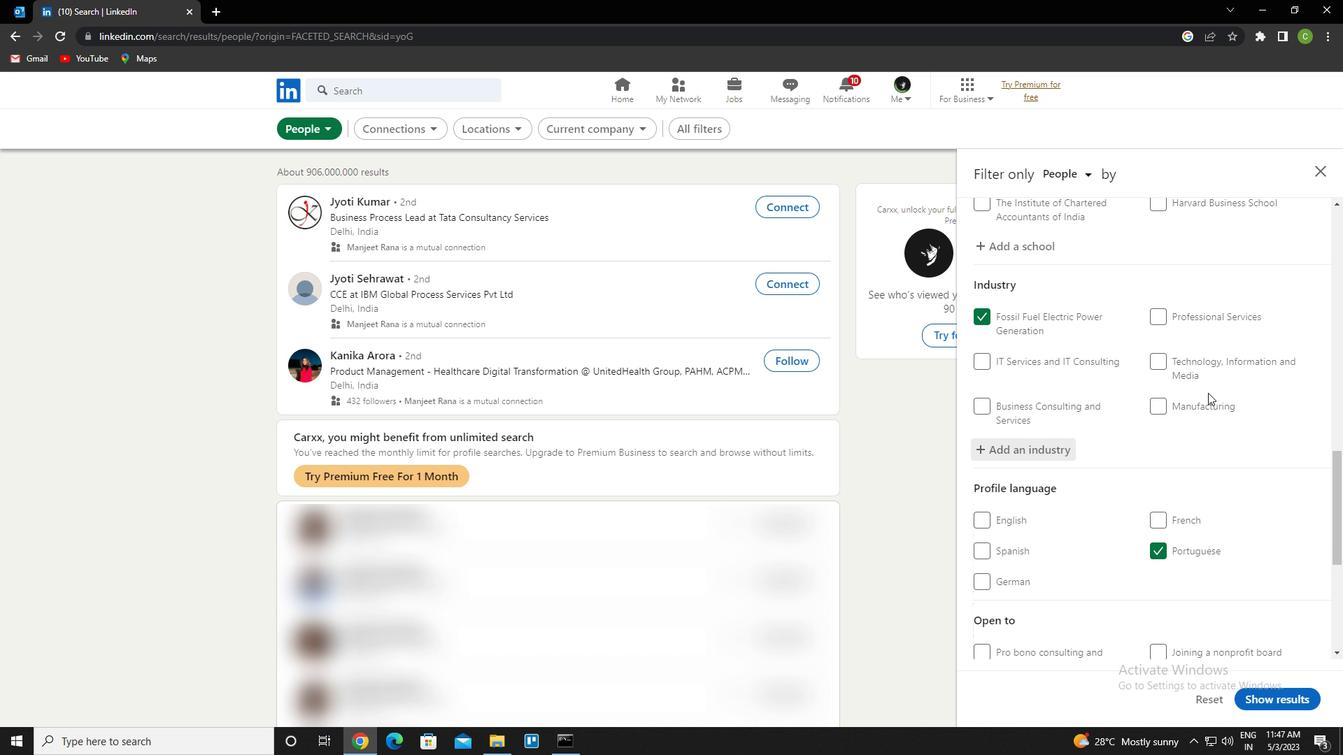 
Action: Mouse scrolled (1208, 392) with delta (0, 0)
Screenshot: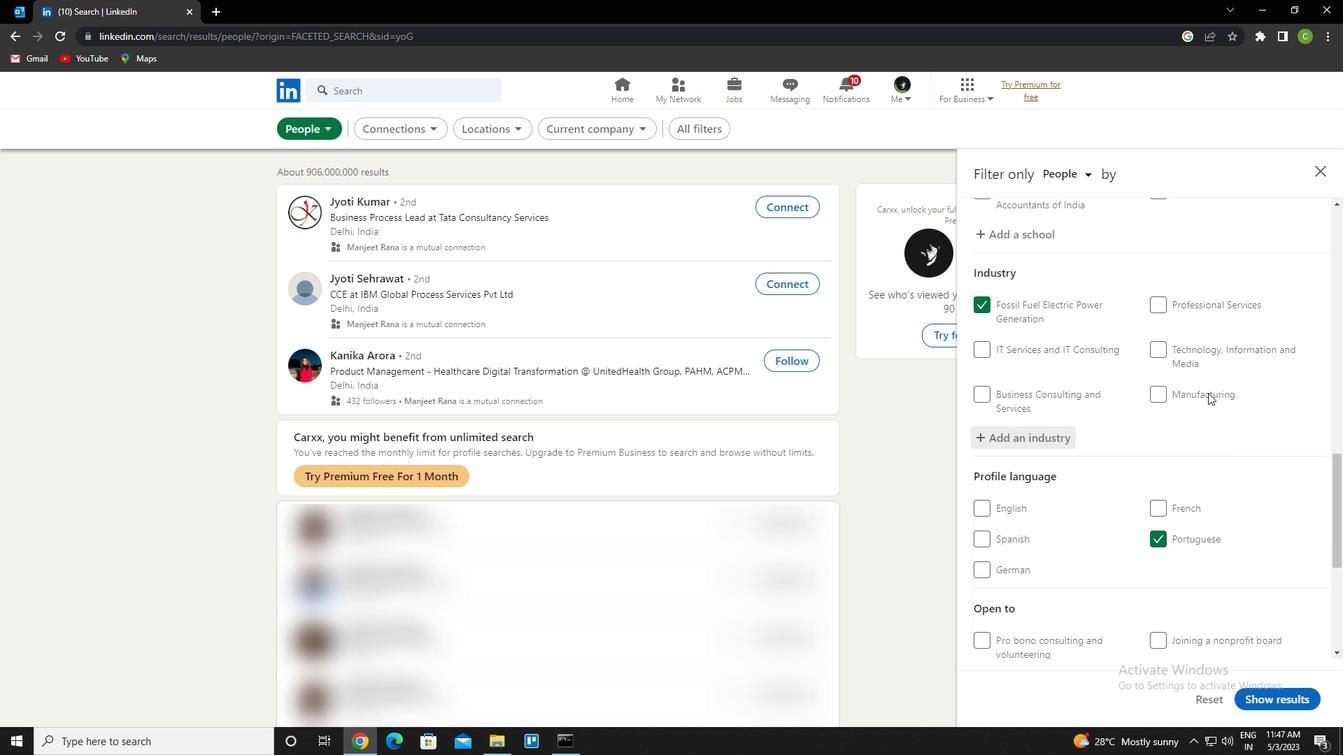 
Action: Mouse scrolled (1208, 392) with delta (0, 0)
Screenshot: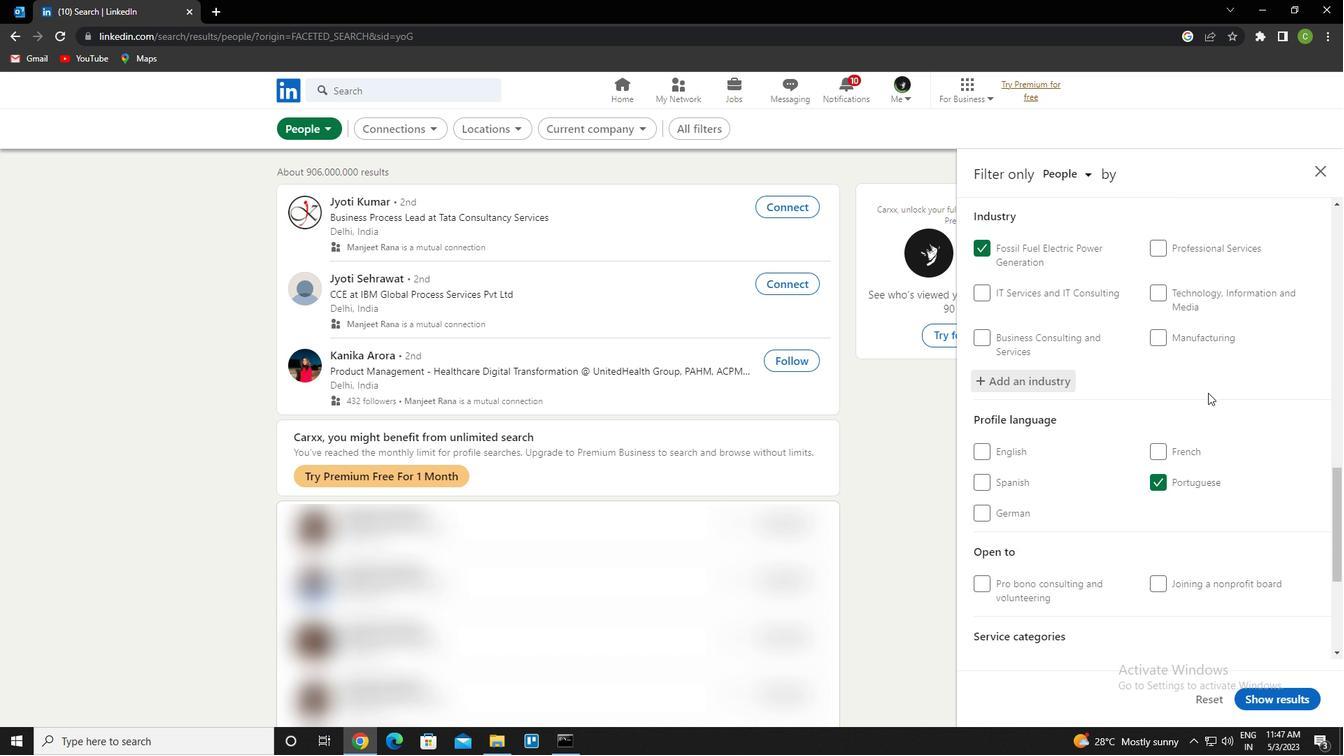 
Action: Mouse scrolled (1208, 392) with delta (0, 0)
Screenshot: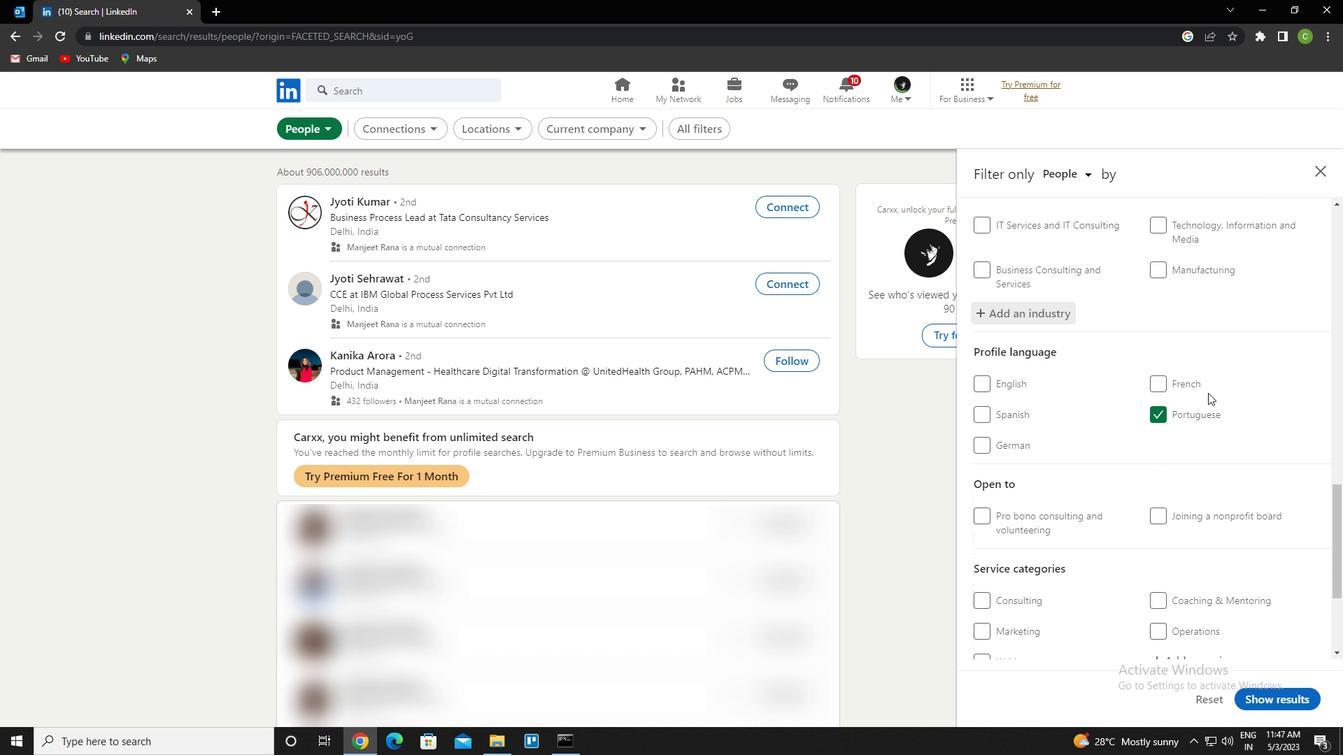 
Action: Mouse scrolled (1208, 392) with delta (0, 0)
Screenshot: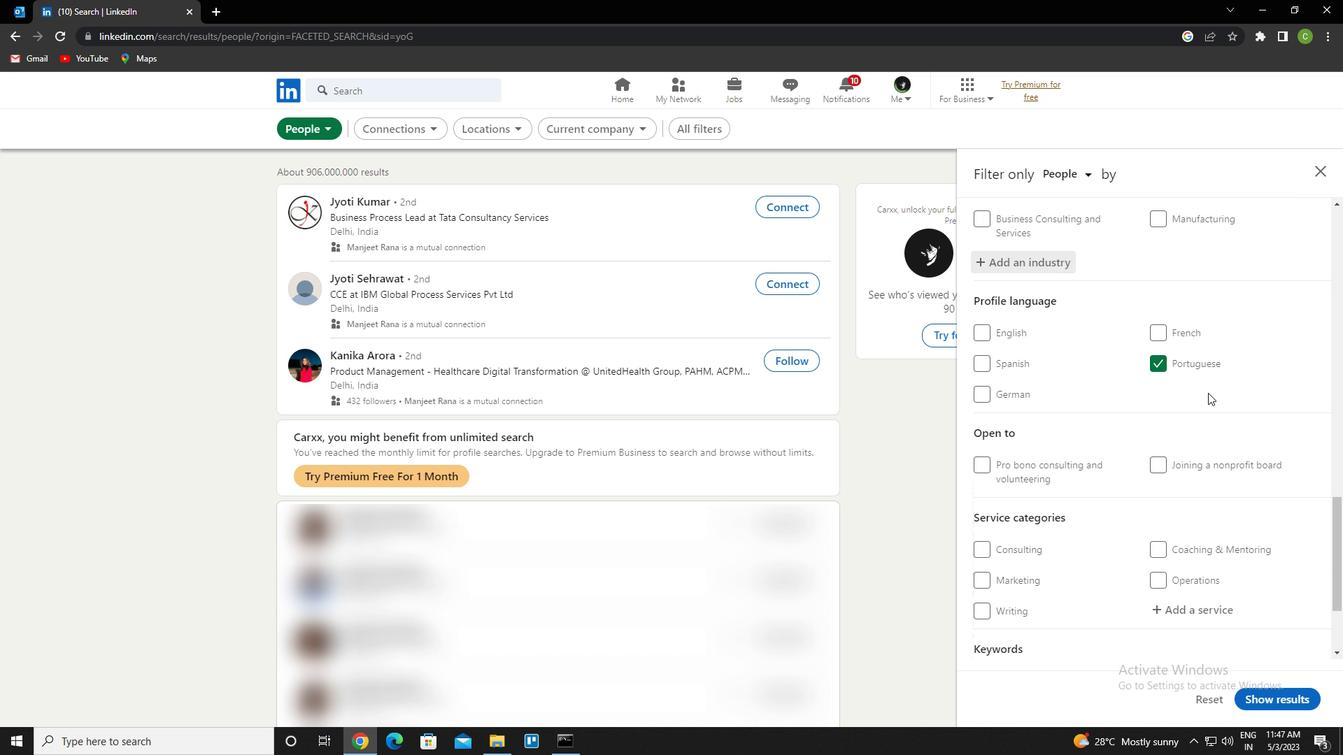 
Action: Mouse scrolled (1208, 392) with delta (0, 0)
Screenshot: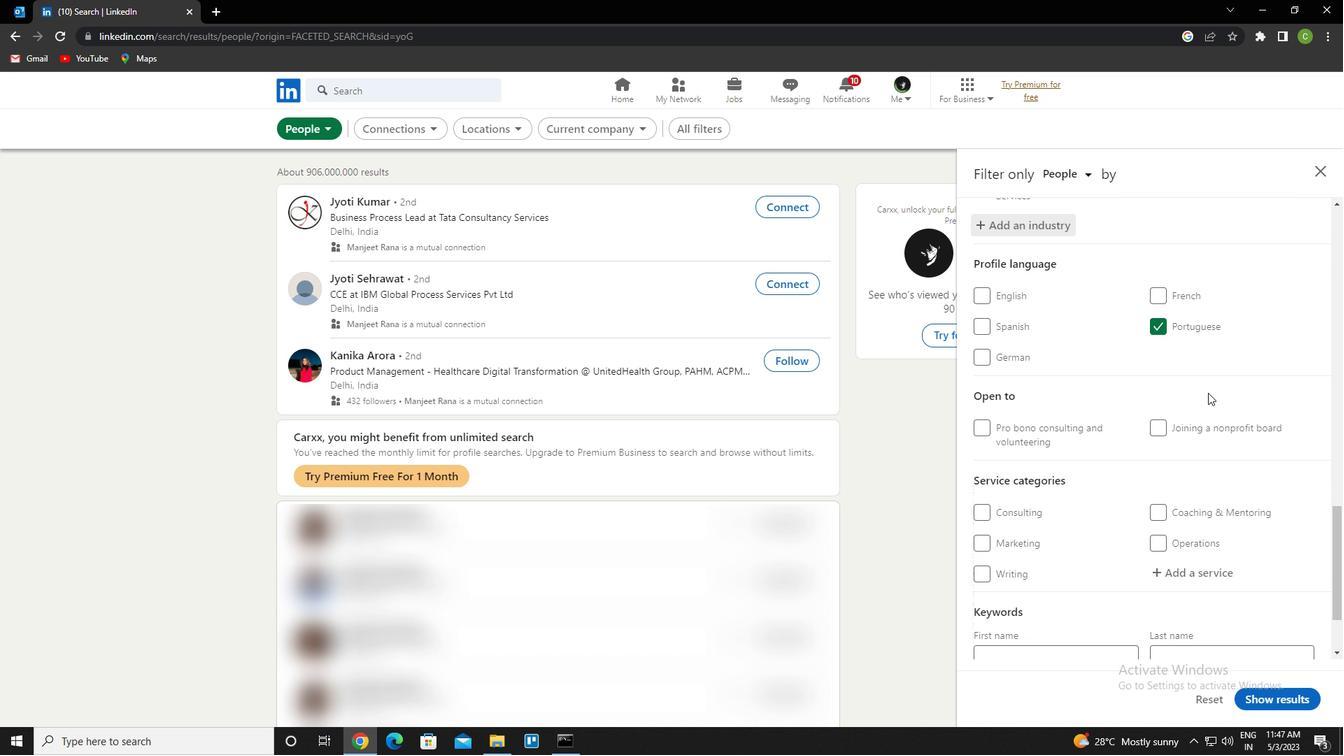 
Action: Mouse moved to (1184, 456)
Screenshot: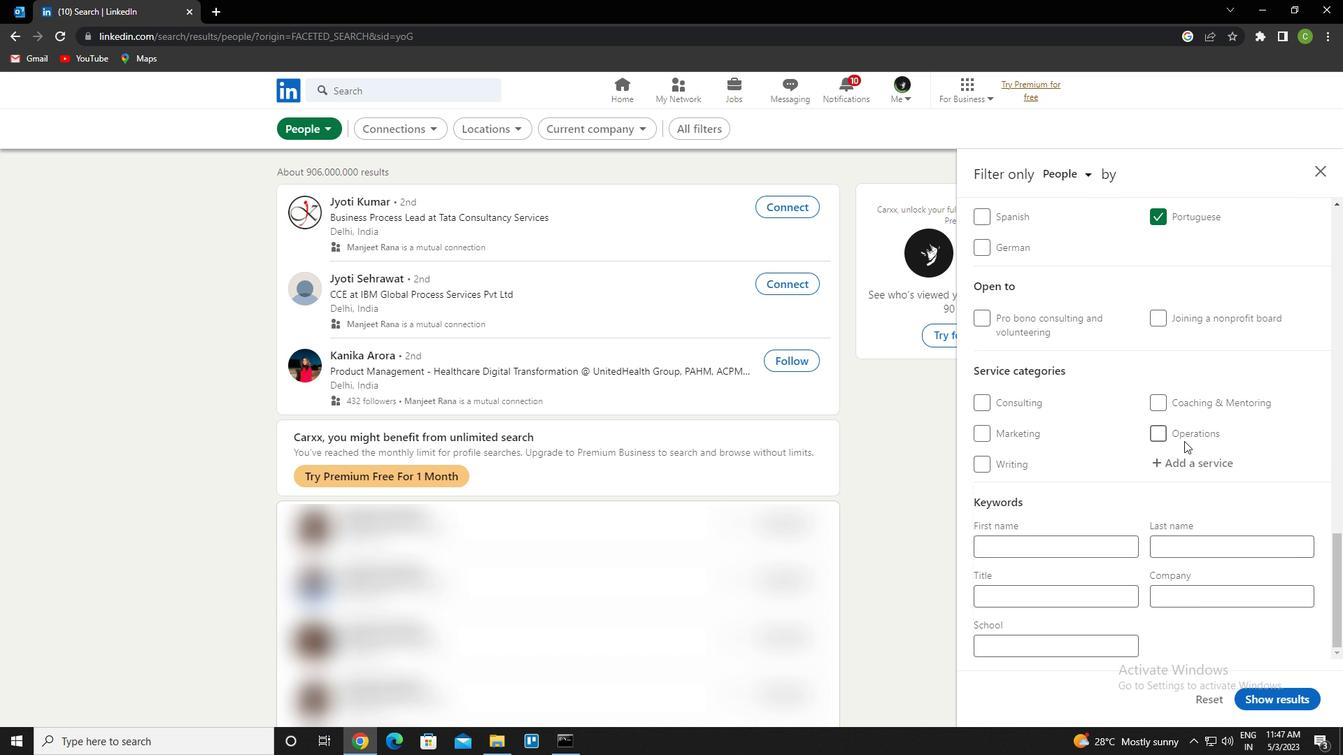 
Action: Mouse pressed left at (1184, 456)
Screenshot: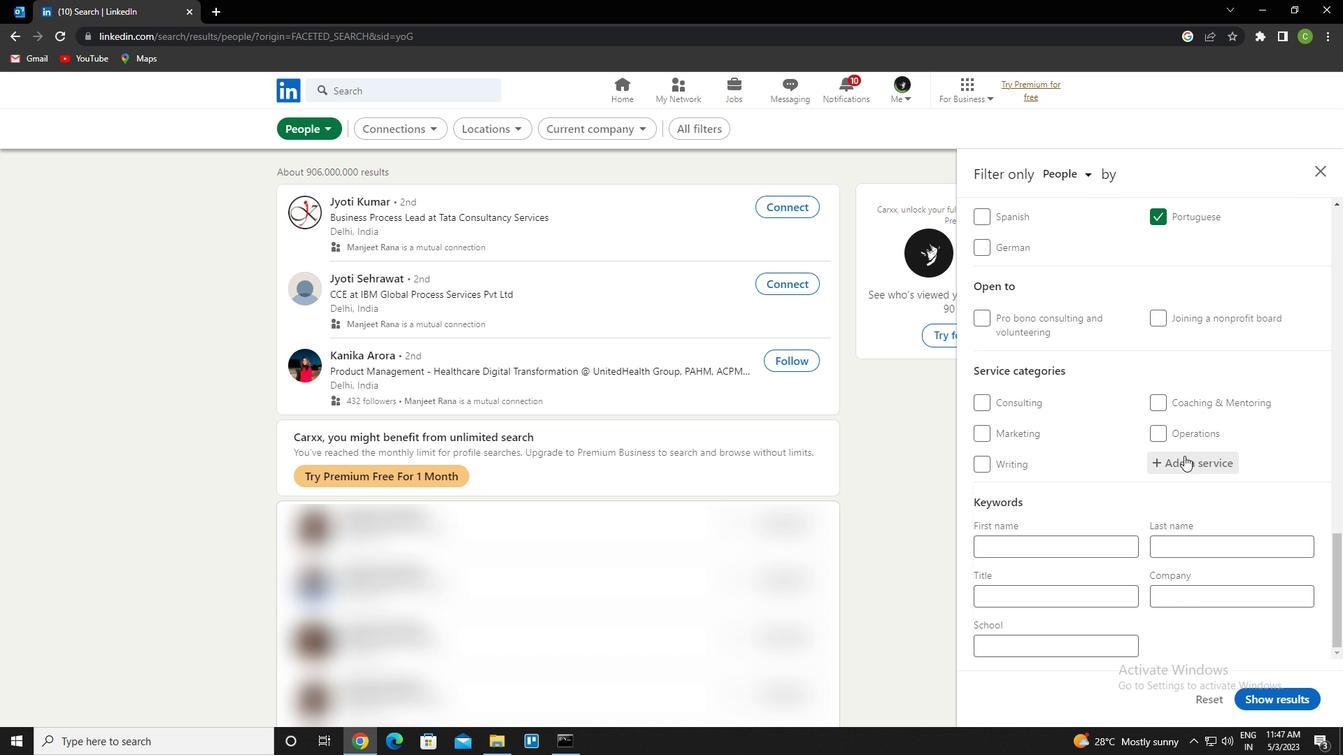 
Action: Key pressed <Key.caps_lock>r<Key.caps_lock>esume<Key.space>writing<Key.down><Key.enter>
Screenshot: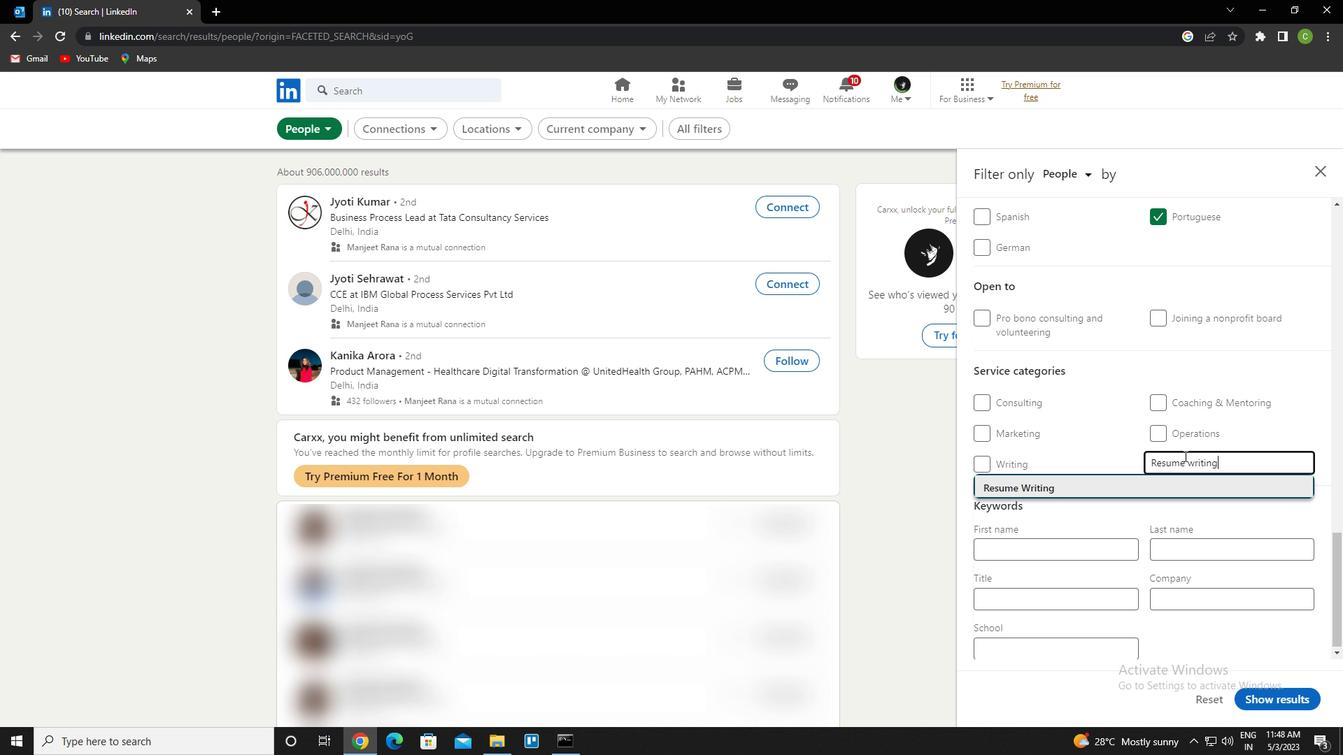 
Action: Mouse scrolled (1184, 455) with delta (0, 0)
Screenshot: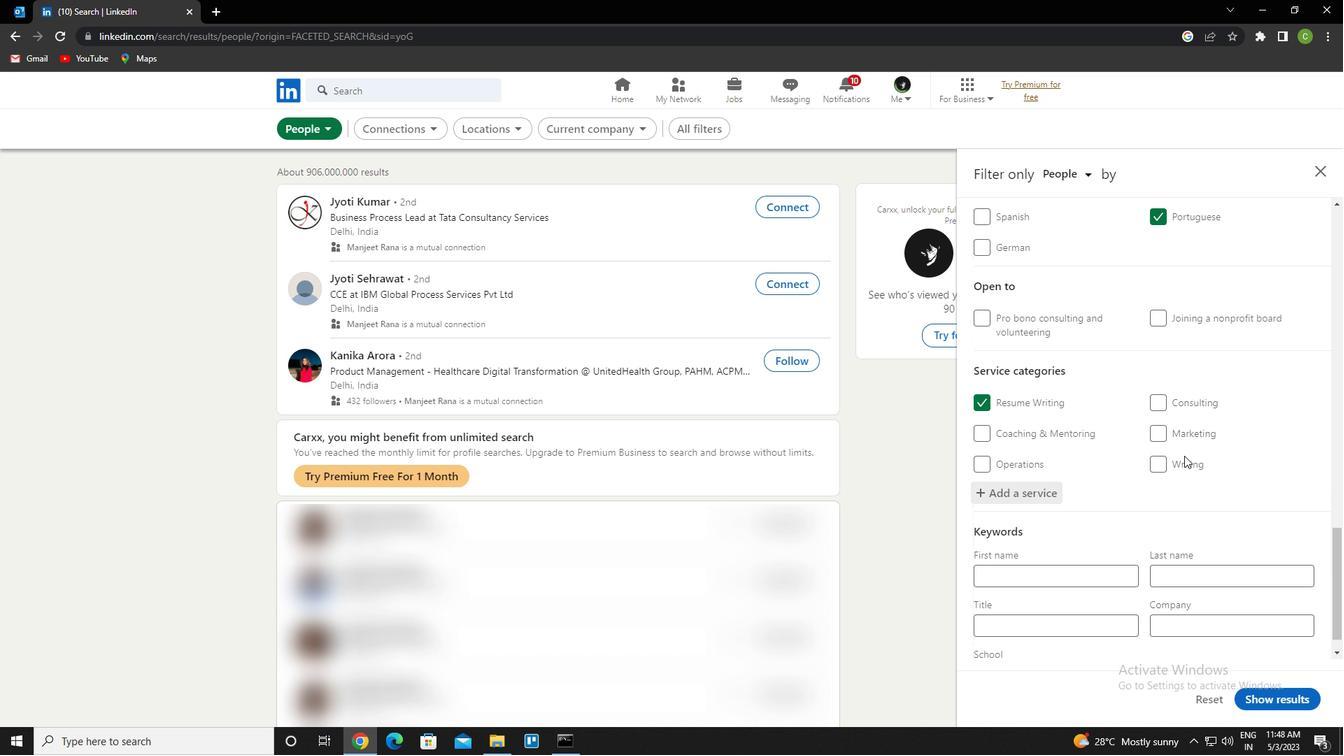 
Action: Mouse scrolled (1184, 455) with delta (0, 0)
Screenshot: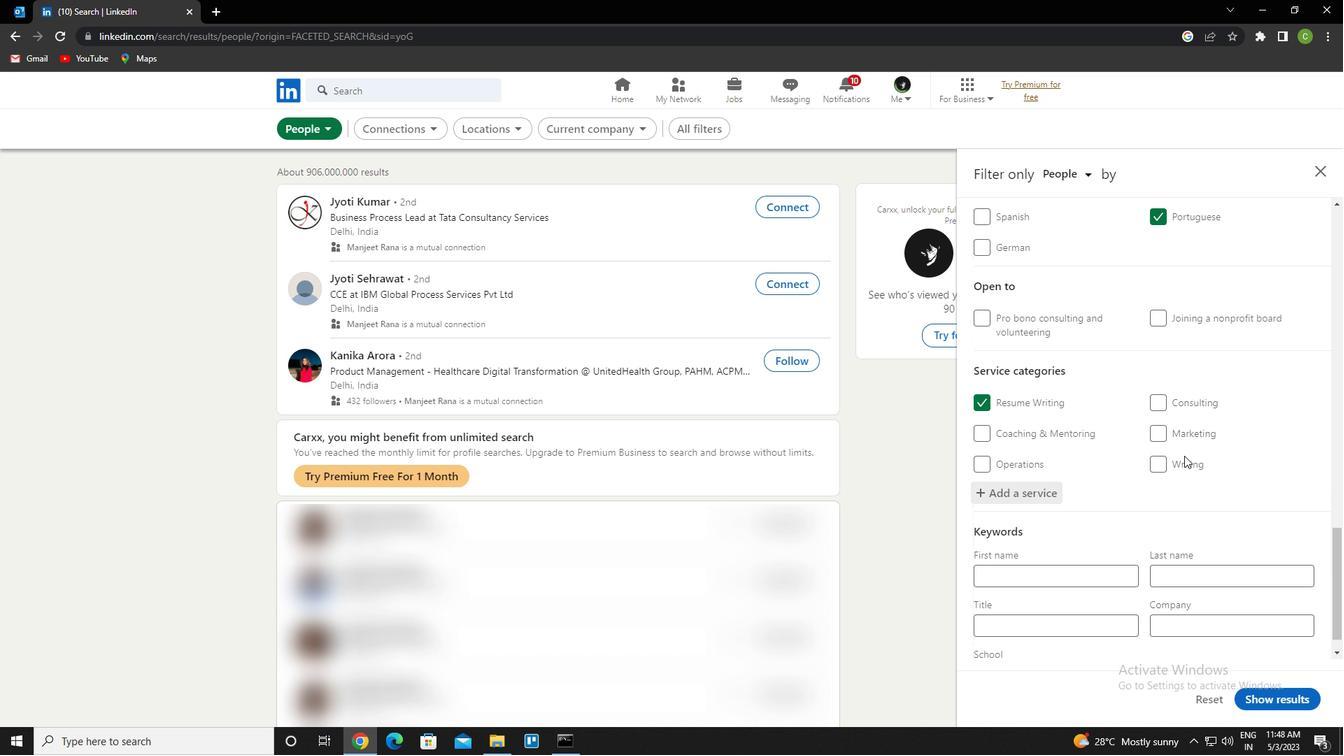 
Action: Mouse scrolled (1184, 455) with delta (0, 0)
Screenshot: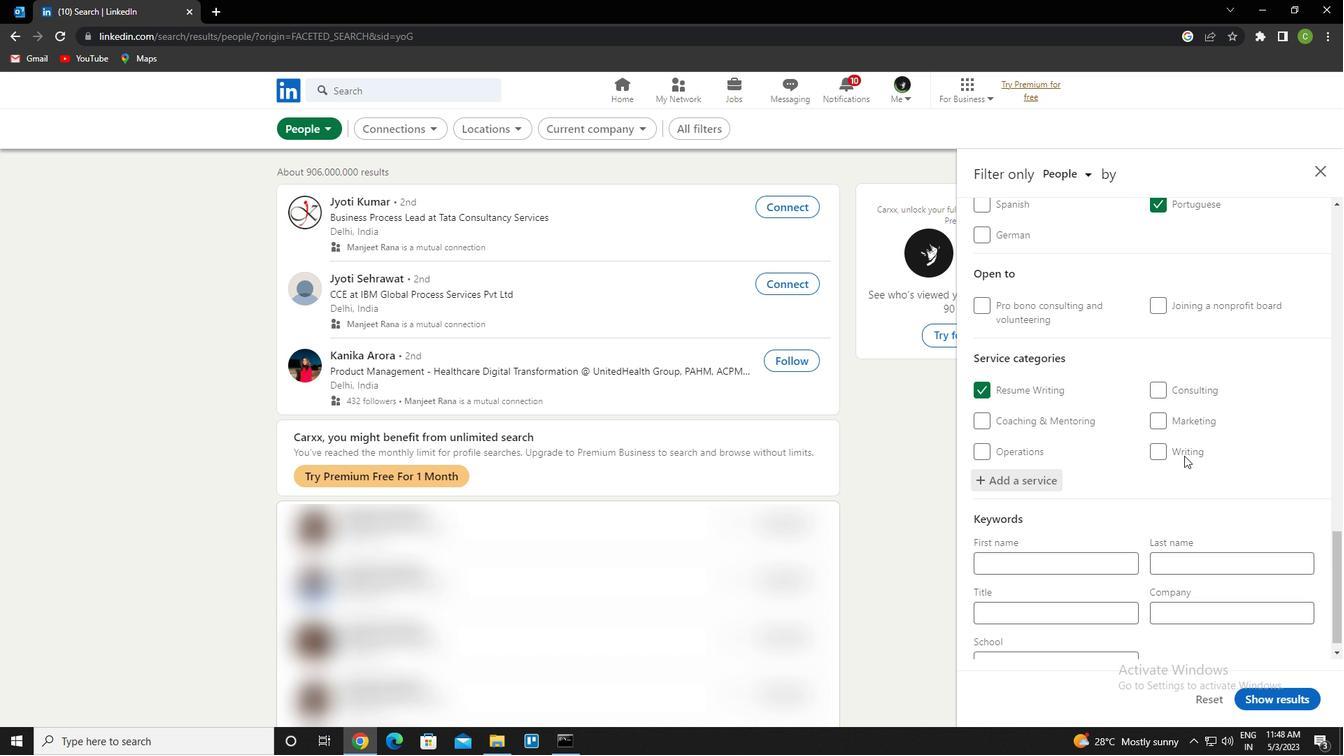 
Action: Mouse scrolled (1184, 455) with delta (0, 0)
Screenshot: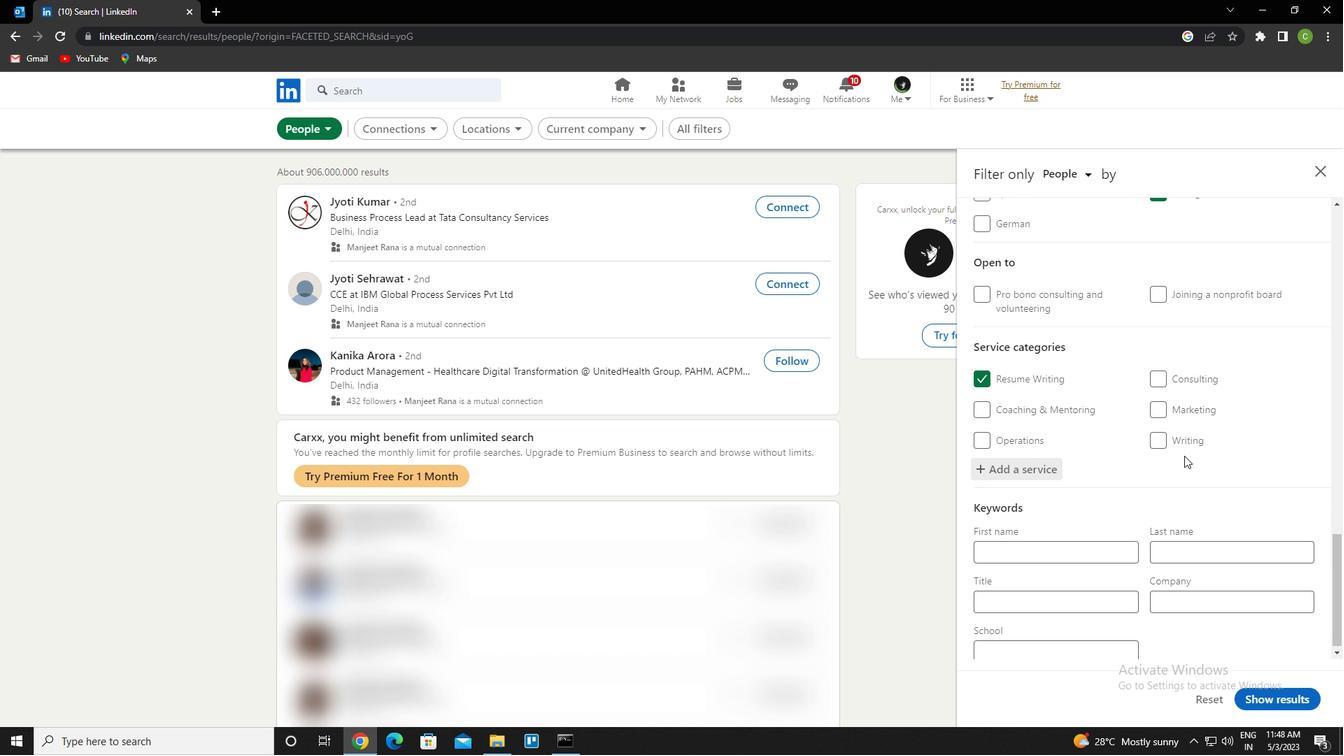 
Action: Mouse scrolled (1184, 455) with delta (0, 0)
Screenshot: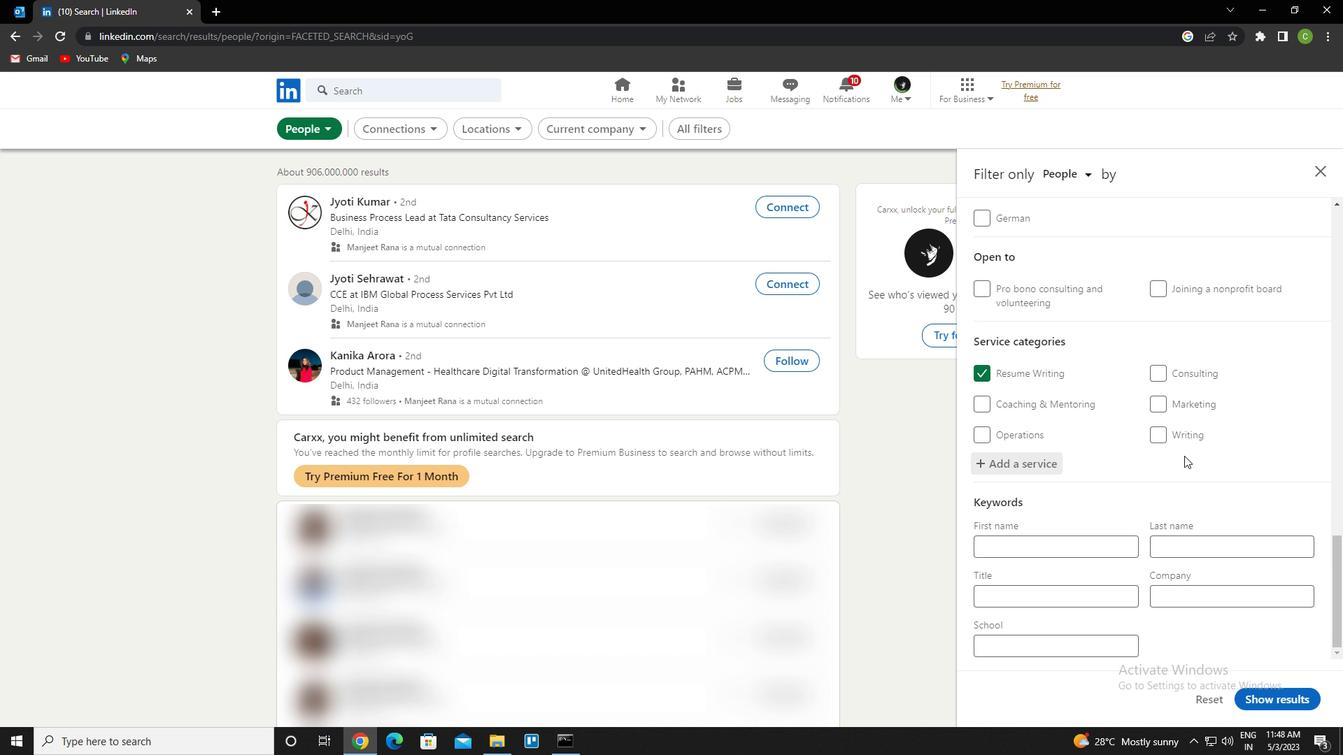 
Action: Mouse moved to (1053, 599)
Screenshot: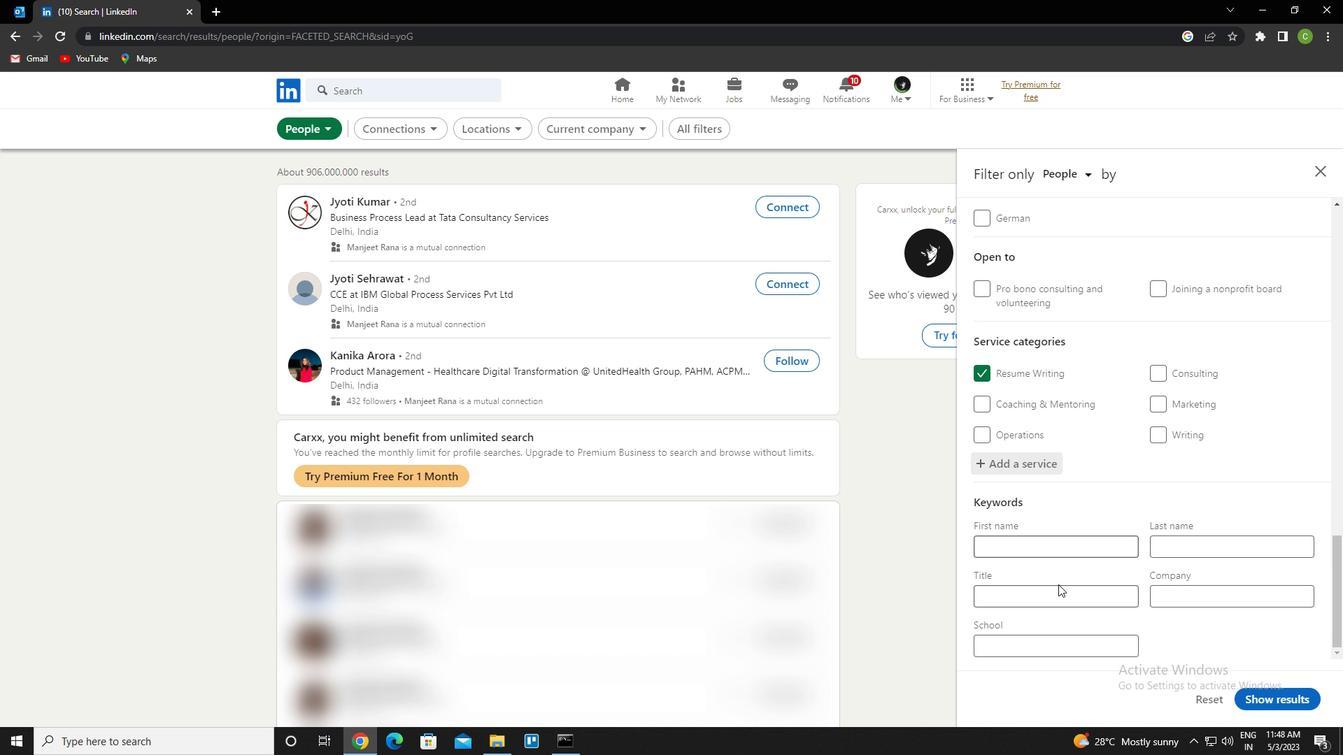 
Action: Mouse pressed left at (1053, 599)
Screenshot: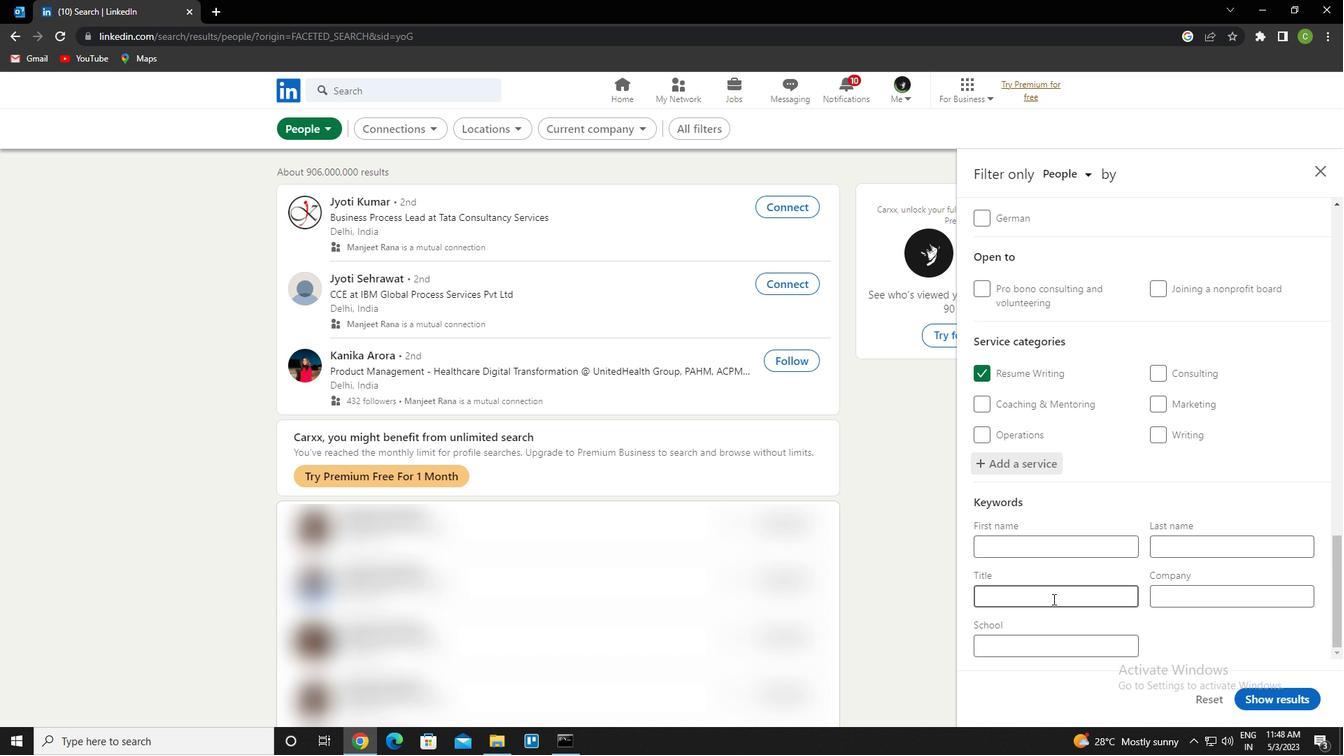 
Action: Key pressed <Key.caps_lock>s<Key.caps_lock>upervisors
Screenshot: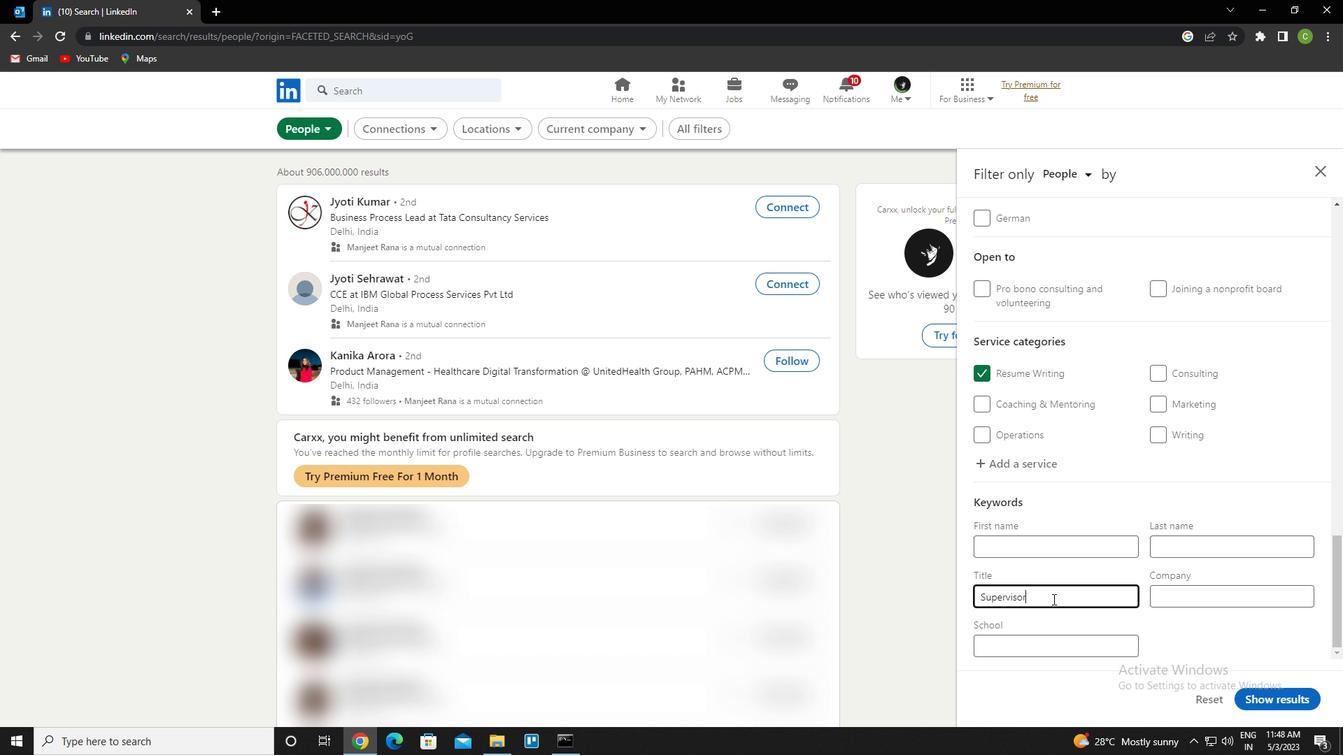
Action: Mouse moved to (1283, 696)
Screenshot: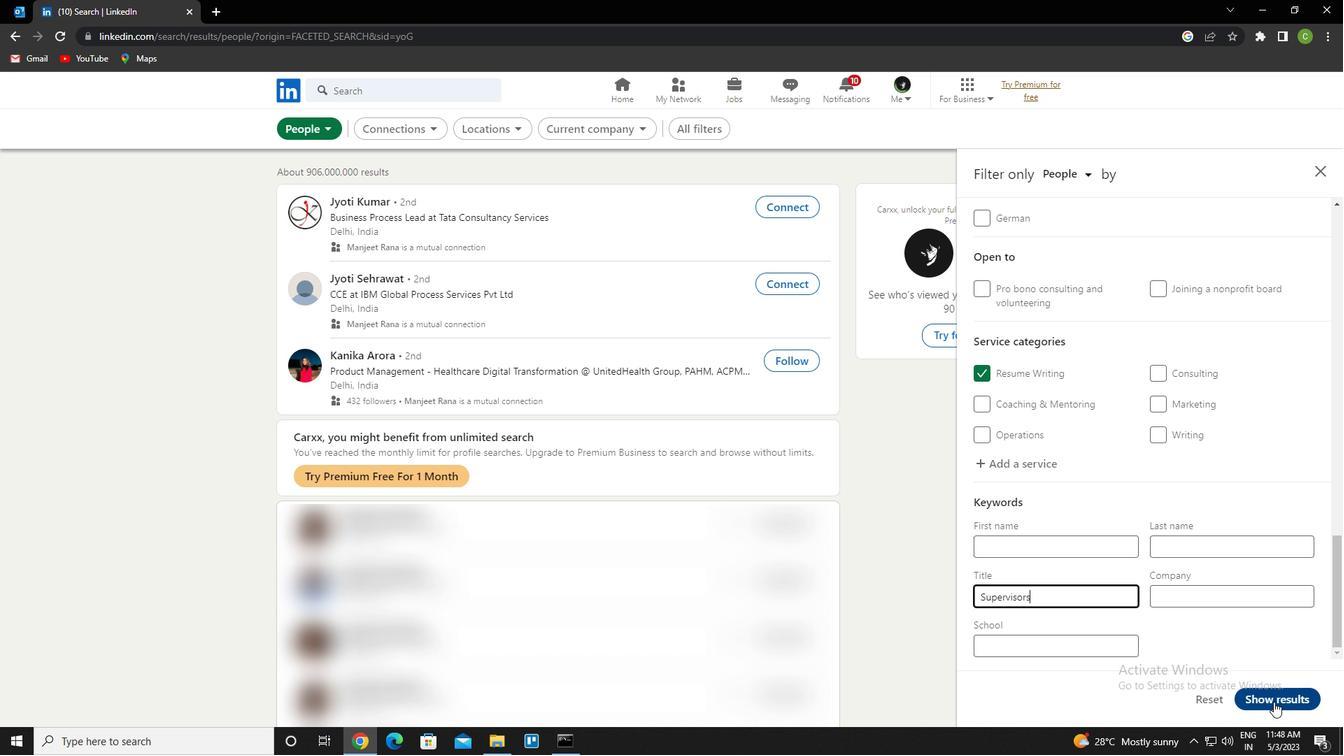 
Action: Mouse pressed left at (1283, 696)
Screenshot: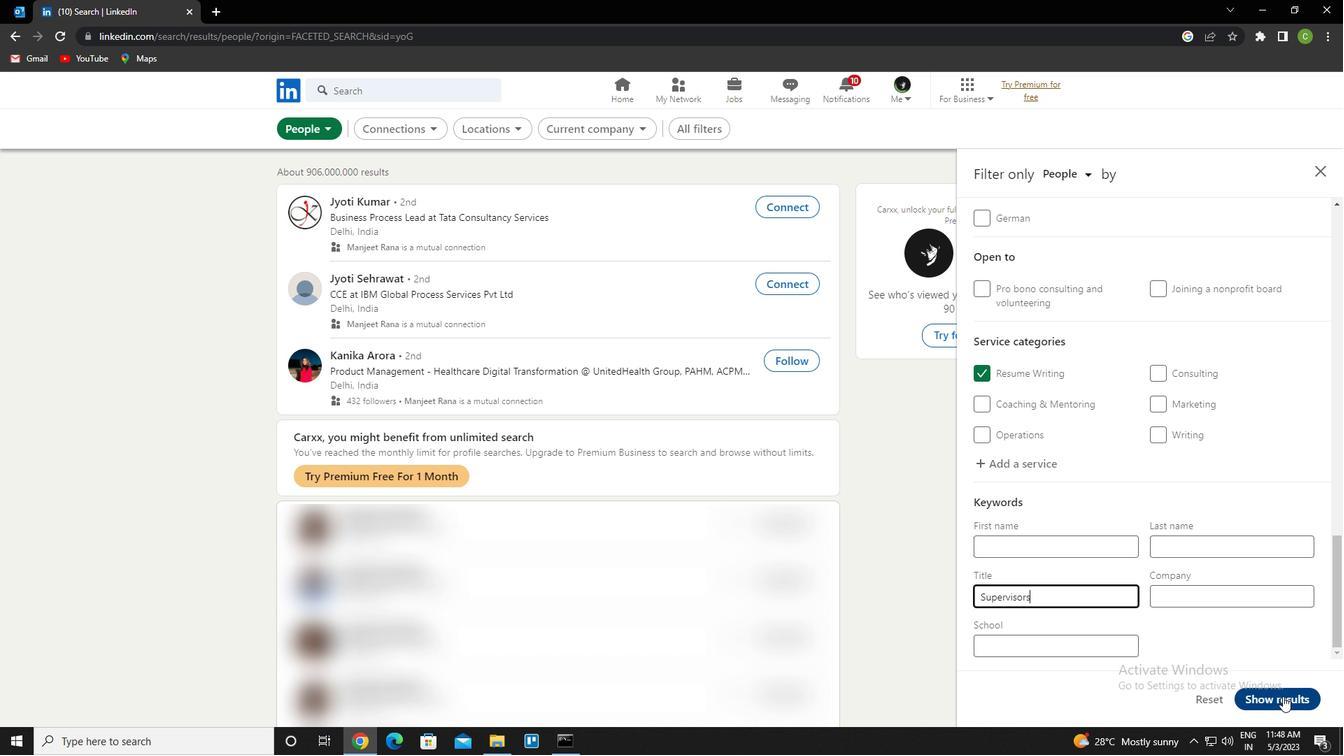 
Action: Mouse moved to (522, 710)
Screenshot: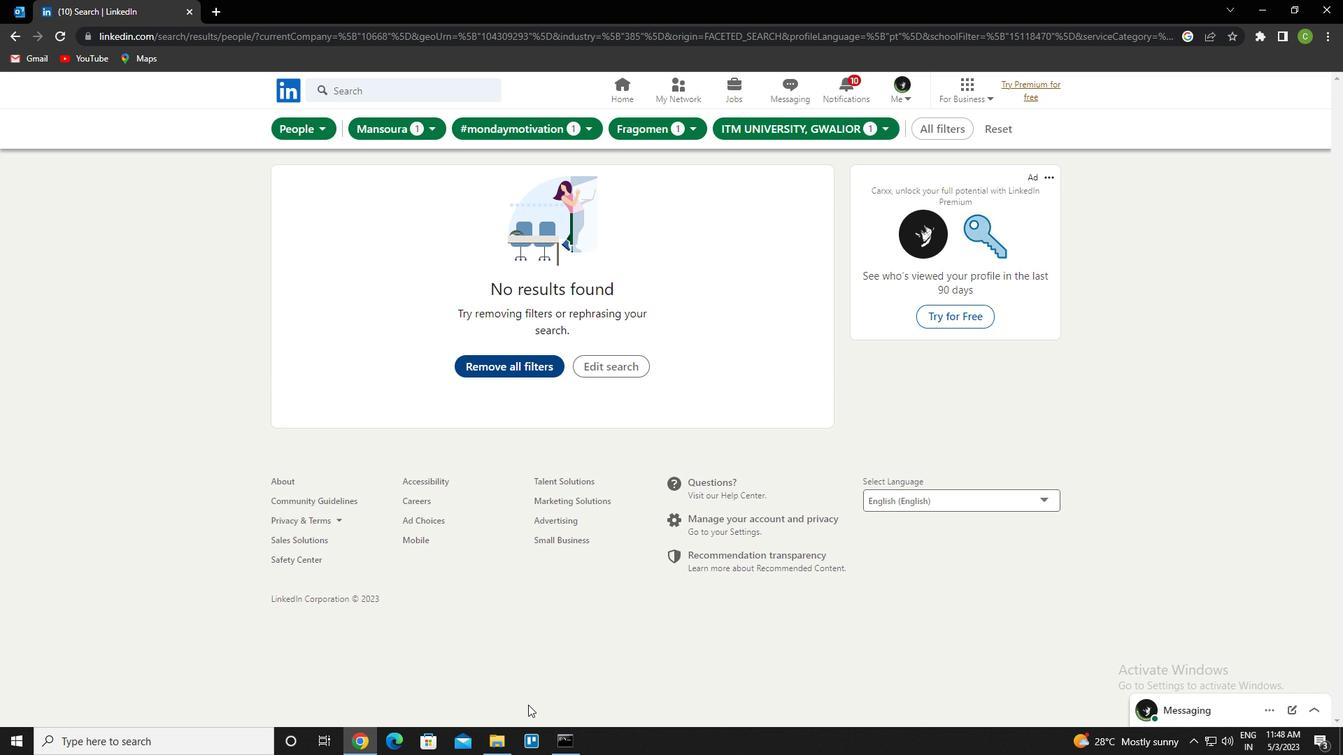 
